 Task: Find connections with filter location Budapest X. kerület with filter topic #Leanstartupswith filter profile language Spanish with filter current company Civil Engineer with filter school Scaler with filter industry Education Administration Programs with filter service category HR Consulting with filter keywords title Economist
Action: Mouse pressed left at (550, 73)
Screenshot: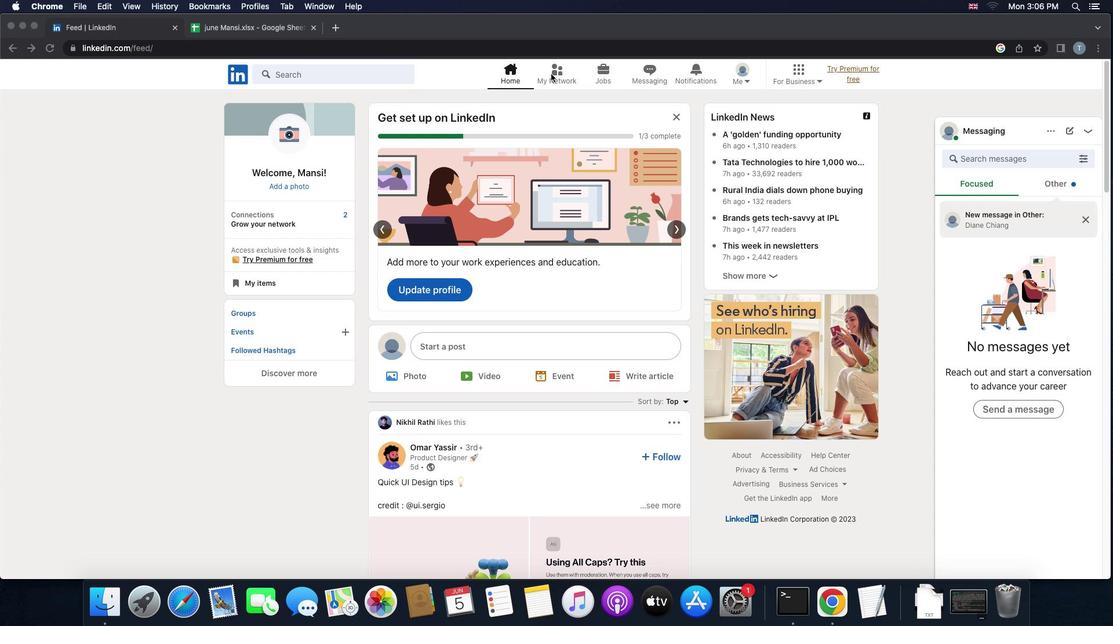 
Action: Mouse pressed left at (550, 73)
Screenshot: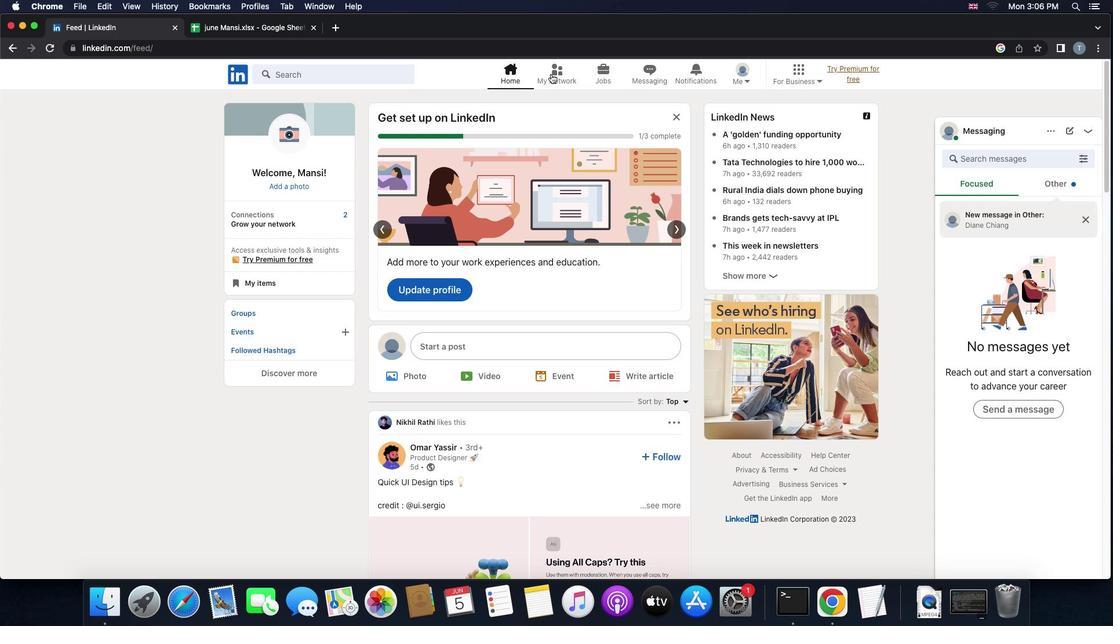 
Action: Mouse moved to (310, 137)
Screenshot: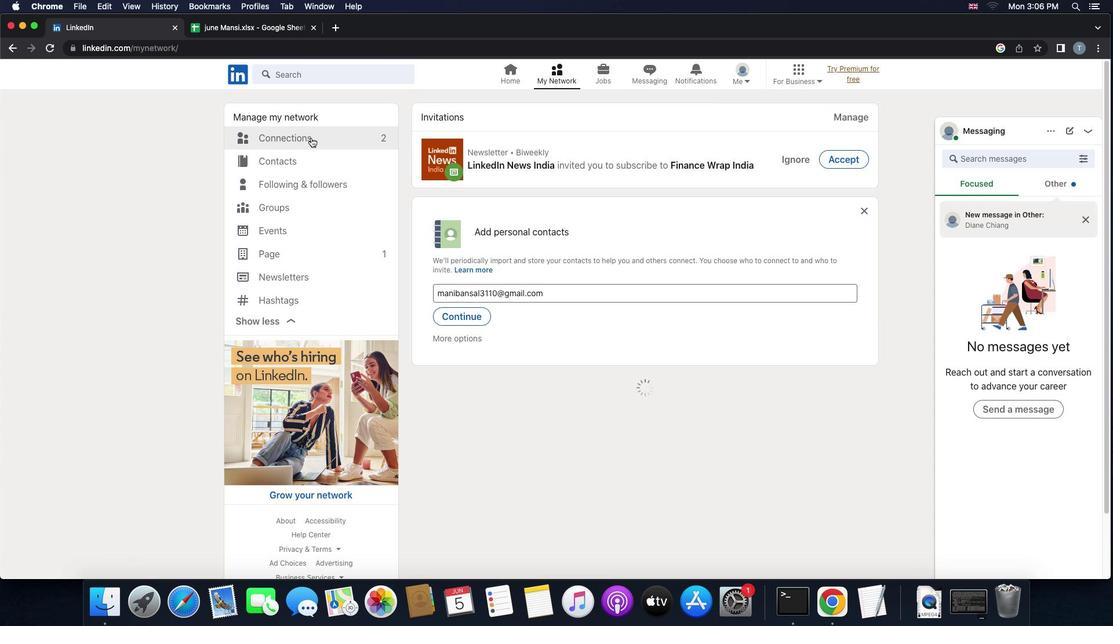 
Action: Mouse pressed left at (310, 137)
Screenshot: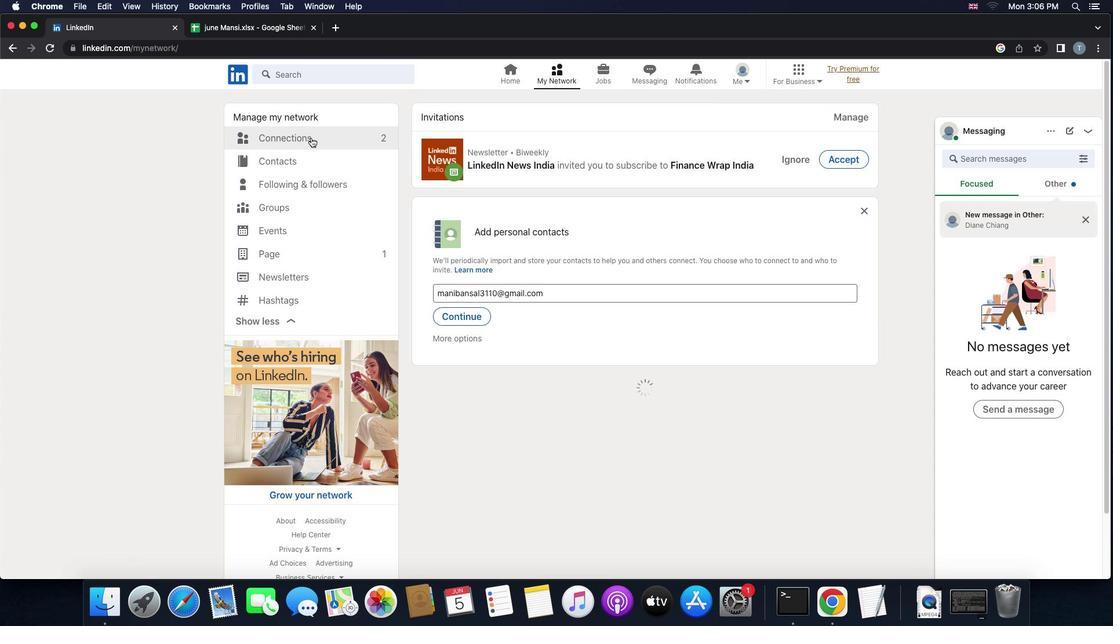 
Action: Mouse moved to (643, 140)
Screenshot: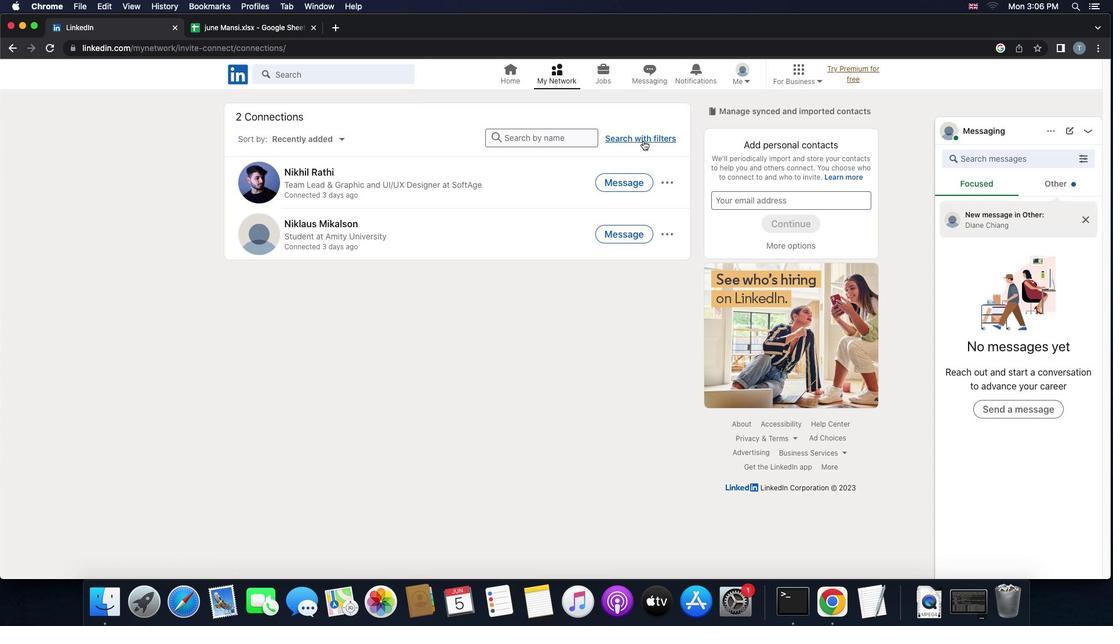 
Action: Mouse pressed left at (643, 140)
Screenshot: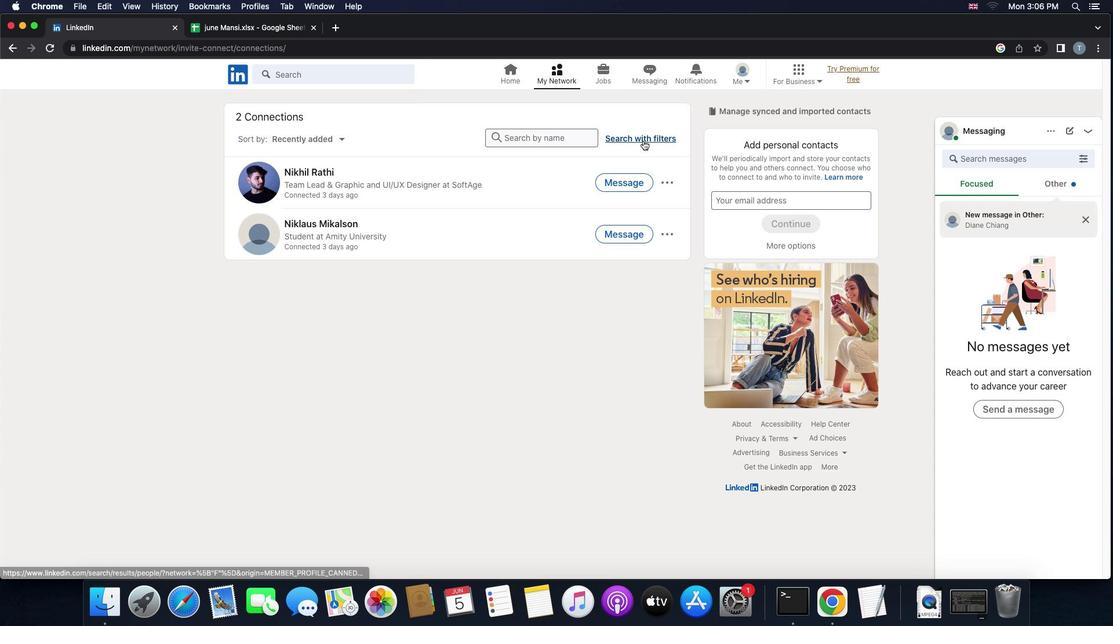 
Action: Mouse moved to (600, 102)
Screenshot: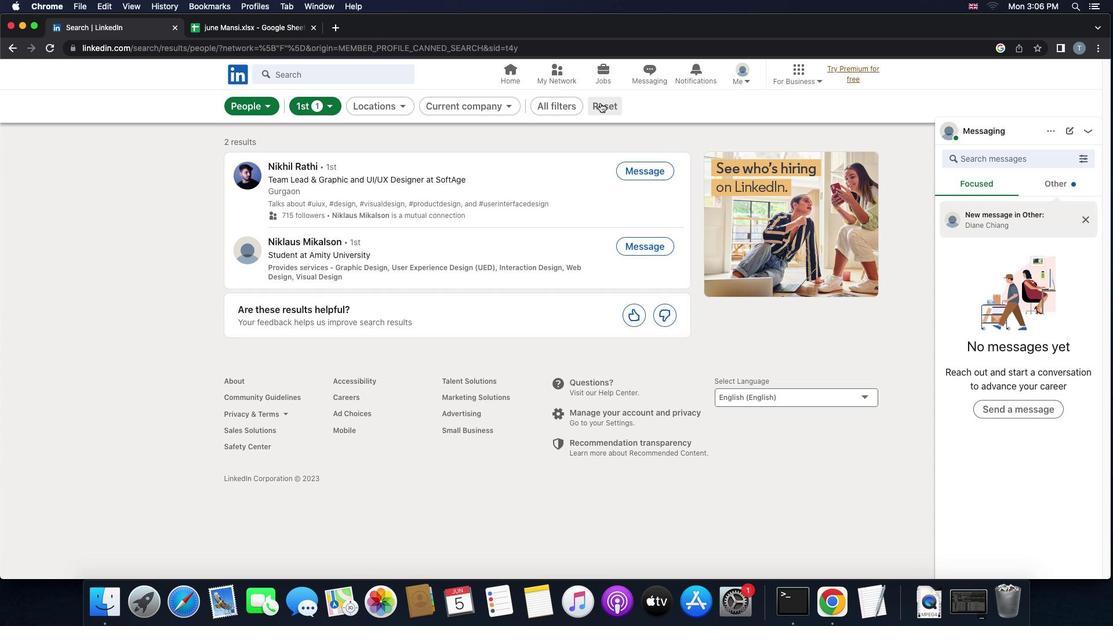 
Action: Mouse pressed left at (600, 102)
Screenshot: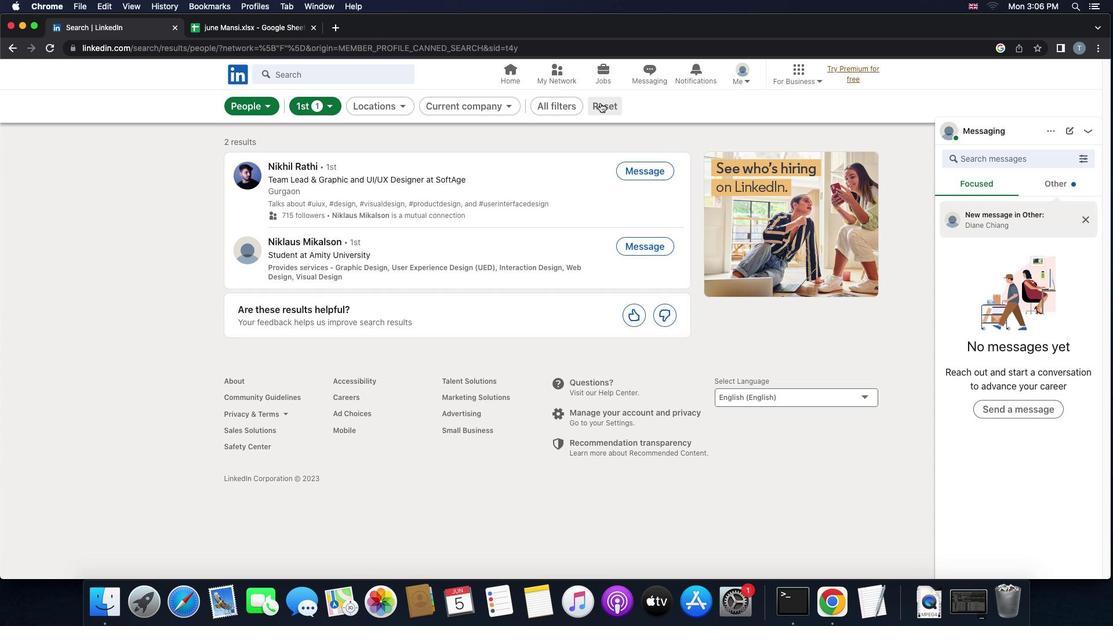 
Action: Mouse moved to (586, 106)
Screenshot: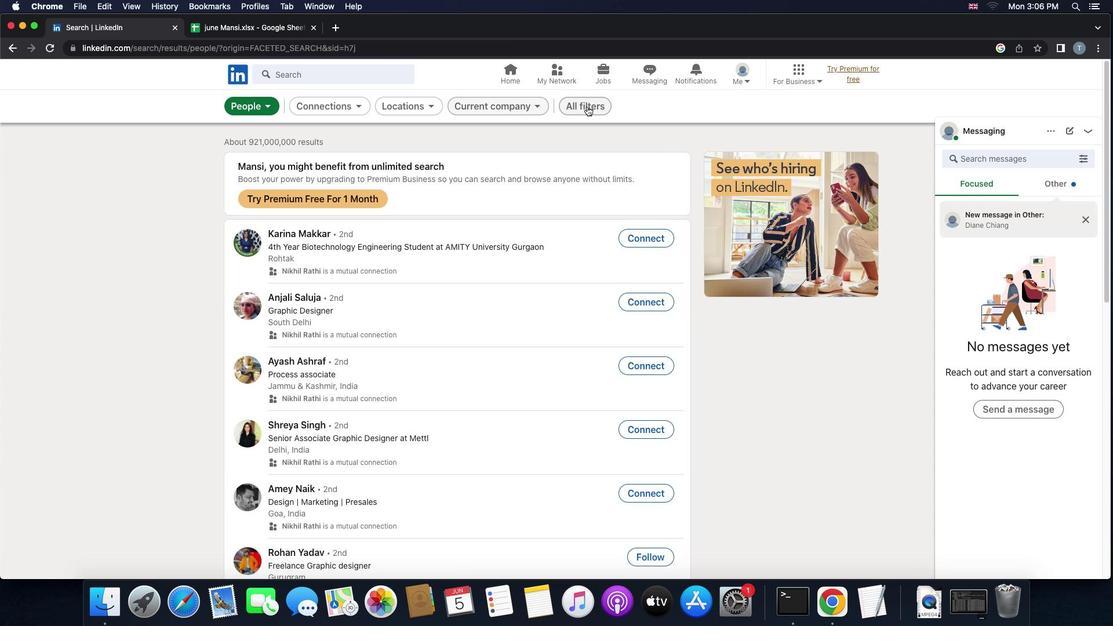 
Action: Mouse pressed left at (586, 106)
Screenshot: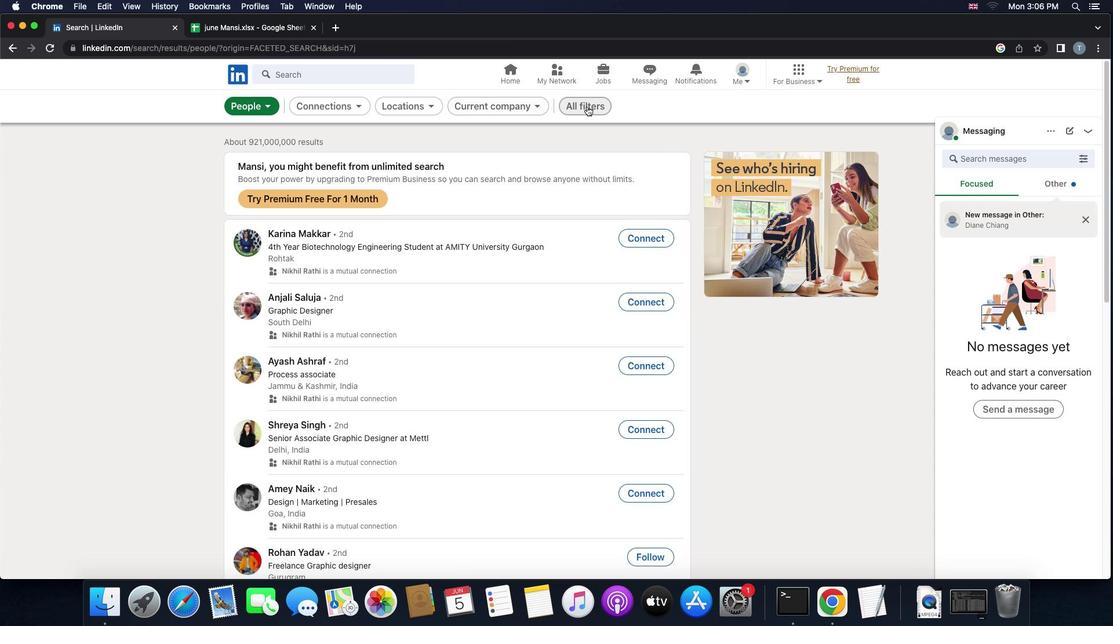 
Action: Mouse moved to (848, 332)
Screenshot: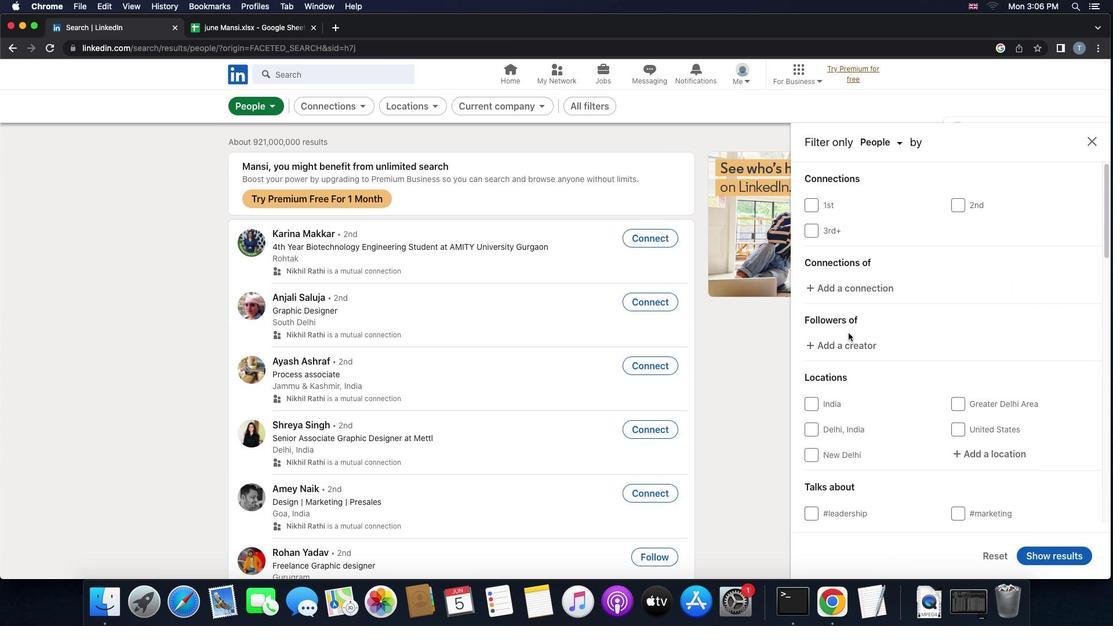 
Action: Mouse scrolled (848, 332) with delta (0, 0)
Screenshot: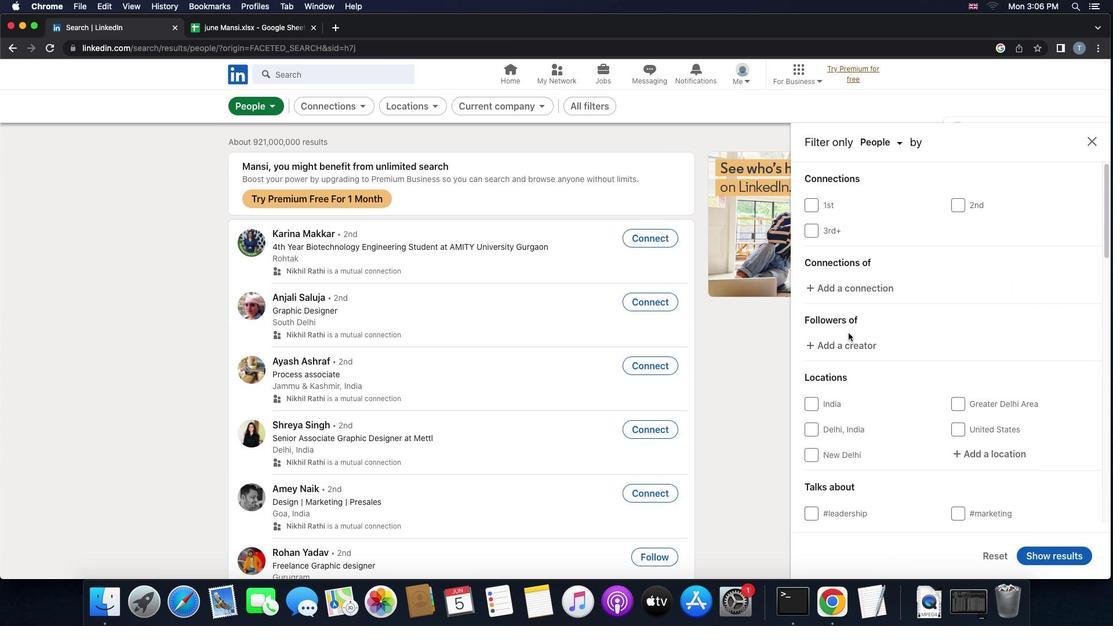 
Action: Mouse scrolled (848, 332) with delta (0, 0)
Screenshot: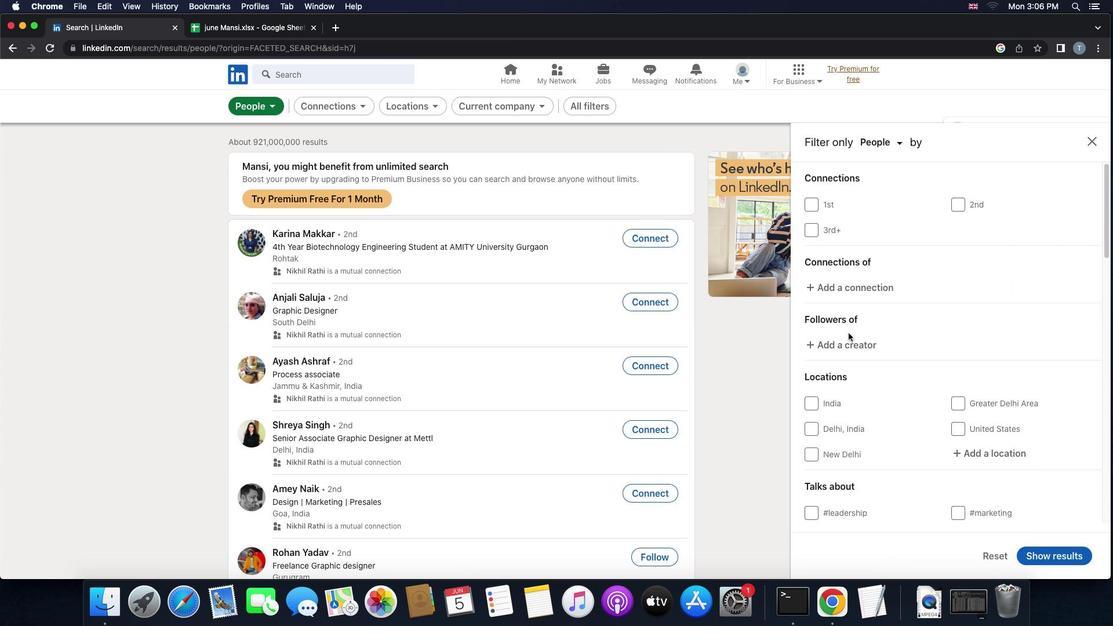 
Action: Mouse scrolled (848, 332) with delta (0, -1)
Screenshot: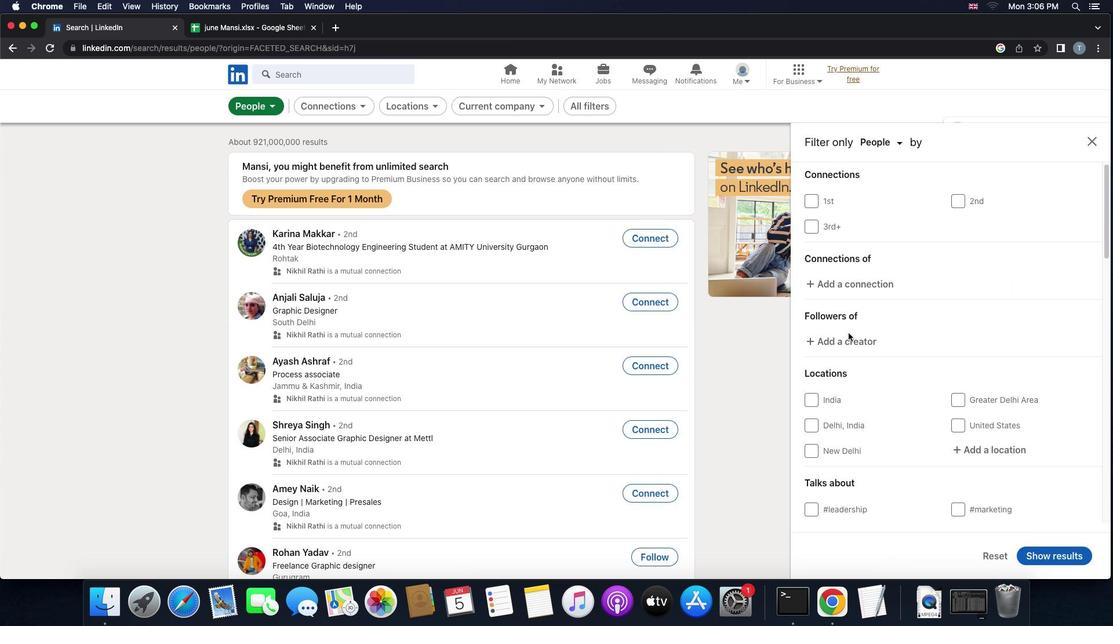 
Action: Mouse moved to (977, 380)
Screenshot: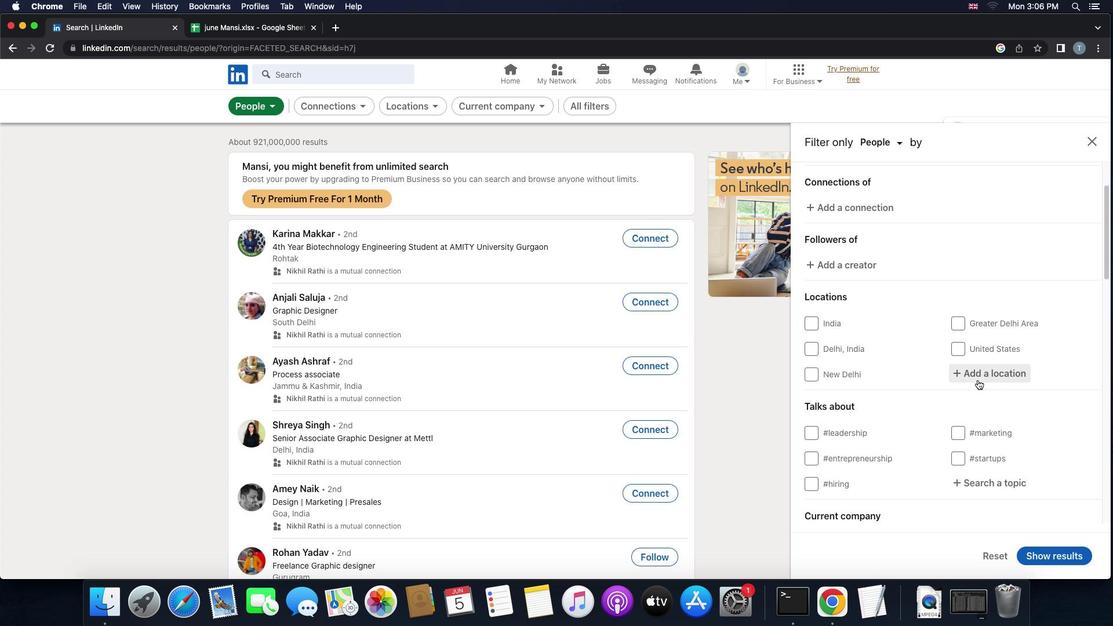 
Action: Mouse pressed left at (977, 380)
Screenshot: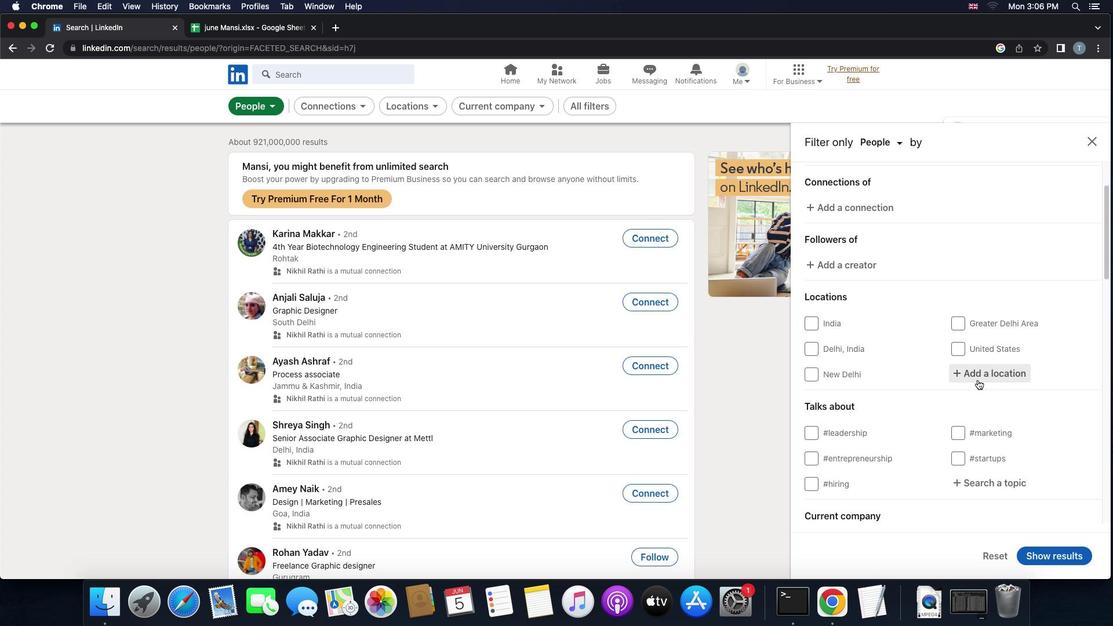 
Action: Mouse moved to (977, 380)
Screenshot: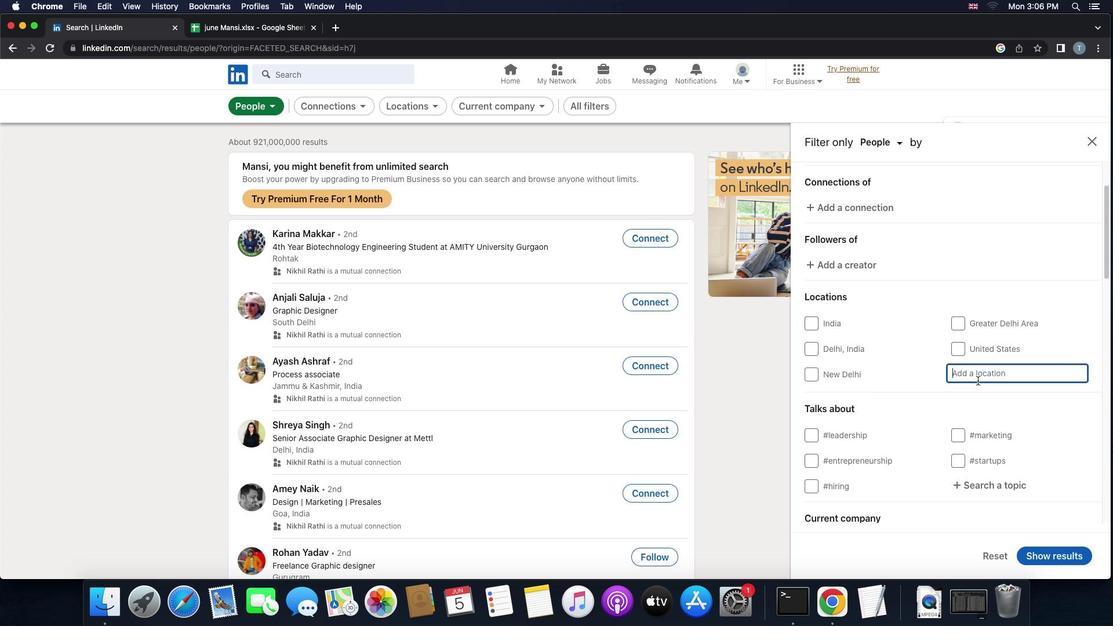 
Action: Key pressed 'b''u''d''a''p''e''s''t'Key.spaceKey.spaceKey.spaceKey.shift'X''.''k''e''r''u''l''e''t'
Screenshot: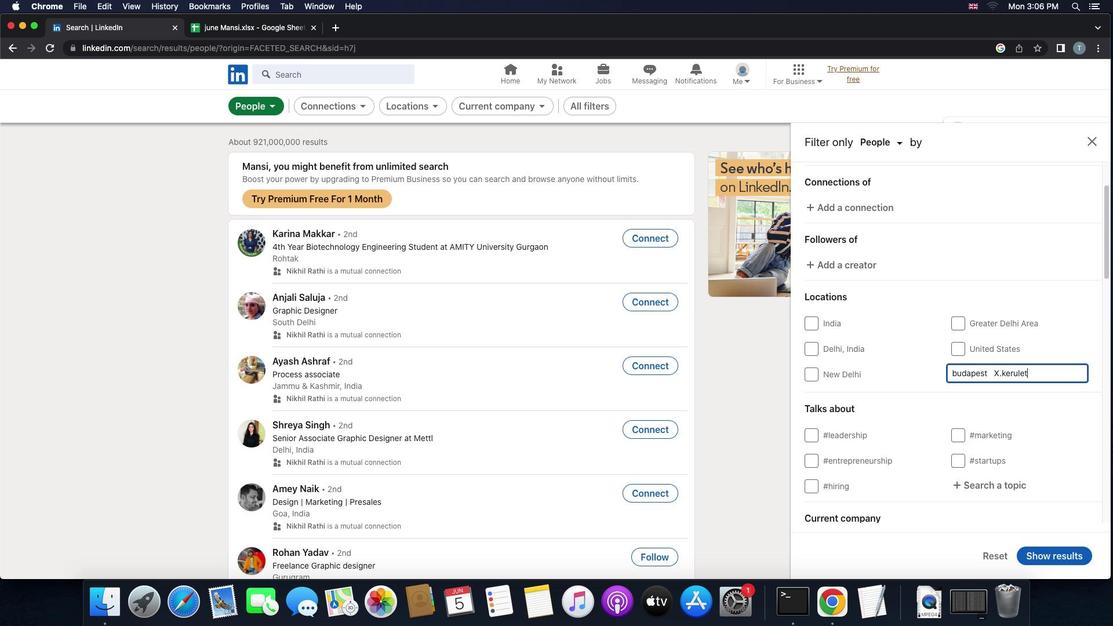 
Action: Mouse moved to (950, 434)
Screenshot: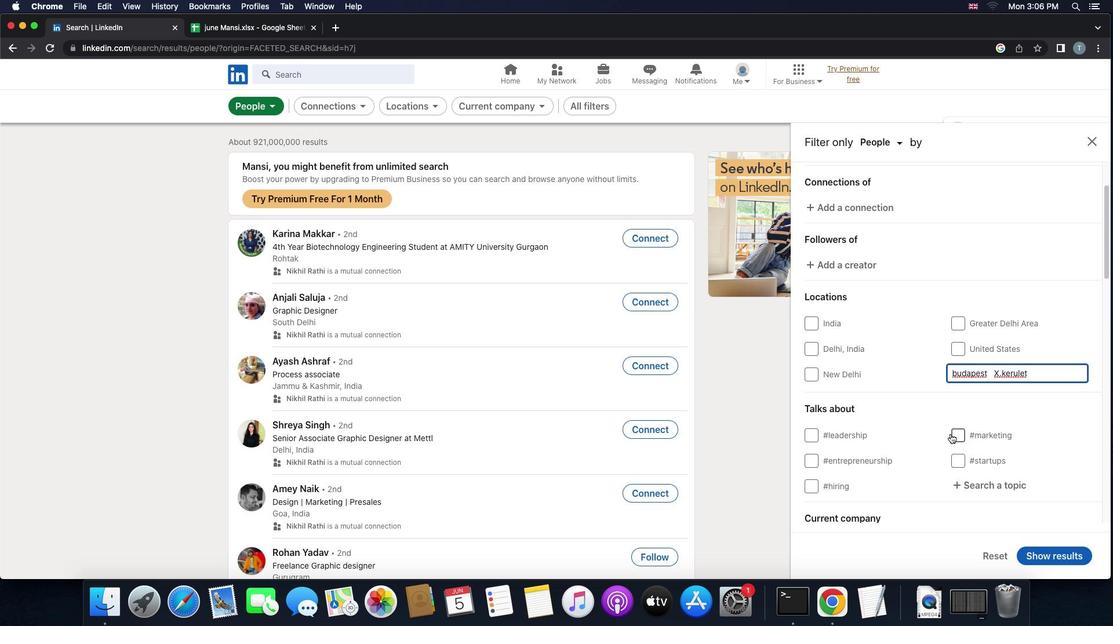 
Action: Mouse scrolled (950, 434) with delta (0, 0)
Screenshot: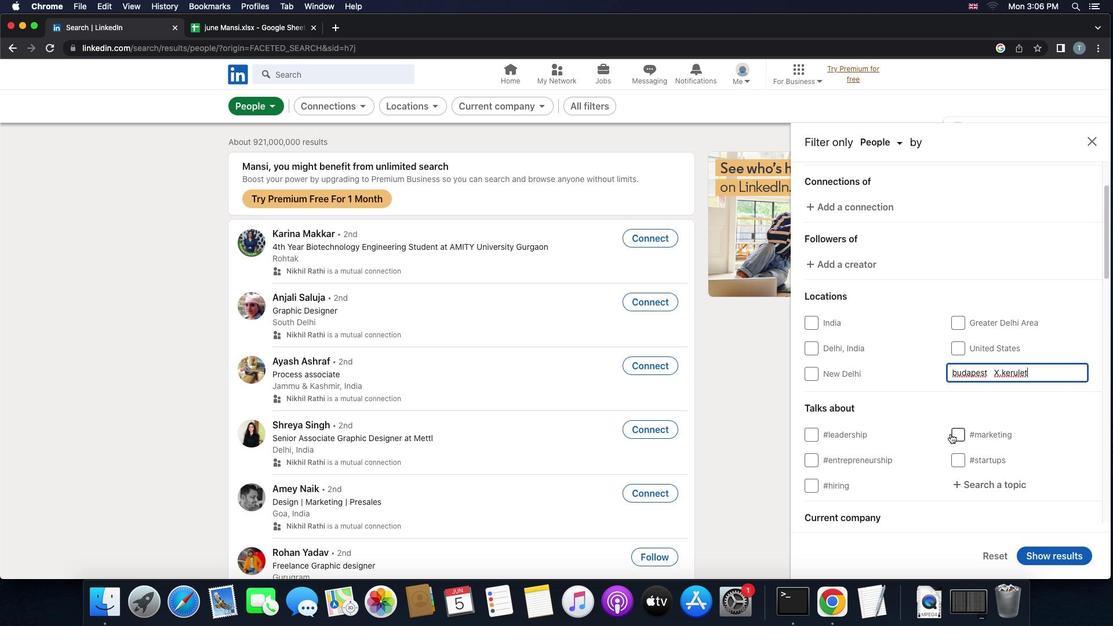 
Action: Mouse scrolled (950, 434) with delta (0, 0)
Screenshot: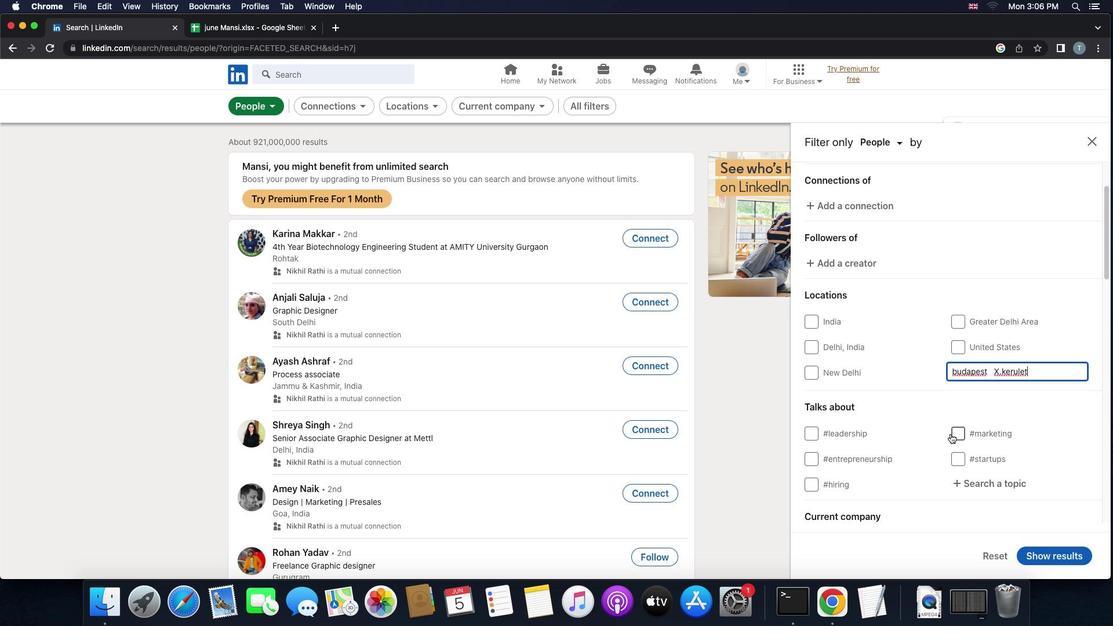 
Action: Mouse scrolled (950, 434) with delta (0, 0)
Screenshot: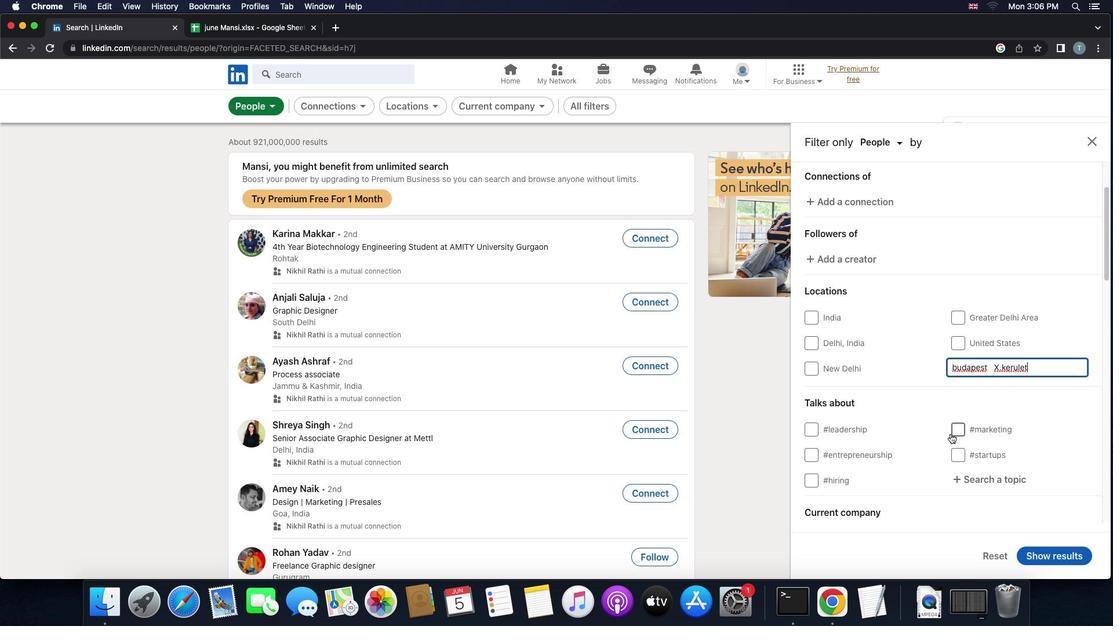 
Action: Mouse scrolled (950, 434) with delta (0, 0)
Screenshot: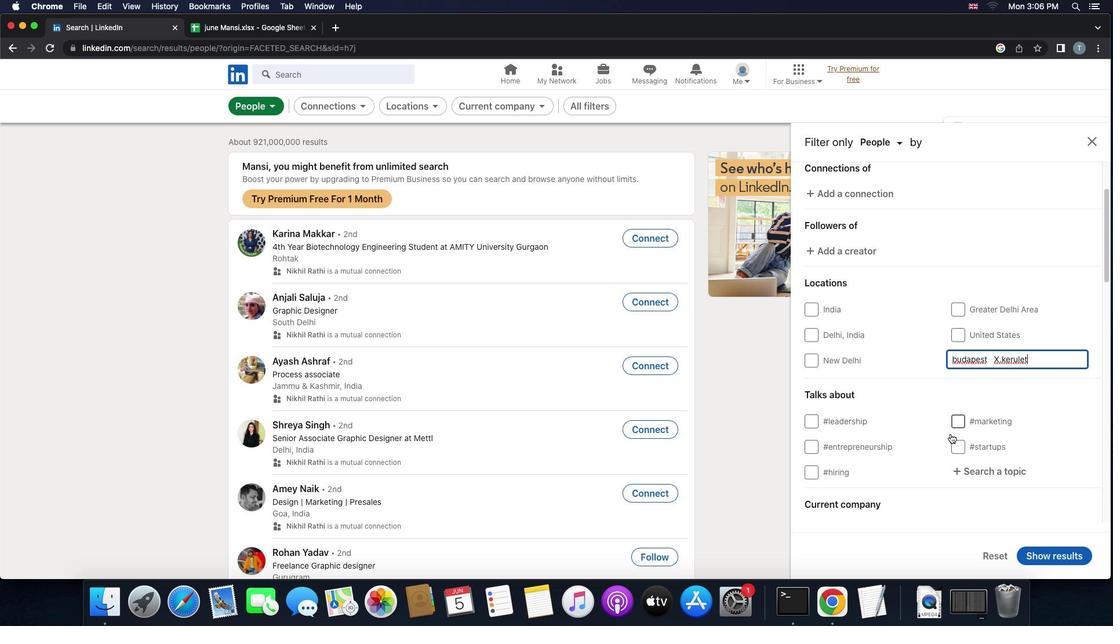 
Action: Mouse moved to (933, 439)
Screenshot: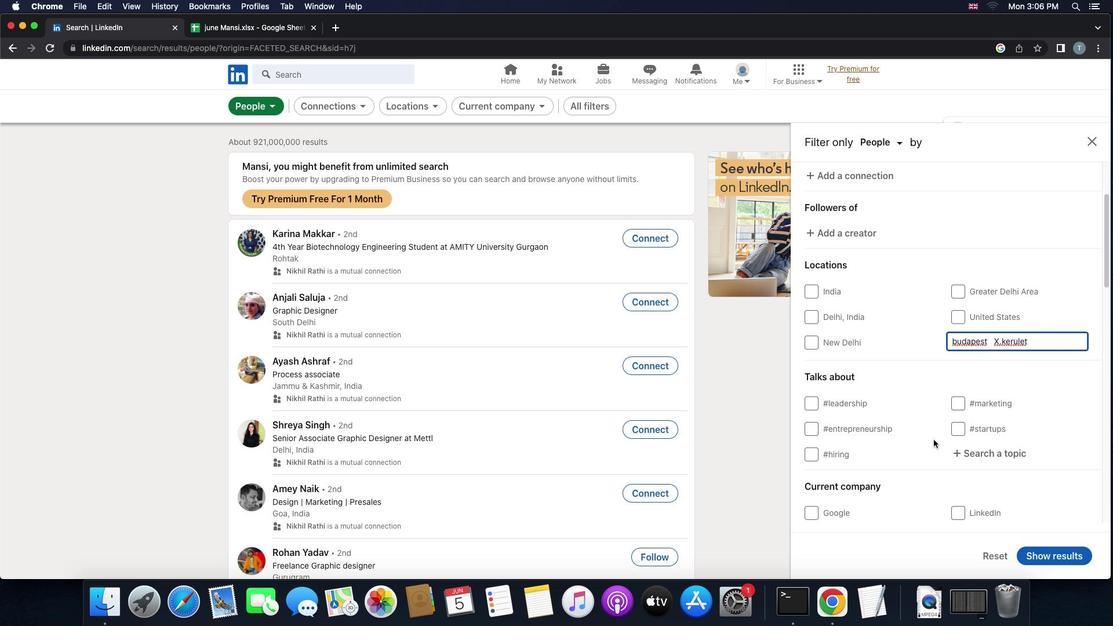 
Action: Mouse scrolled (933, 439) with delta (0, 0)
Screenshot: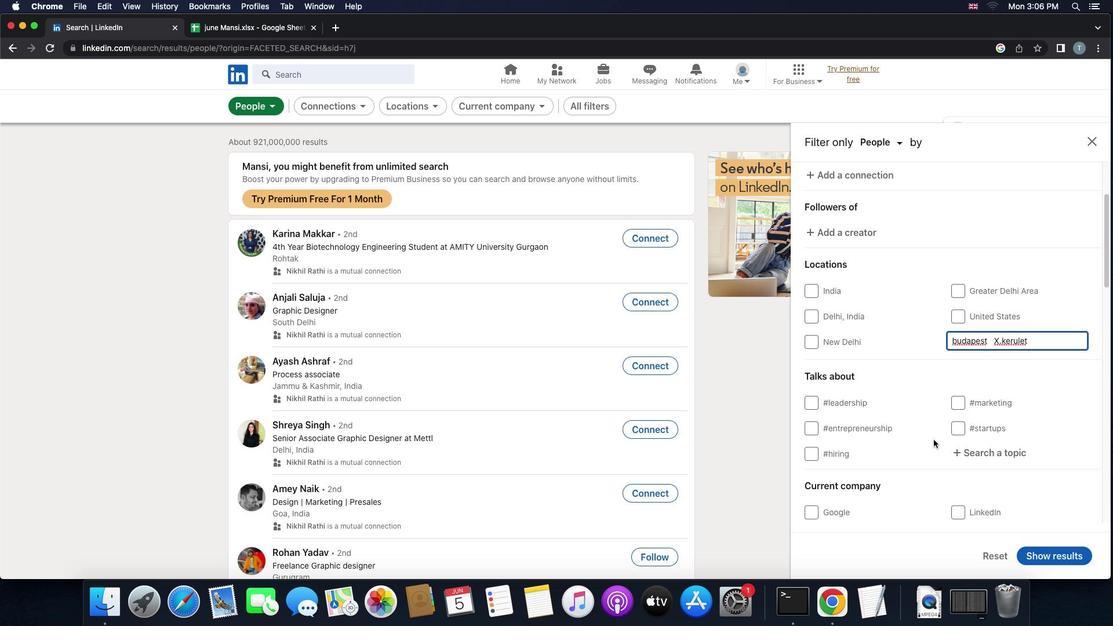 
Action: Mouse scrolled (933, 439) with delta (0, 0)
Screenshot: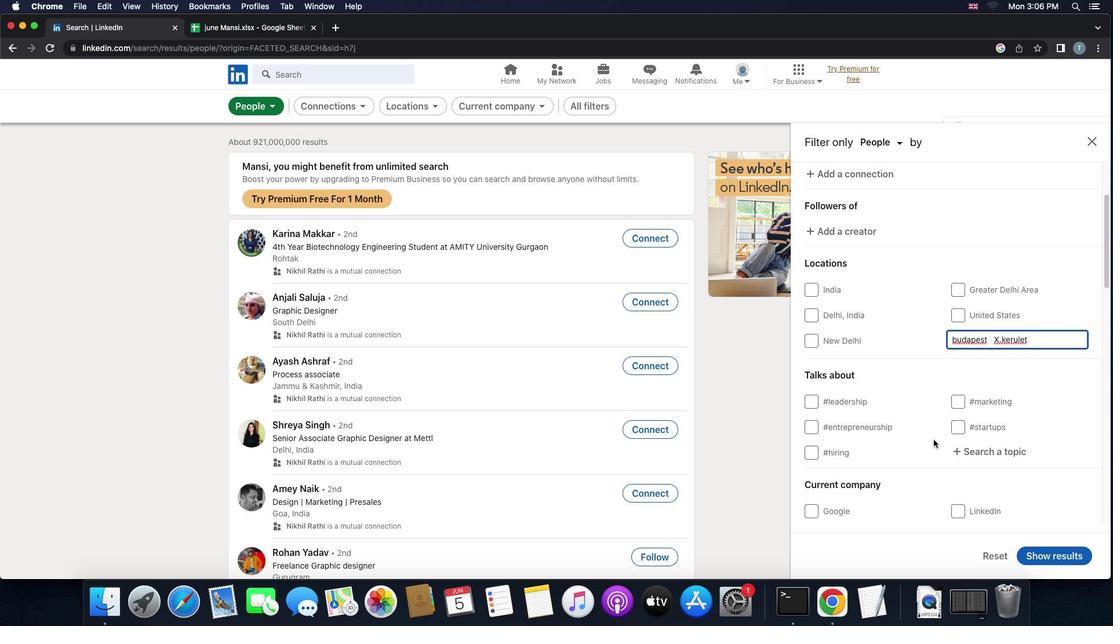 
Action: Mouse scrolled (933, 439) with delta (0, 0)
Screenshot: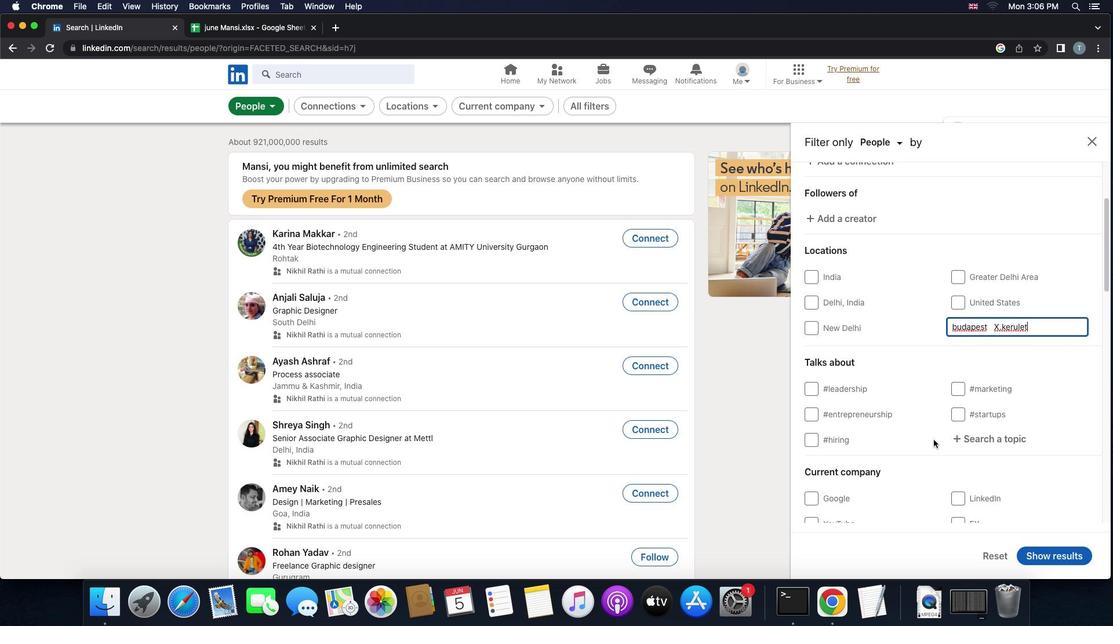 
Action: Mouse moved to (933, 436)
Screenshot: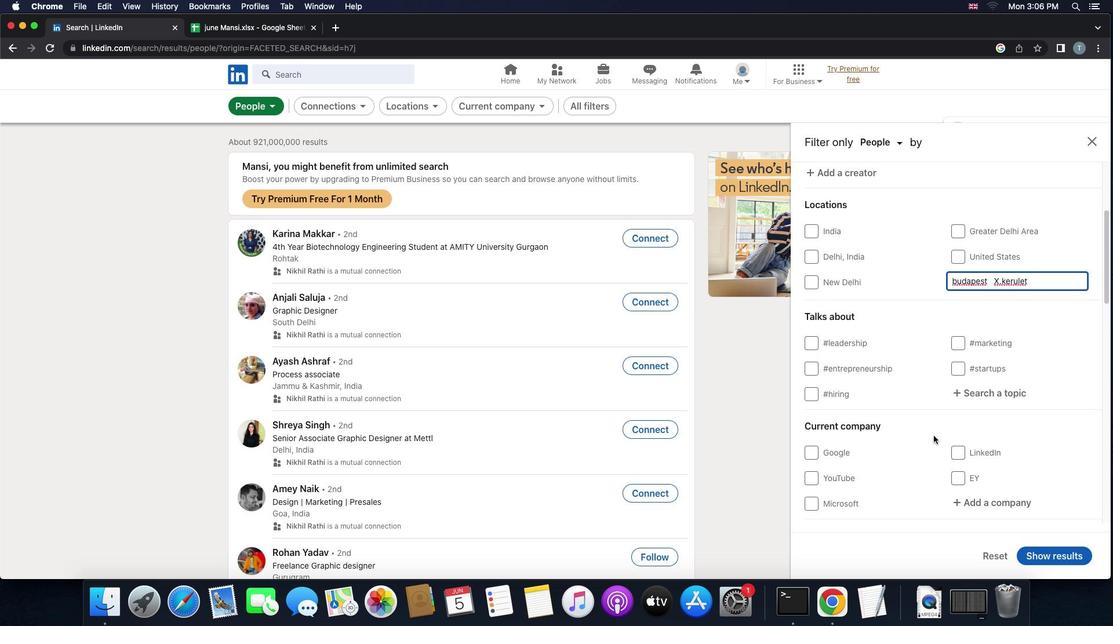 
Action: Mouse scrolled (933, 436) with delta (0, 0)
Screenshot: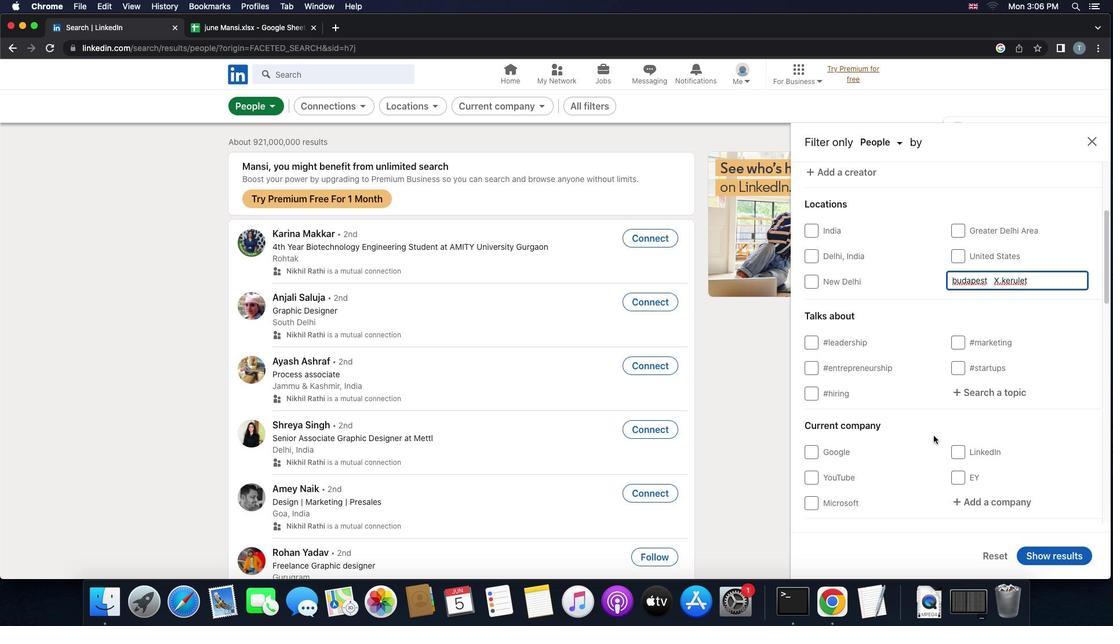 
Action: Mouse scrolled (933, 436) with delta (0, 0)
Screenshot: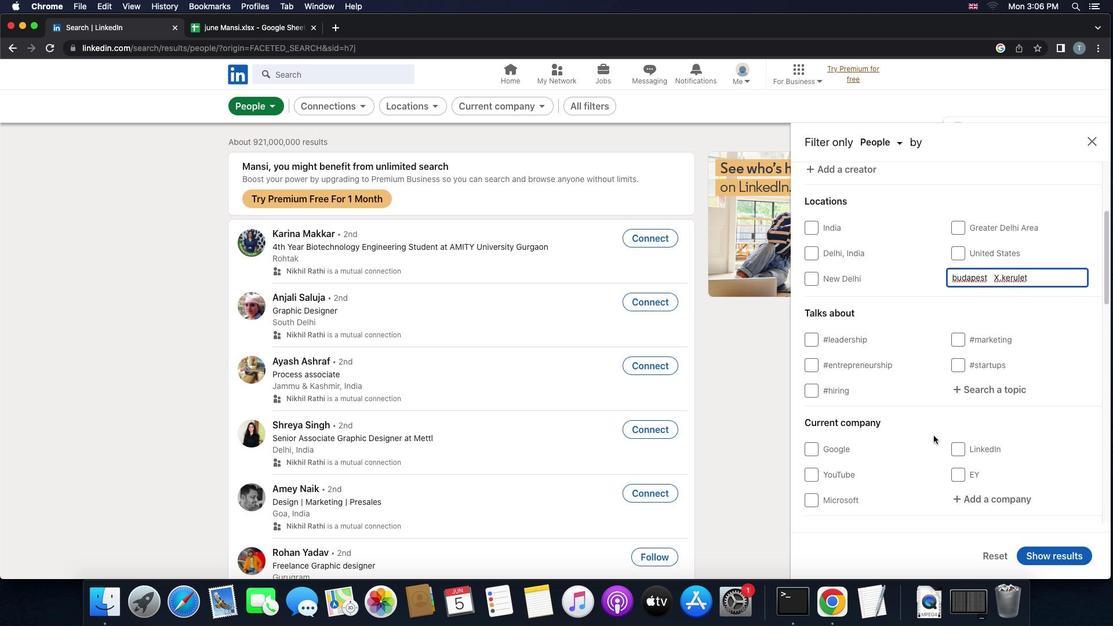 
Action: Mouse scrolled (933, 436) with delta (0, 0)
Screenshot: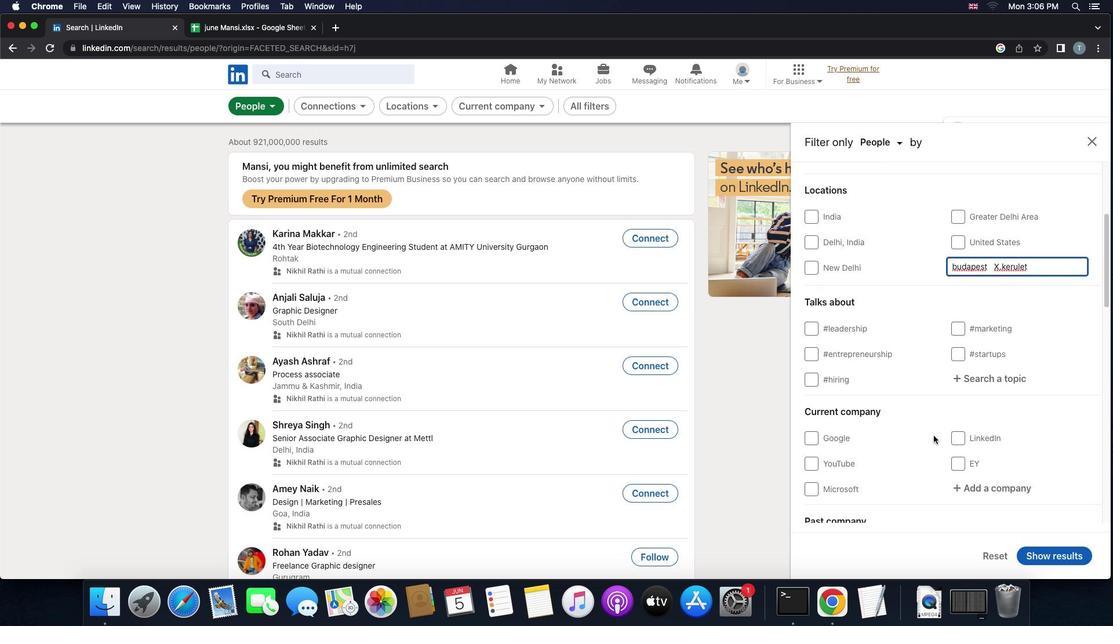 
Action: Mouse moved to (988, 332)
Screenshot: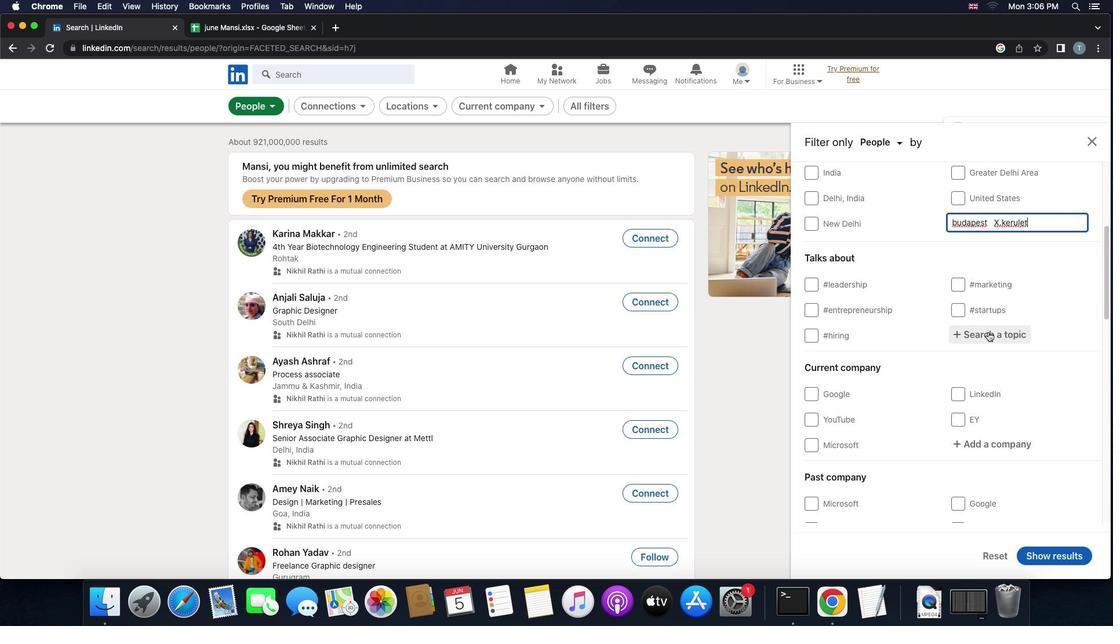 
Action: Mouse pressed left at (988, 332)
Screenshot: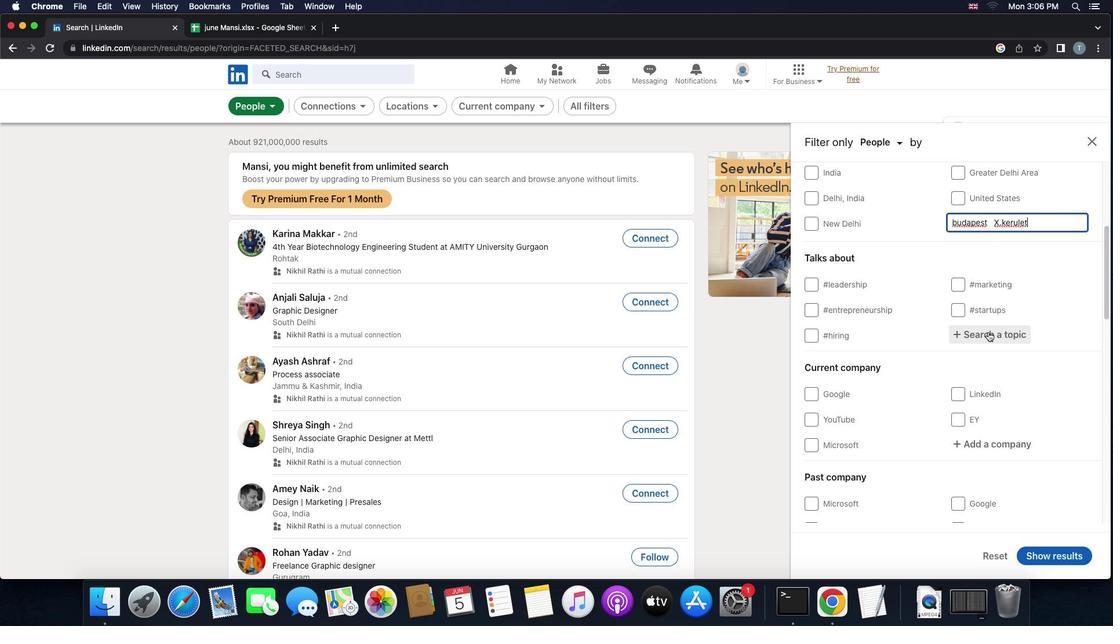 
Action: Key pressed 'l''e''a''n''s''t''a''r''t''u''p'
Screenshot: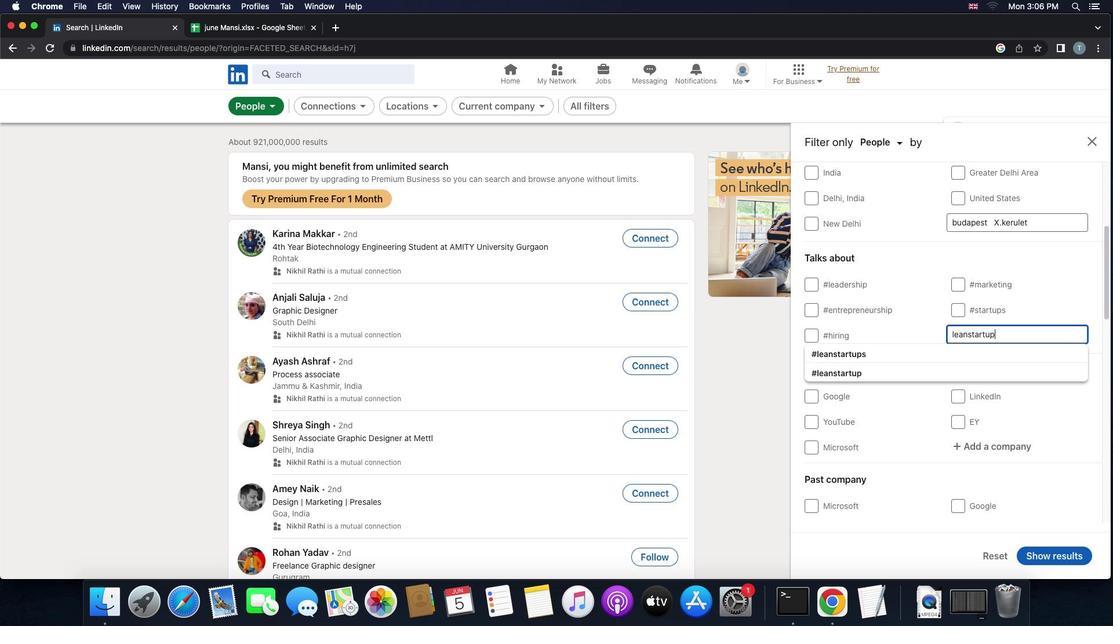 
Action: Mouse moved to (940, 353)
Screenshot: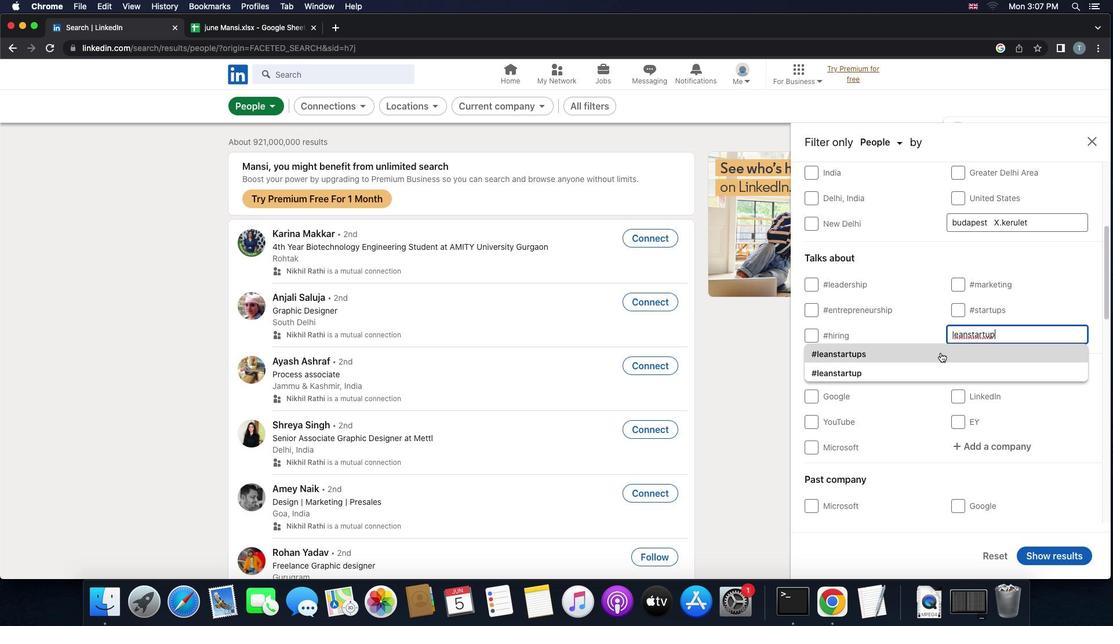 
Action: Mouse pressed left at (940, 353)
Screenshot: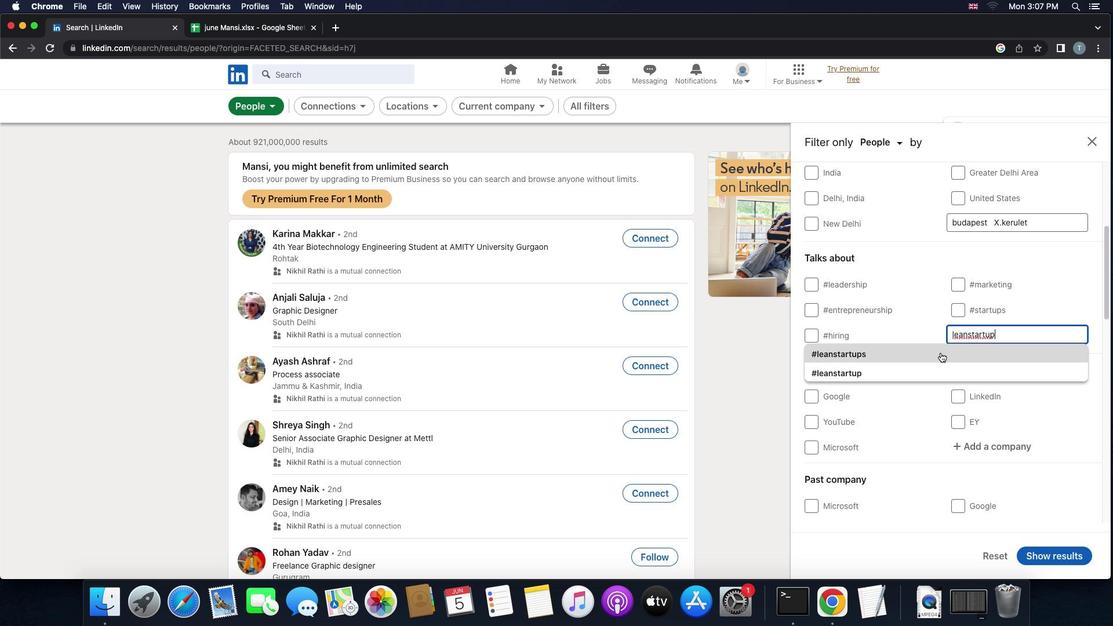 
Action: Mouse scrolled (940, 353) with delta (0, 0)
Screenshot: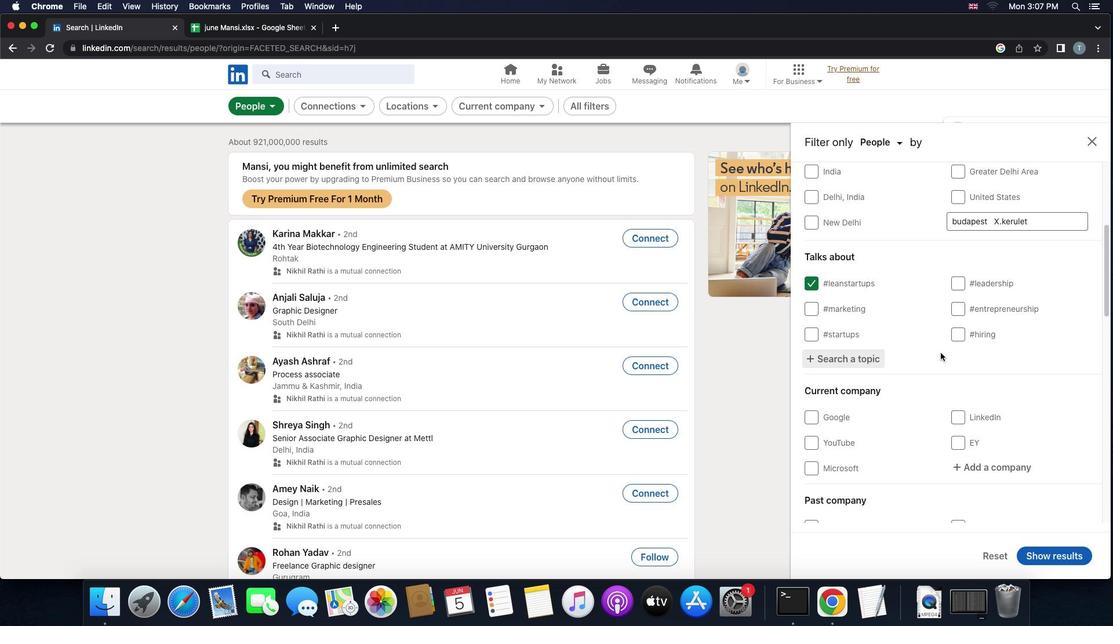 
Action: Mouse scrolled (940, 353) with delta (0, 0)
Screenshot: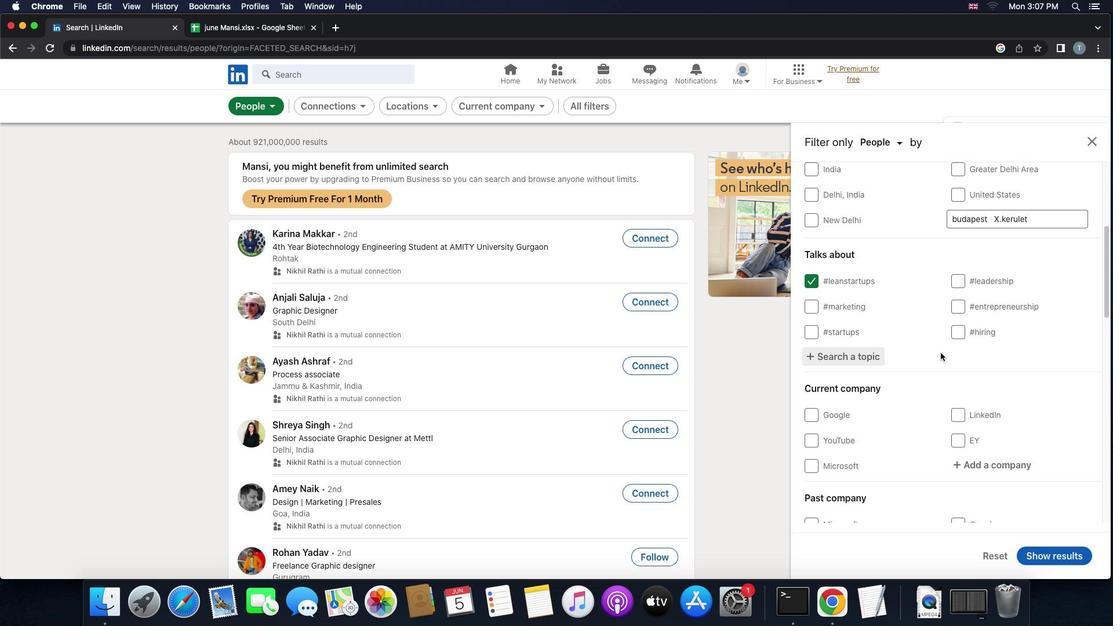 
Action: Mouse scrolled (940, 353) with delta (0, -1)
Screenshot: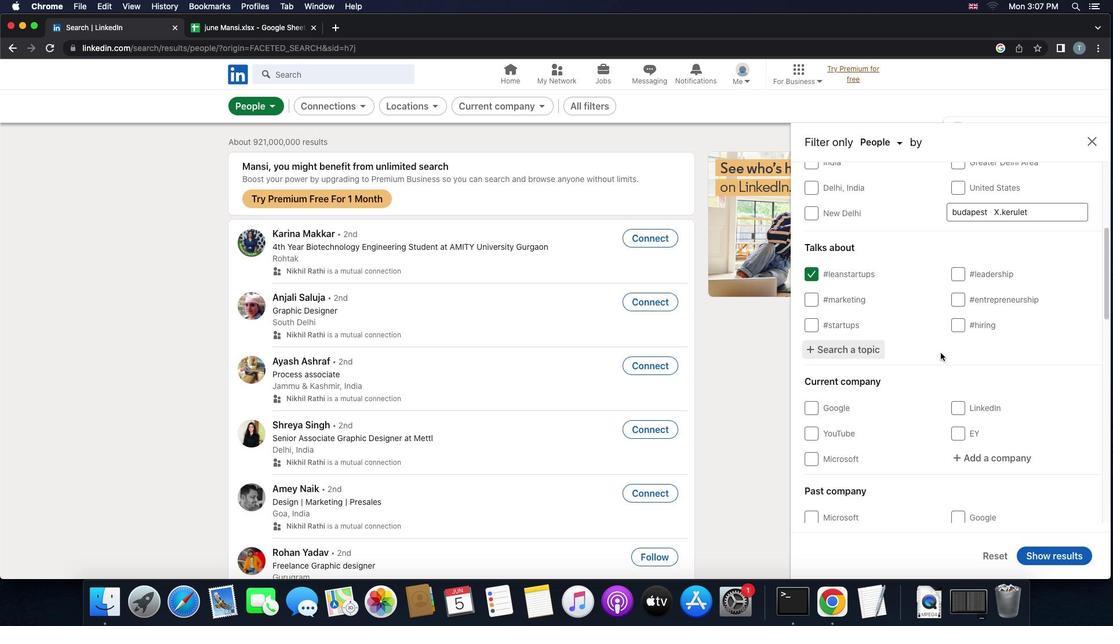 
Action: Mouse scrolled (940, 353) with delta (0, 0)
Screenshot: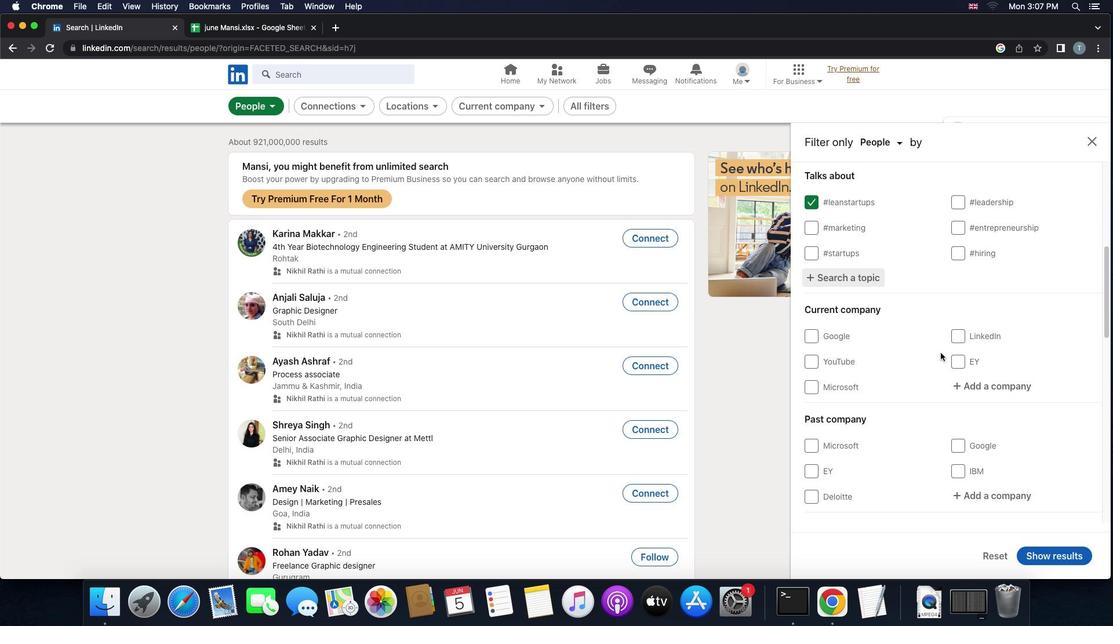 
Action: Mouse scrolled (940, 353) with delta (0, 0)
Screenshot: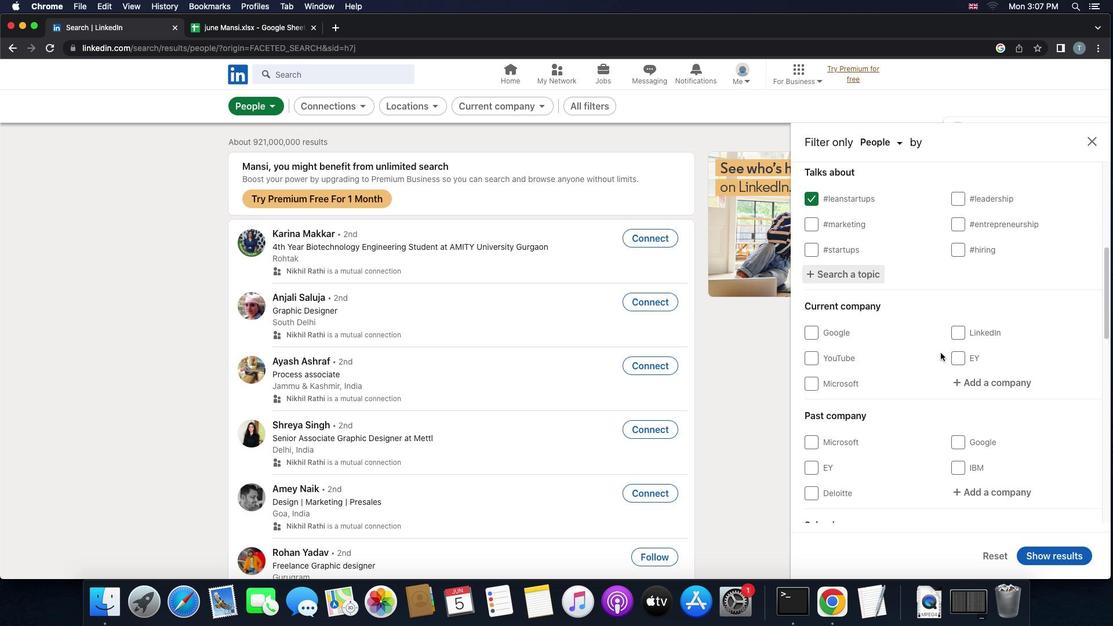 
Action: Mouse scrolled (940, 353) with delta (0, -1)
Screenshot: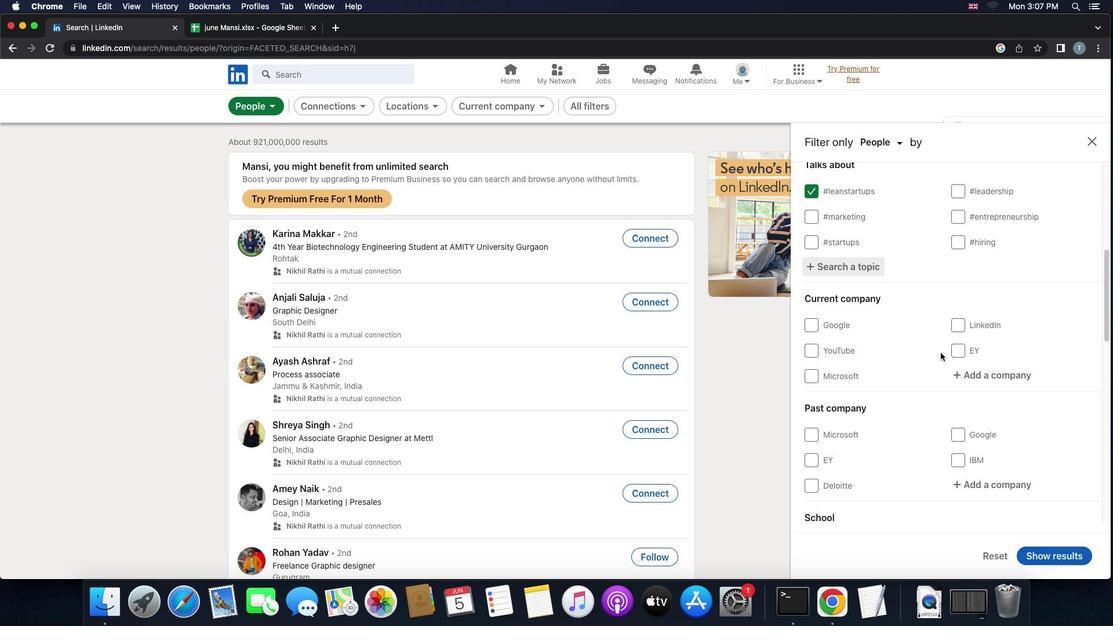 
Action: Mouse moved to (977, 310)
Screenshot: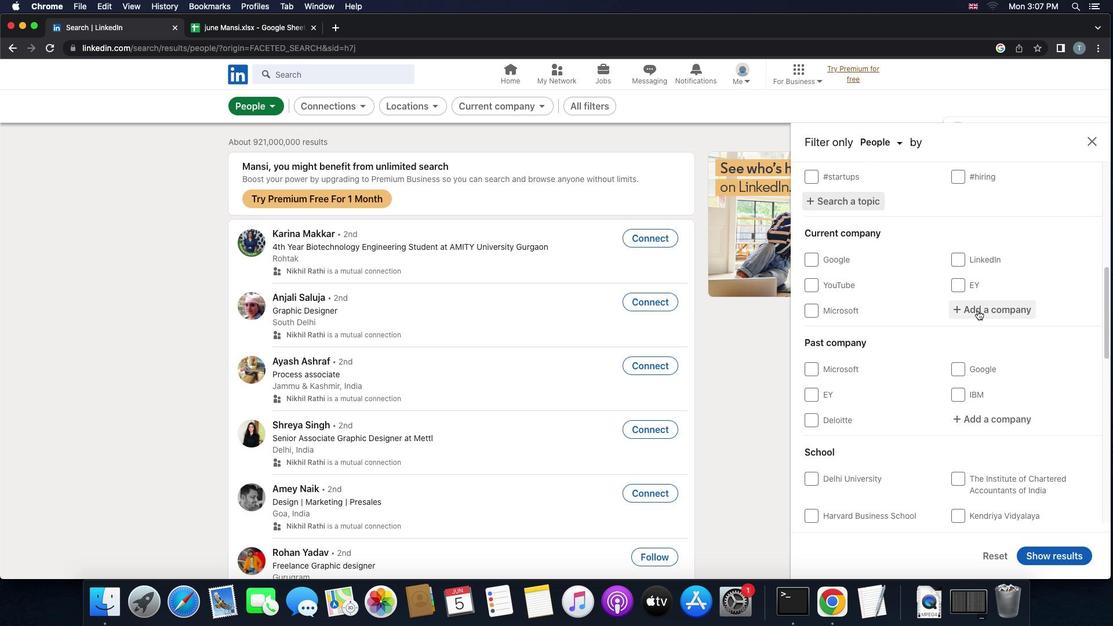 
Action: Mouse pressed left at (977, 310)
Screenshot: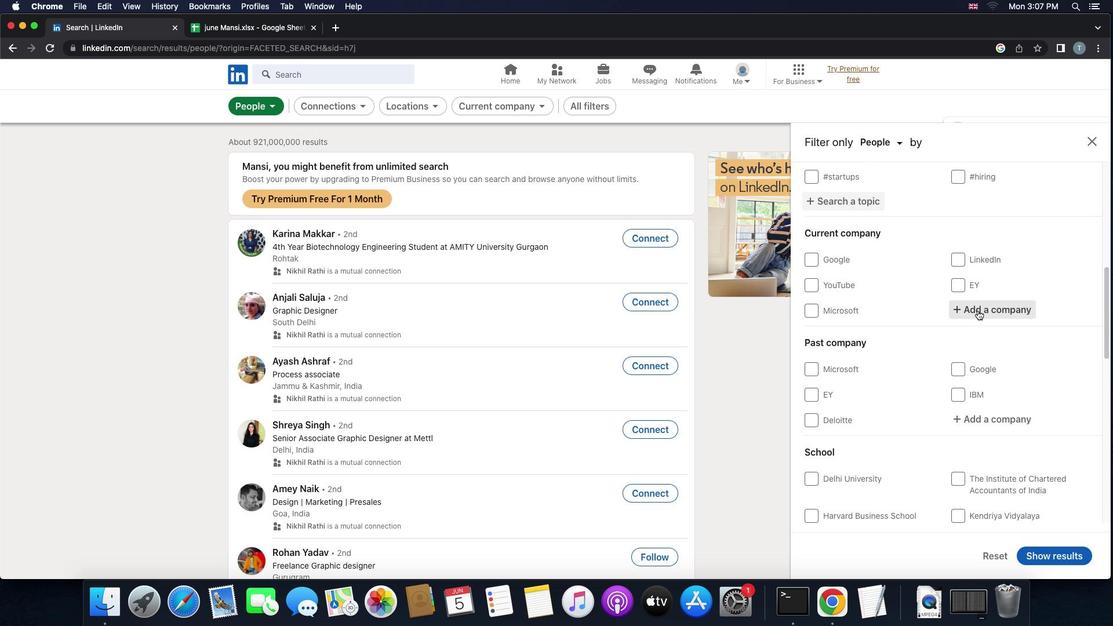 
Action: Key pressed 'c''i''v''i''l'Key.space'e''n''g''i''n''e''e''r'
Screenshot: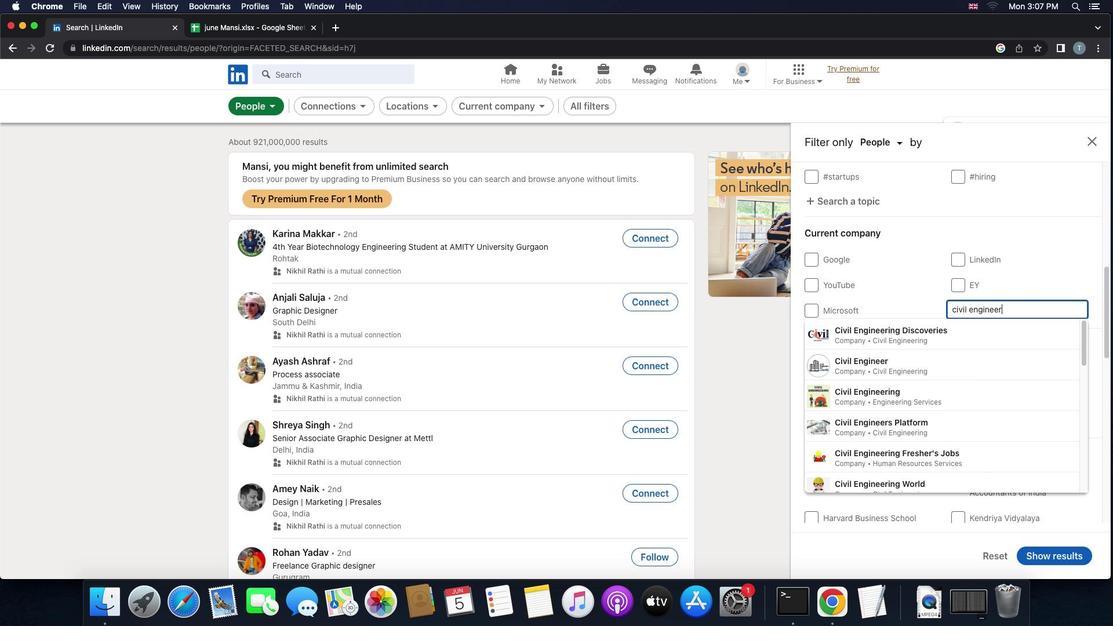 
Action: Mouse moved to (959, 362)
Screenshot: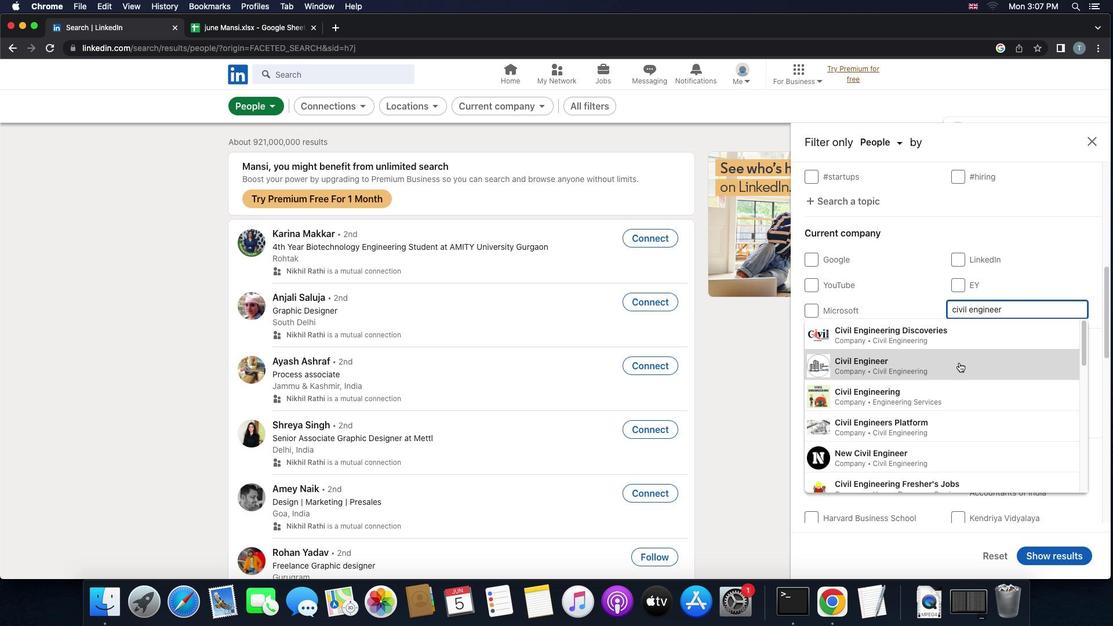 
Action: Mouse pressed left at (959, 362)
Screenshot: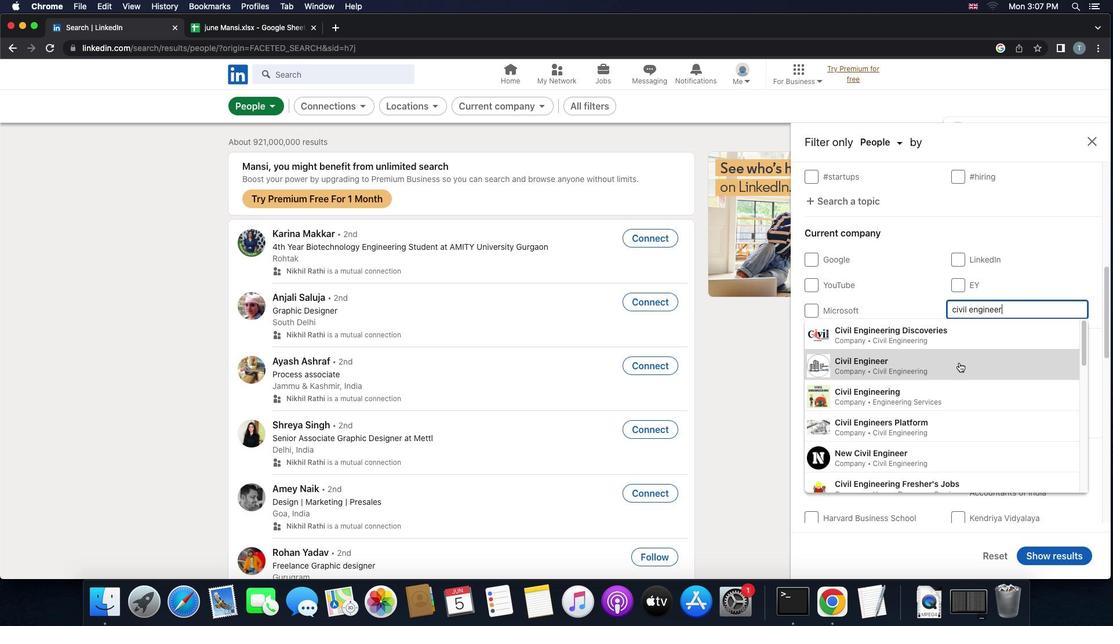 
Action: Mouse scrolled (959, 362) with delta (0, 0)
Screenshot: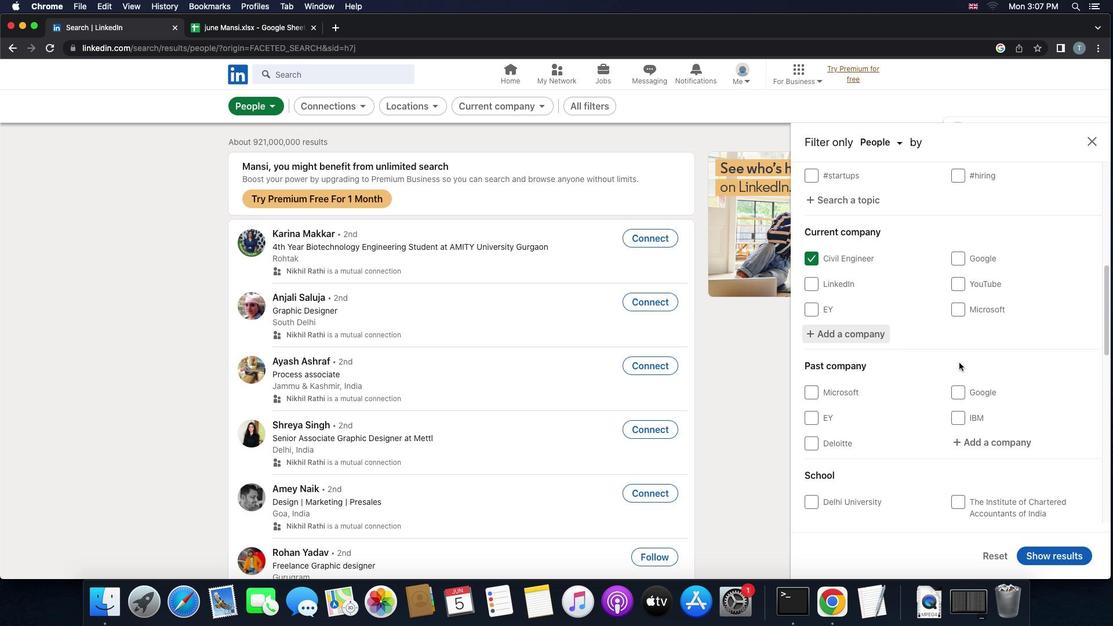 
Action: Mouse scrolled (959, 362) with delta (0, 0)
Screenshot: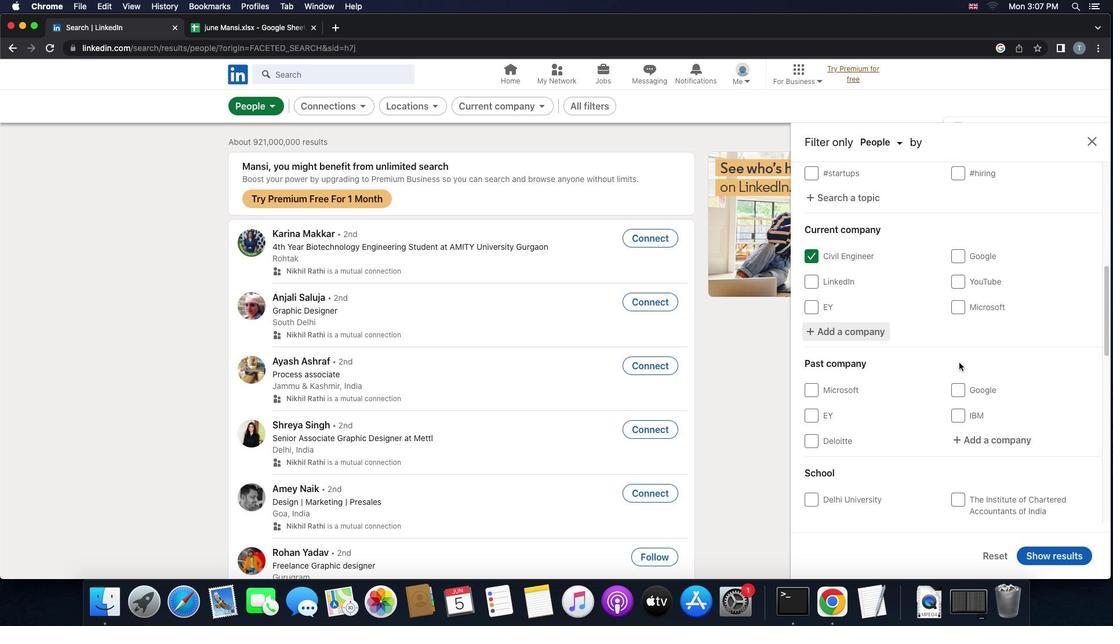 
Action: Mouse scrolled (959, 362) with delta (0, 0)
Screenshot: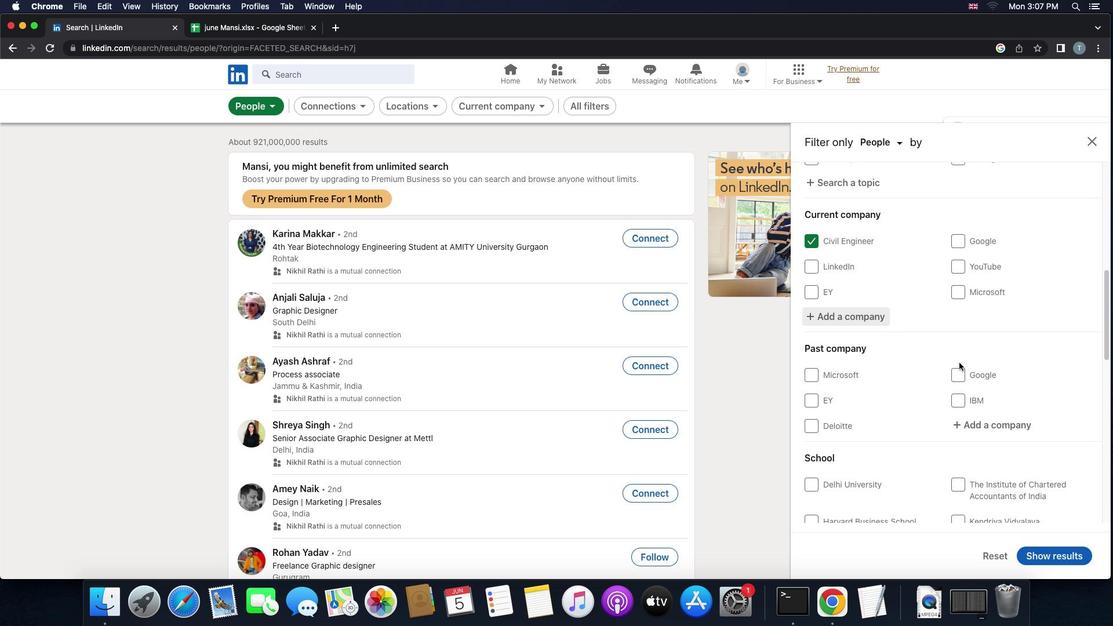 
Action: Mouse scrolled (959, 362) with delta (0, 0)
Screenshot: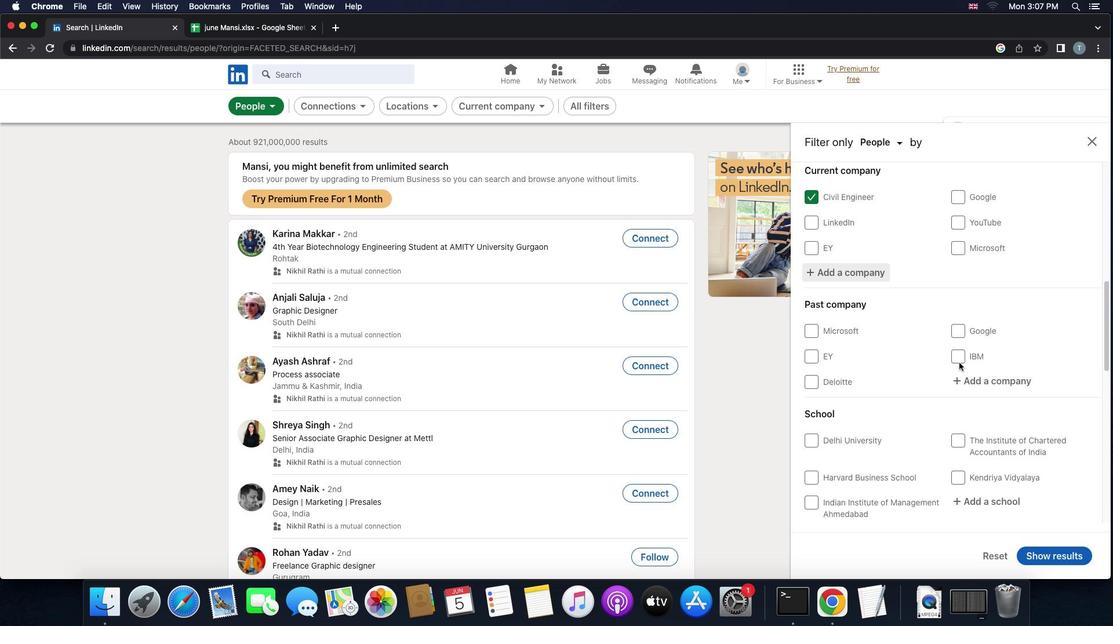 
Action: Mouse moved to (954, 388)
Screenshot: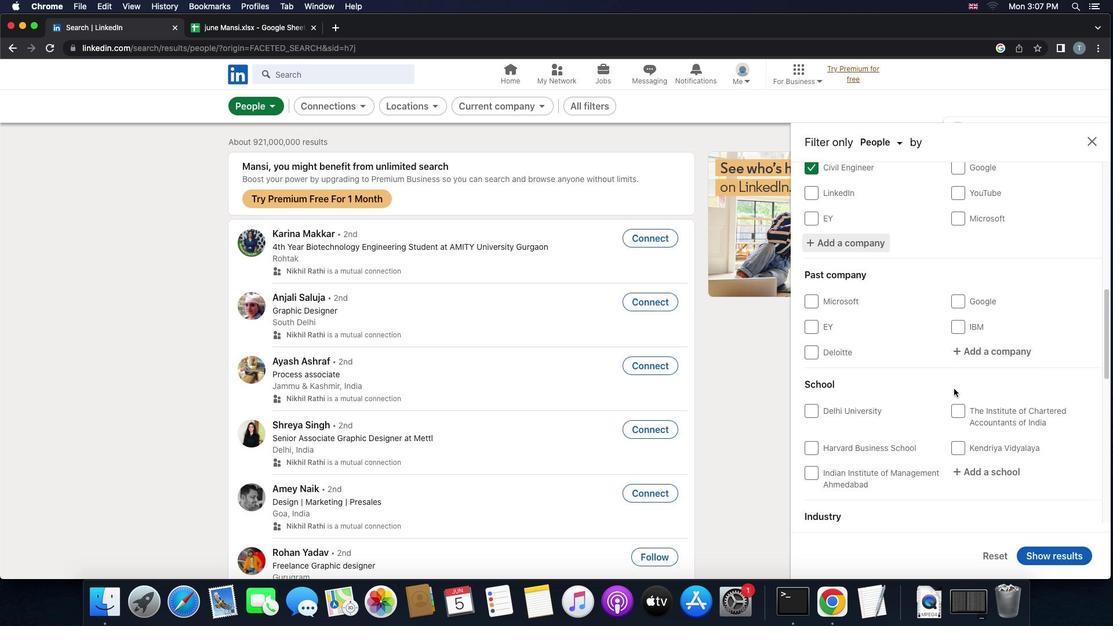 
Action: Mouse scrolled (954, 388) with delta (0, 0)
Screenshot: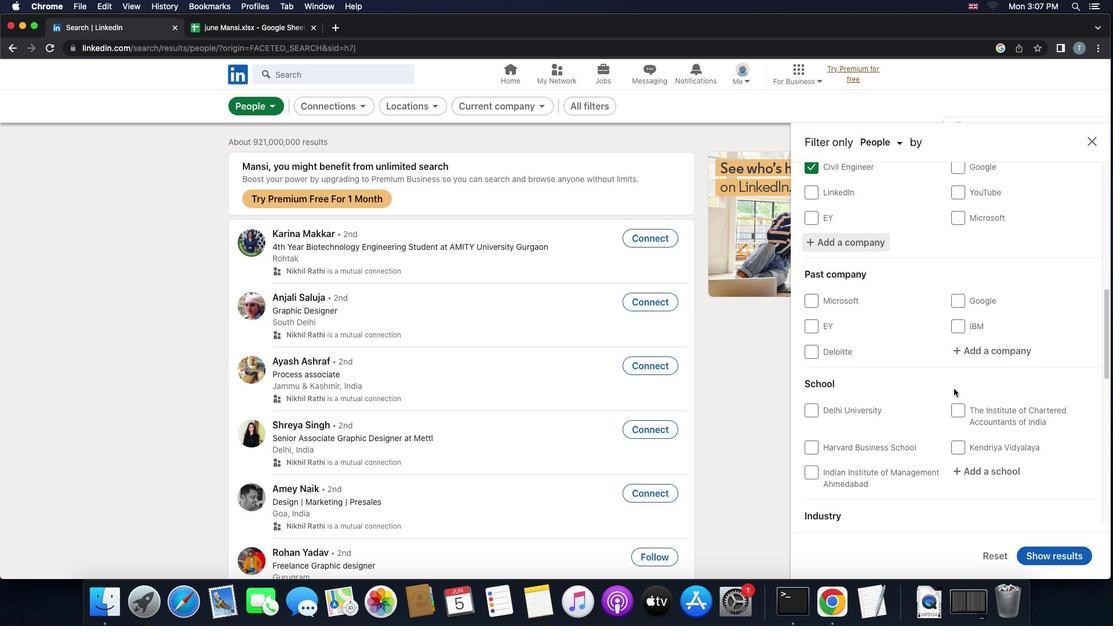 
Action: Mouse scrolled (954, 388) with delta (0, 0)
Screenshot: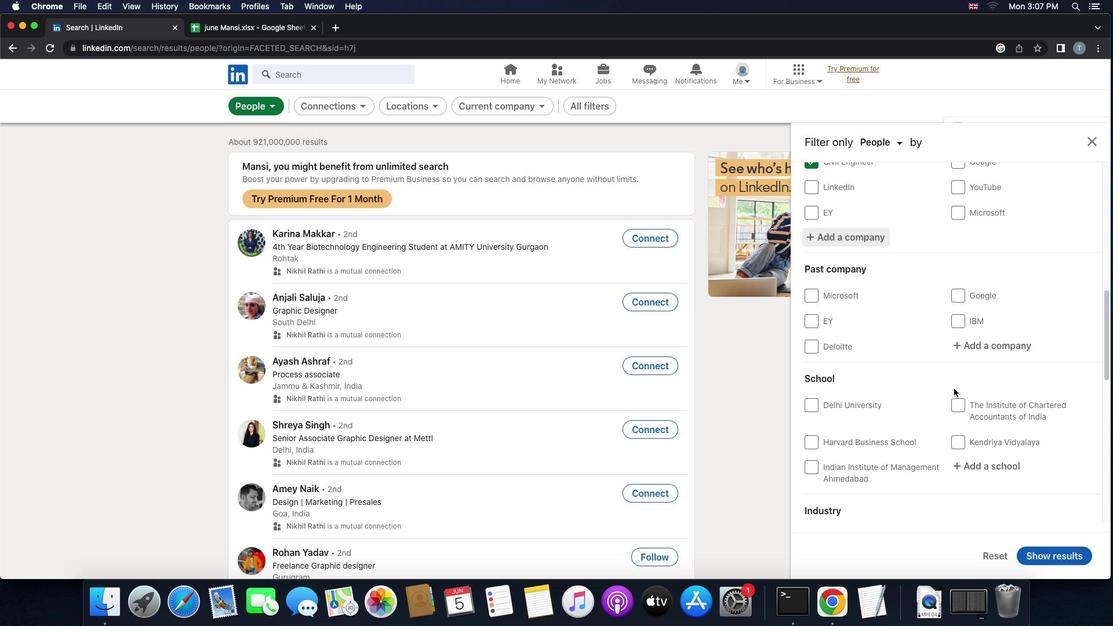 
Action: Mouse scrolled (954, 388) with delta (0, 0)
Screenshot: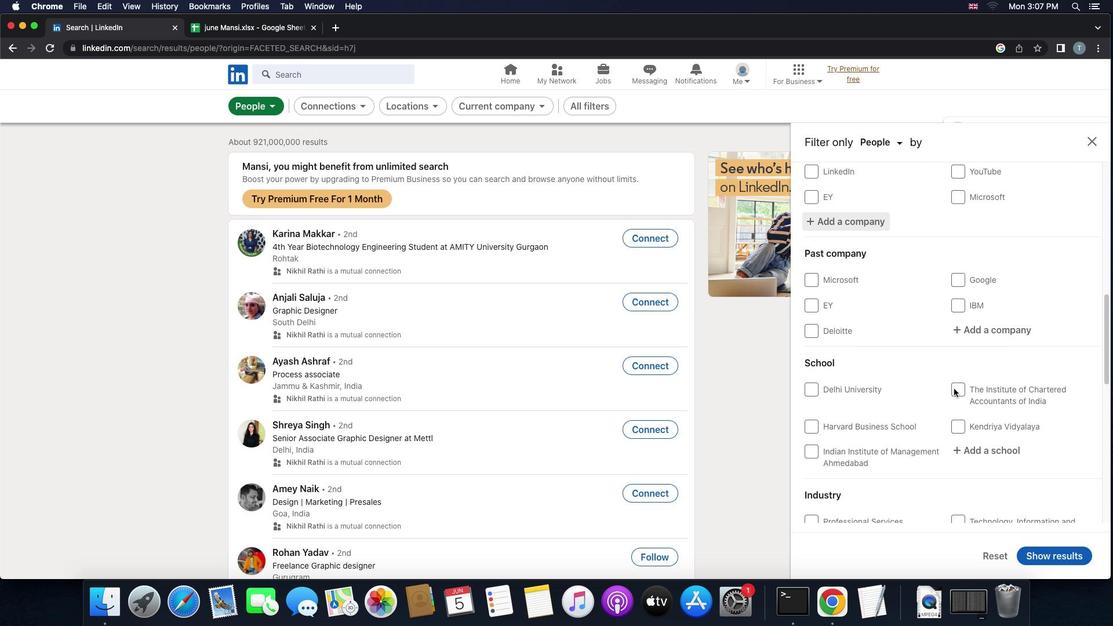 
Action: Mouse moved to (956, 422)
Screenshot: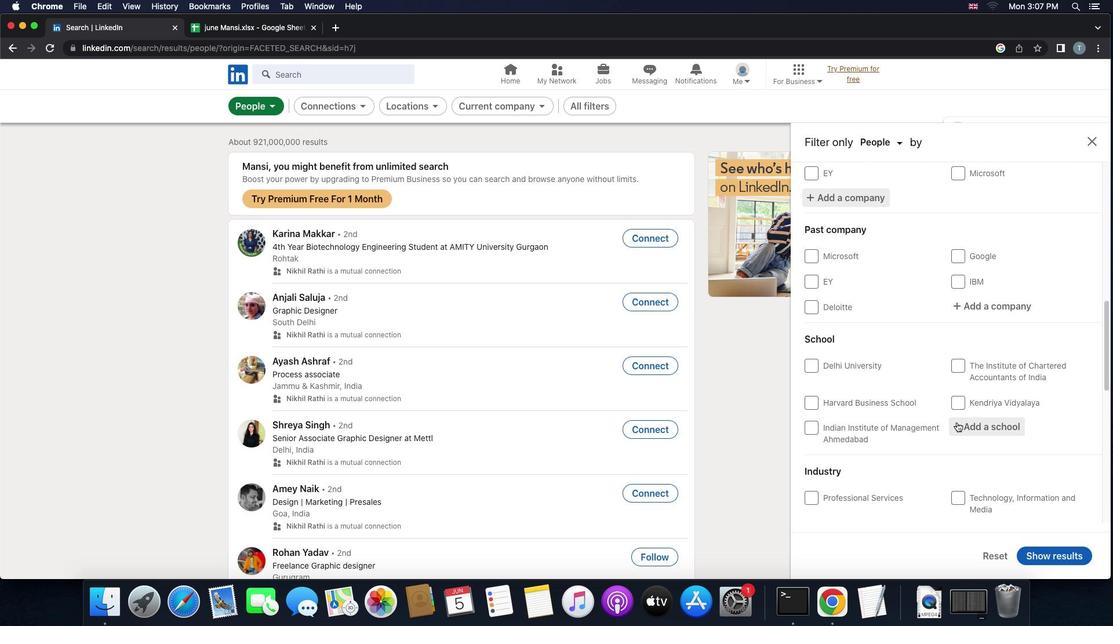 
Action: Mouse pressed left at (956, 422)
Screenshot: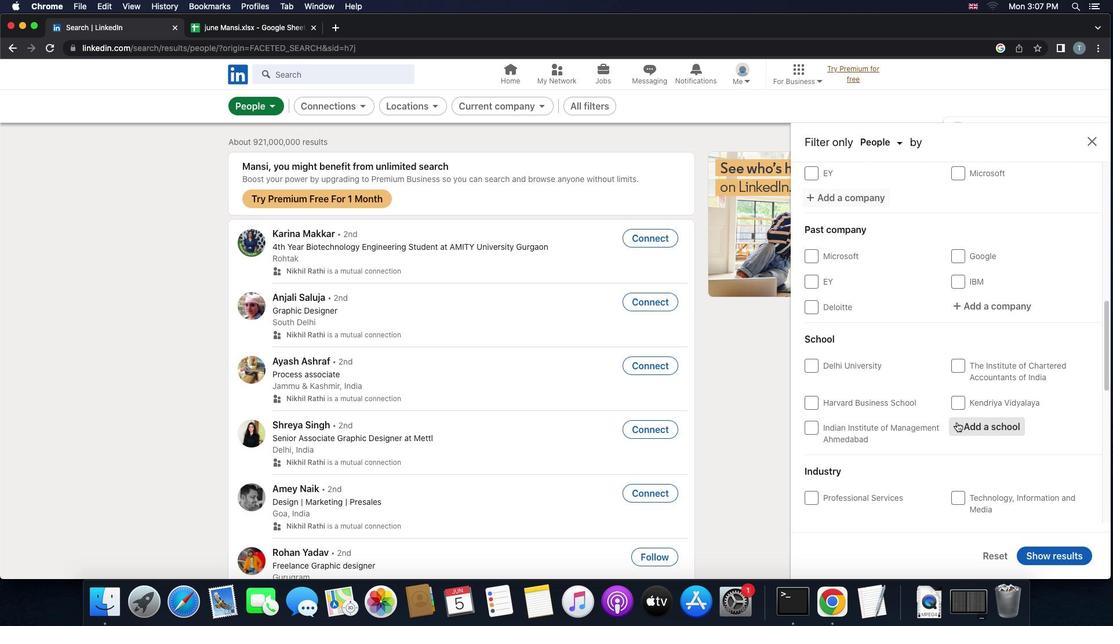 
Action: Mouse moved to (959, 422)
Screenshot: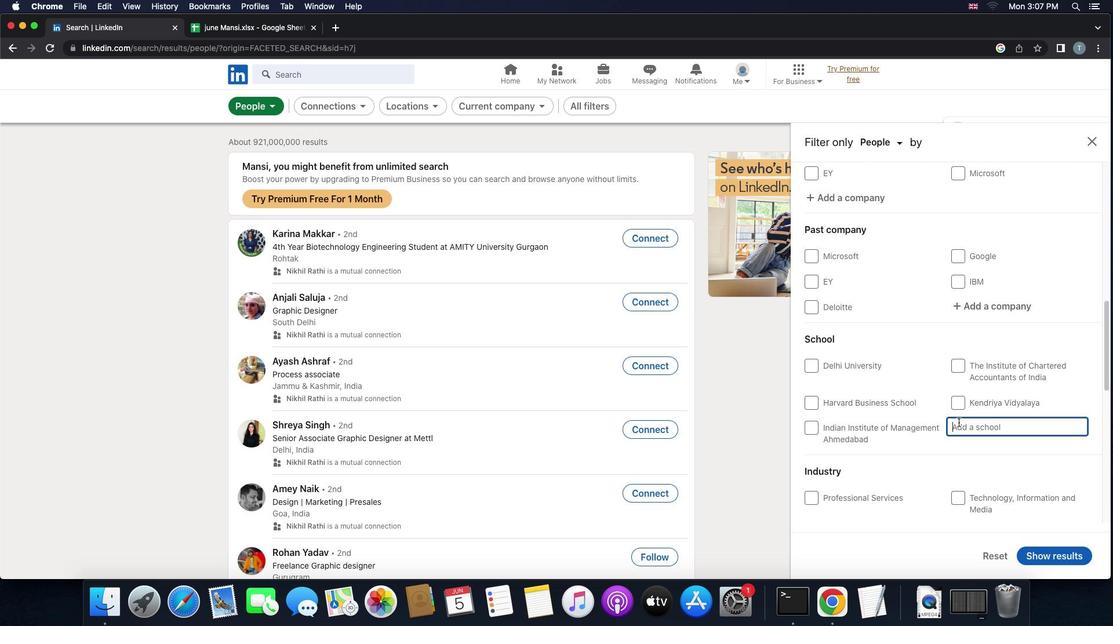 
Action: Key pressed 's''c''a''l''e''r'
Screenshot: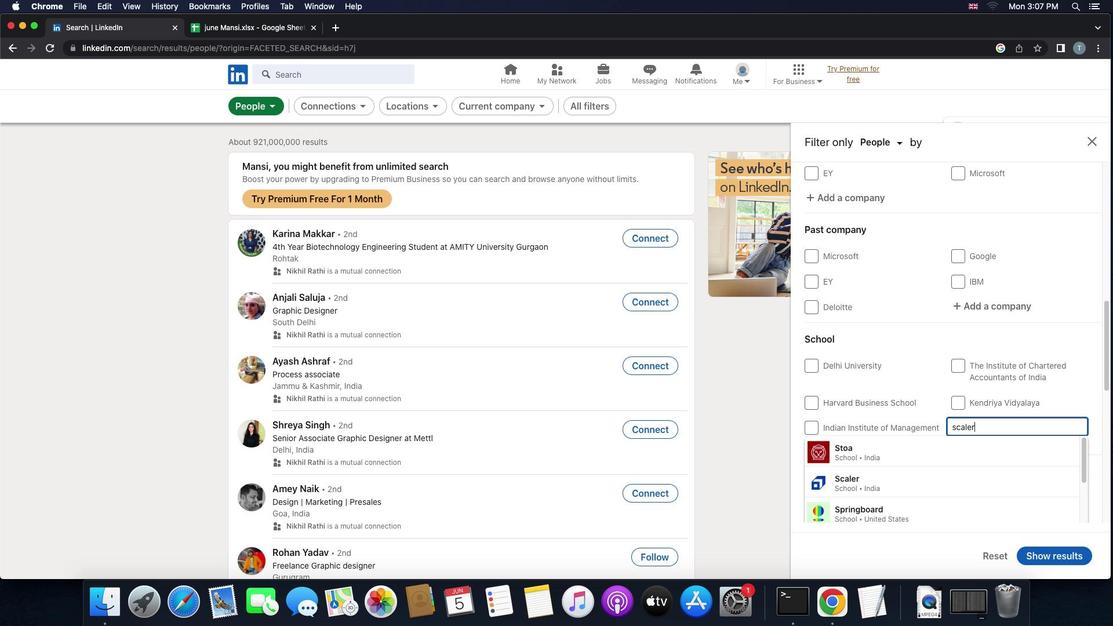 
Action: Mouse moved to (925, 441)
Screenshot: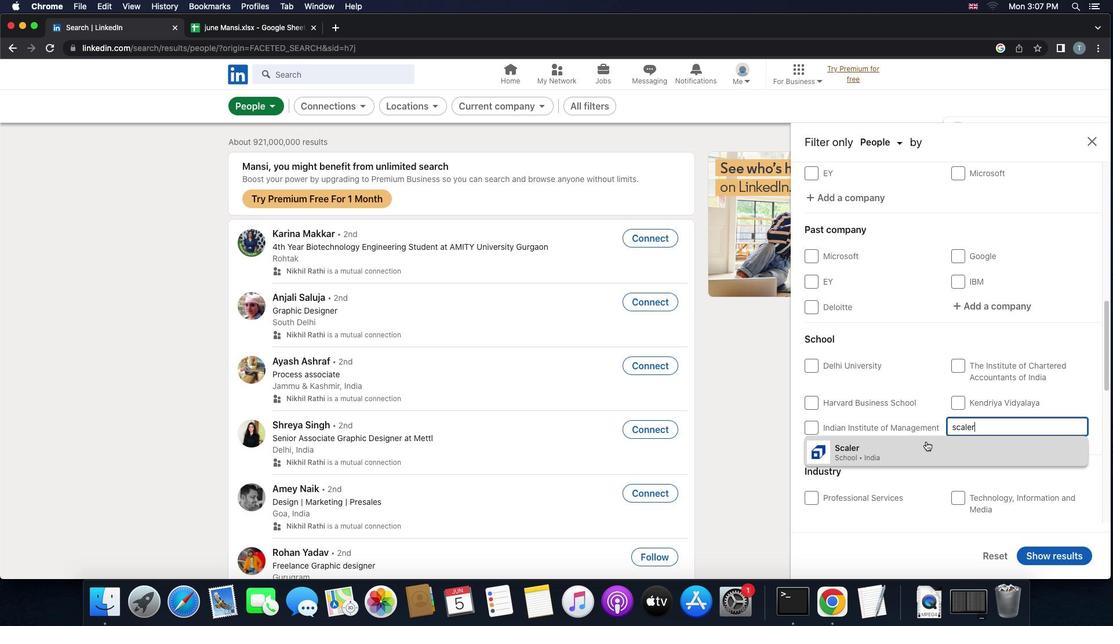 
Action: Mouse pressed left at (925, 441)
Screenshot: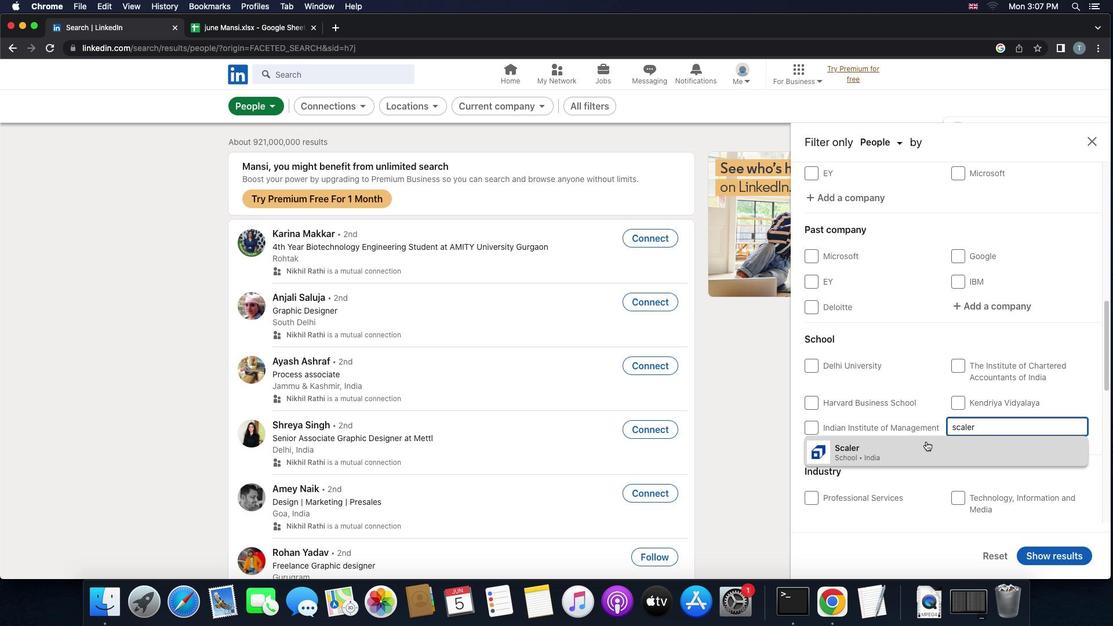 
Action: Mouse scrolled (925, 441) with delta (0, 0)
Screenshot: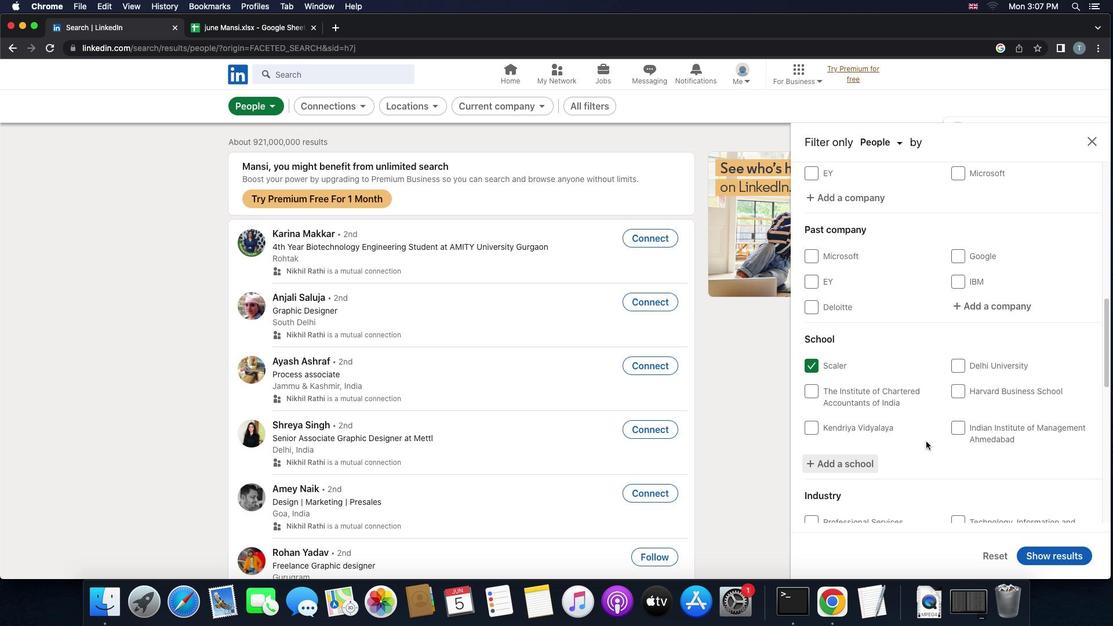 
Action: Mouse scrolled (925, 441) with delta (0, 0)
Screenshot: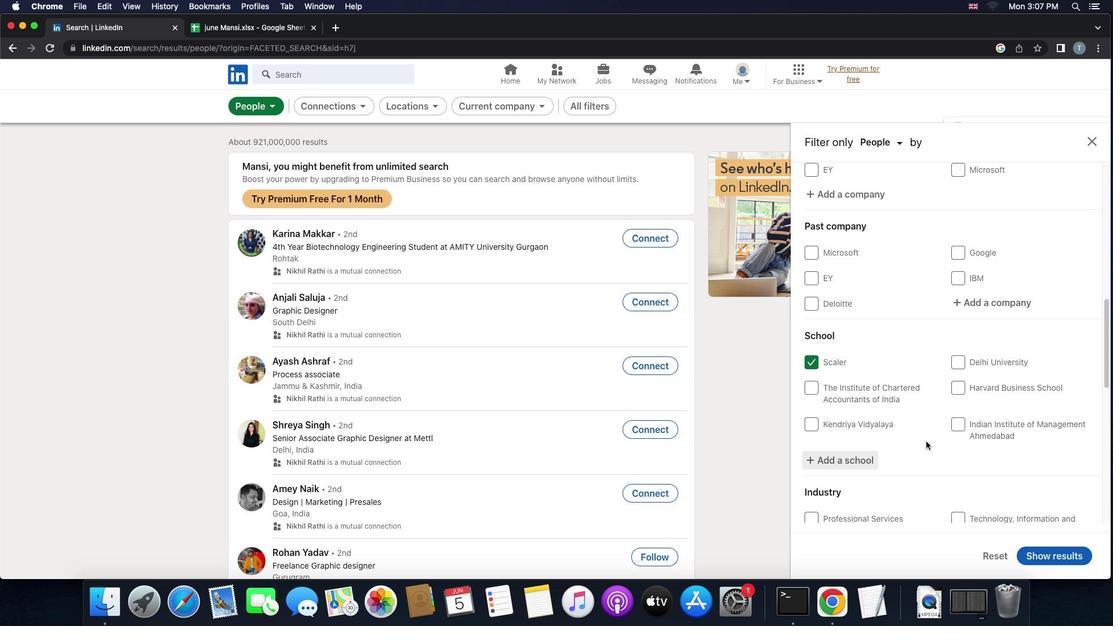 
Action: Mouse scrolled (925, 441) with delta (0, -1)
Screenshot: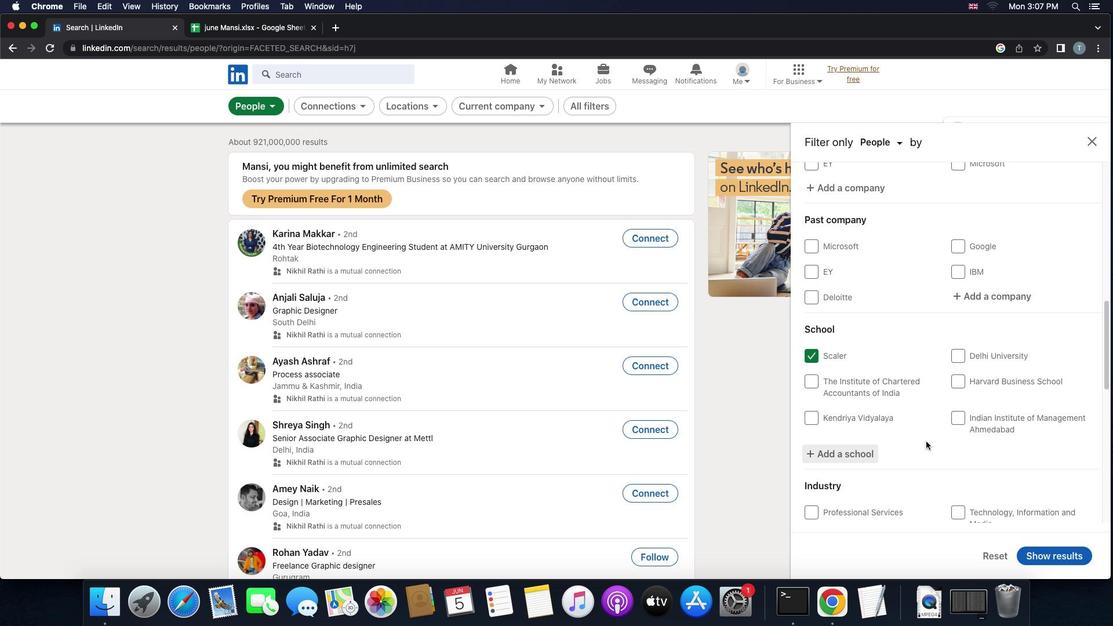 
Action: Mouse scrolled (925, 441) with delta (0, -1)
Screenshot: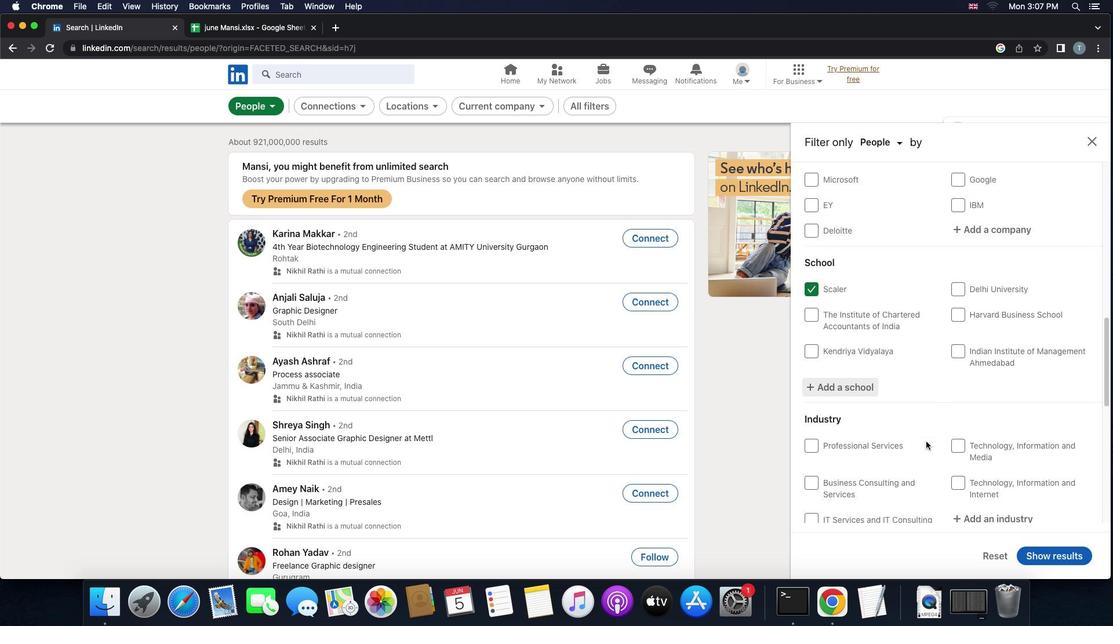 
Action: Mouse scrolled (925, 441) with delta (0, 0)
Screenshot: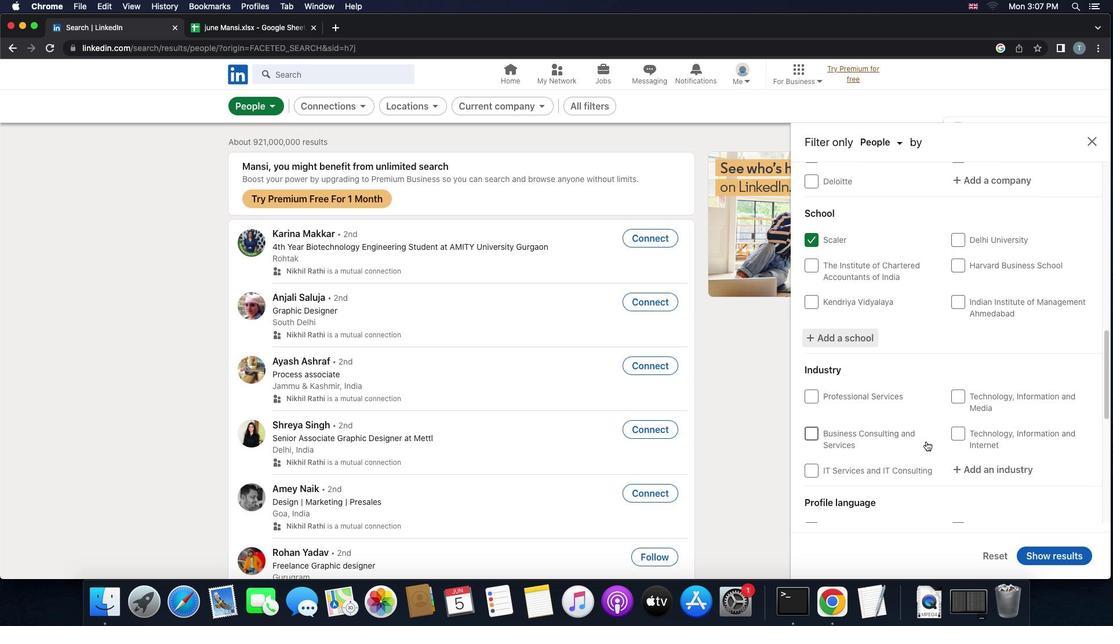 
Action: Mouse scrolled (925, 441) with delta (0, 0)
Screenshot: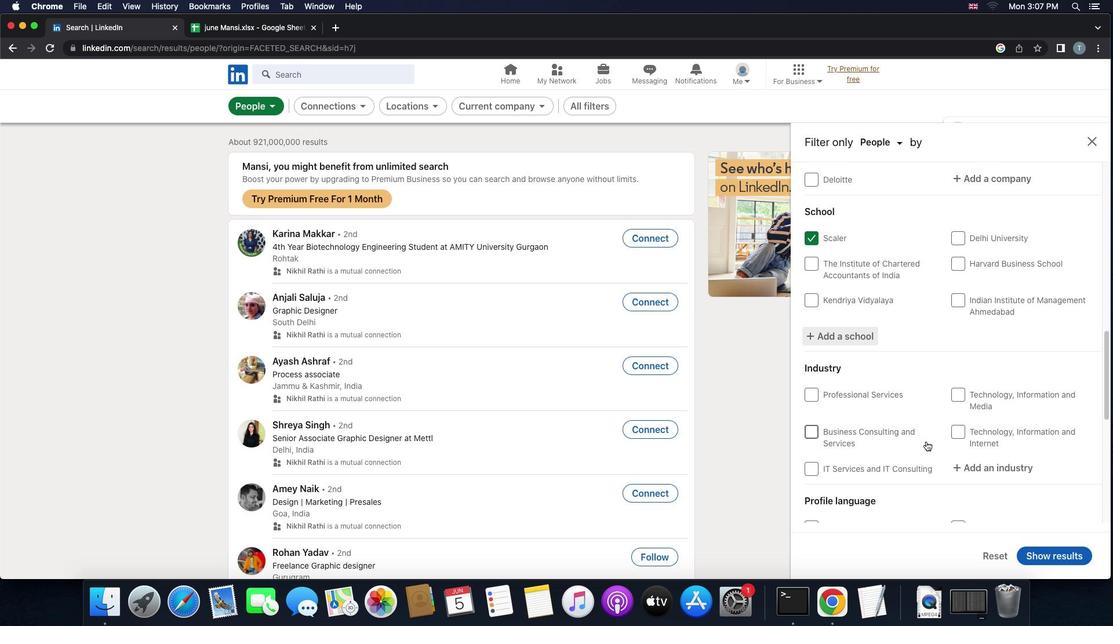 
Action: Mouse scrolled (925, 441) with delta (0, 0)
Screenshot: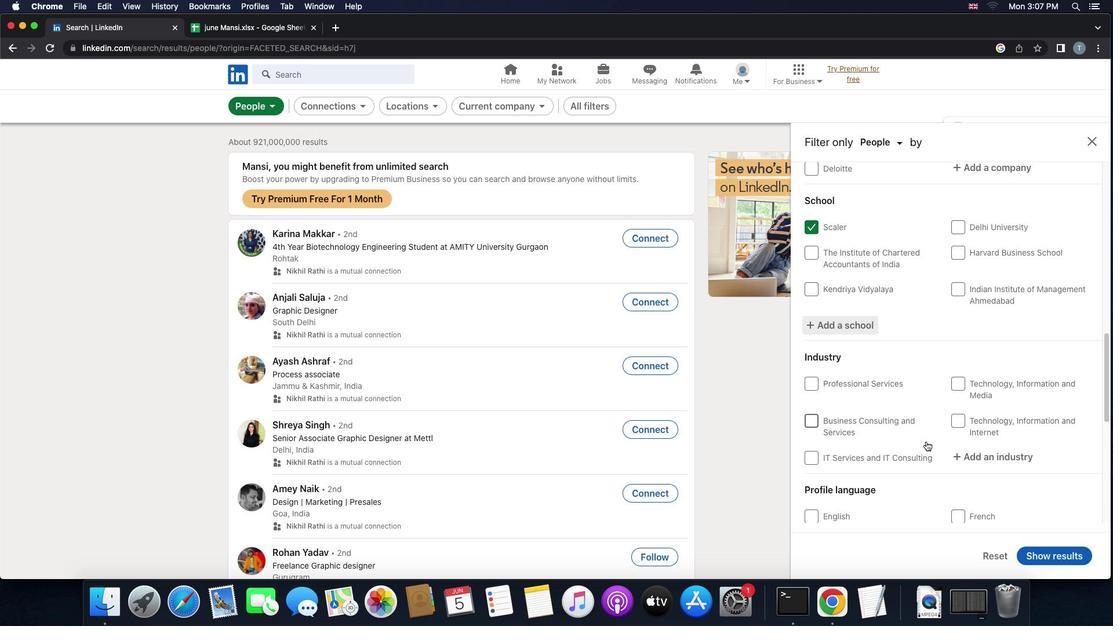 
Action: Mouse moved to (994, 427)
Screenshot: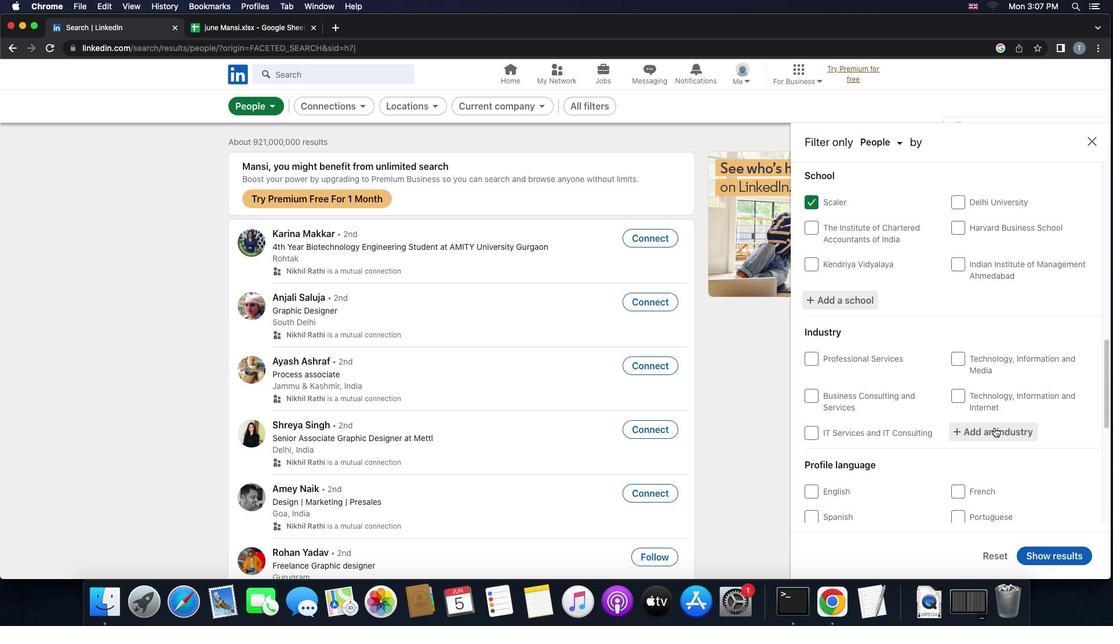 
Action: Mouse pressed left at (994, 427)
Screenshot: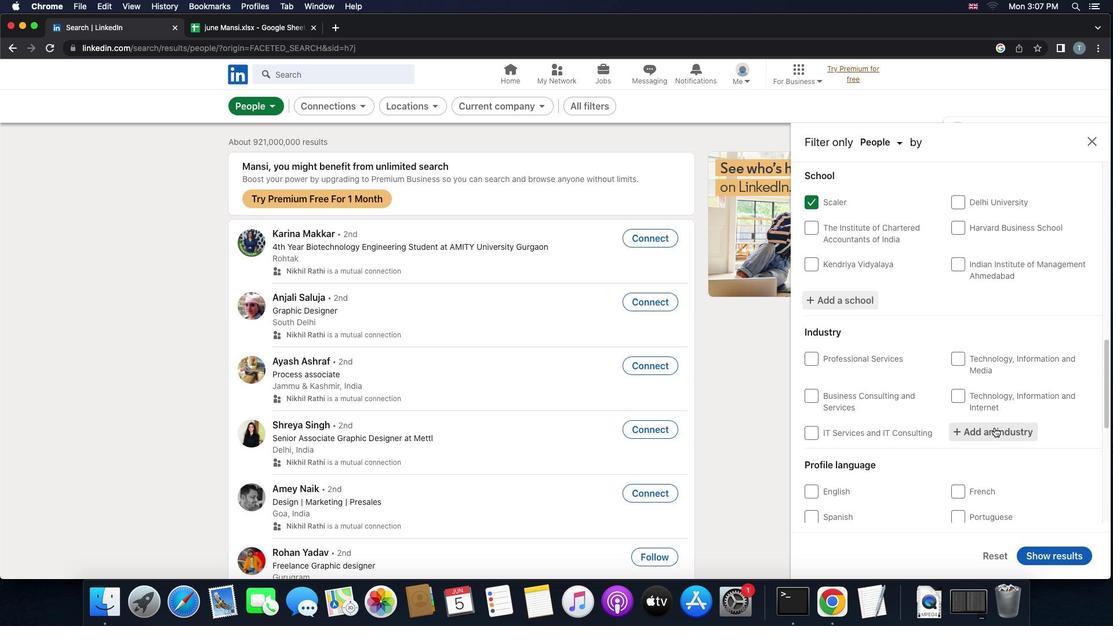 
Action: Key pressed 'e''d''u''c''a''t''i''o''n'Key.space'a''d''m''i''n''i''s''t''r''a''t''i''o''n'Key.space
Screenshot: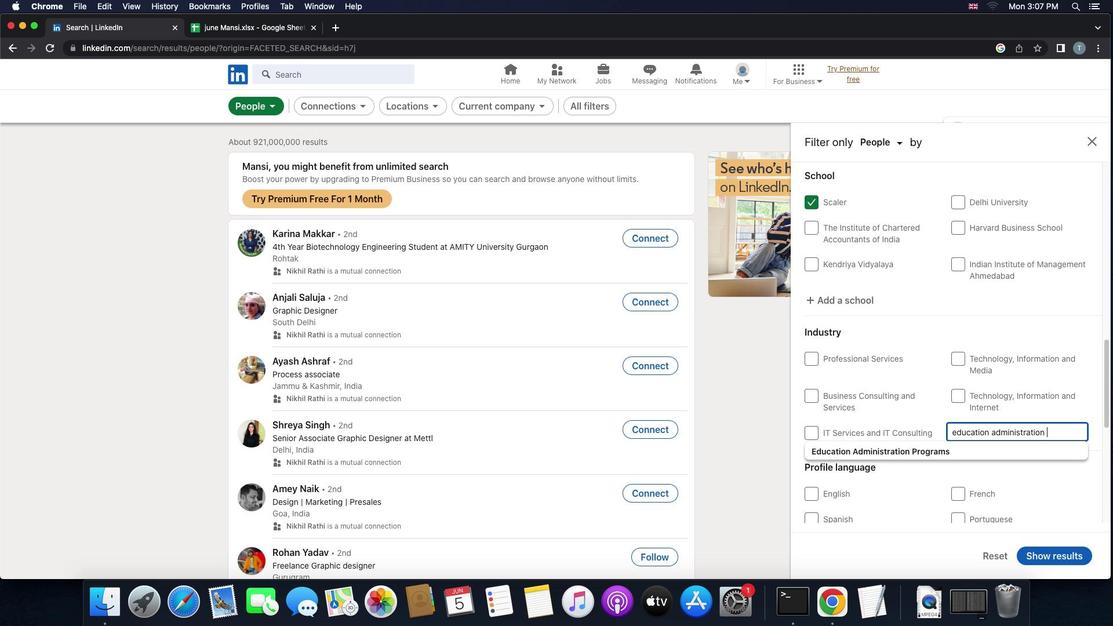 
Action: Mouse moved to (919, 453)
Screenshot: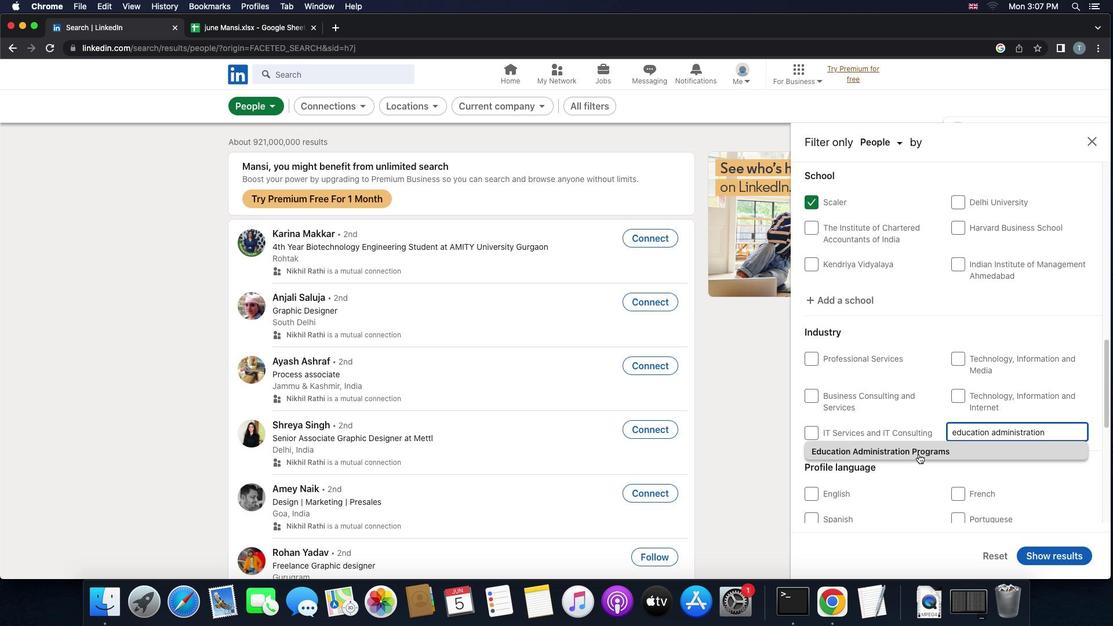 
Action: Mouse pressed left at (919, 453)
Screenshot: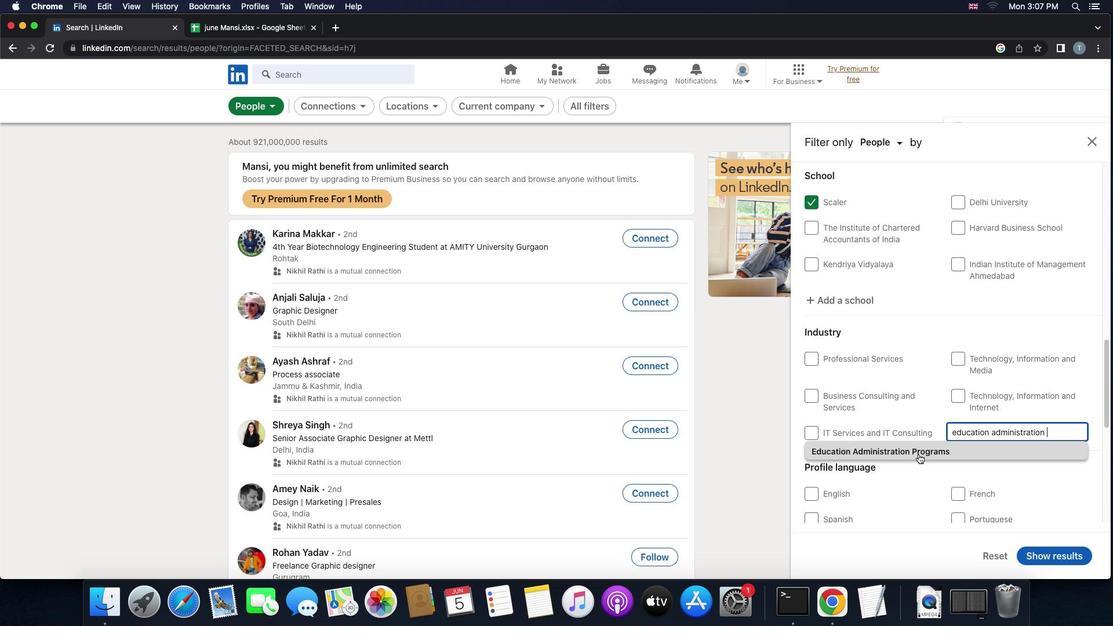 
Action: Mouse scrolled (919, 453) with delta (0, 0)
Screenshot: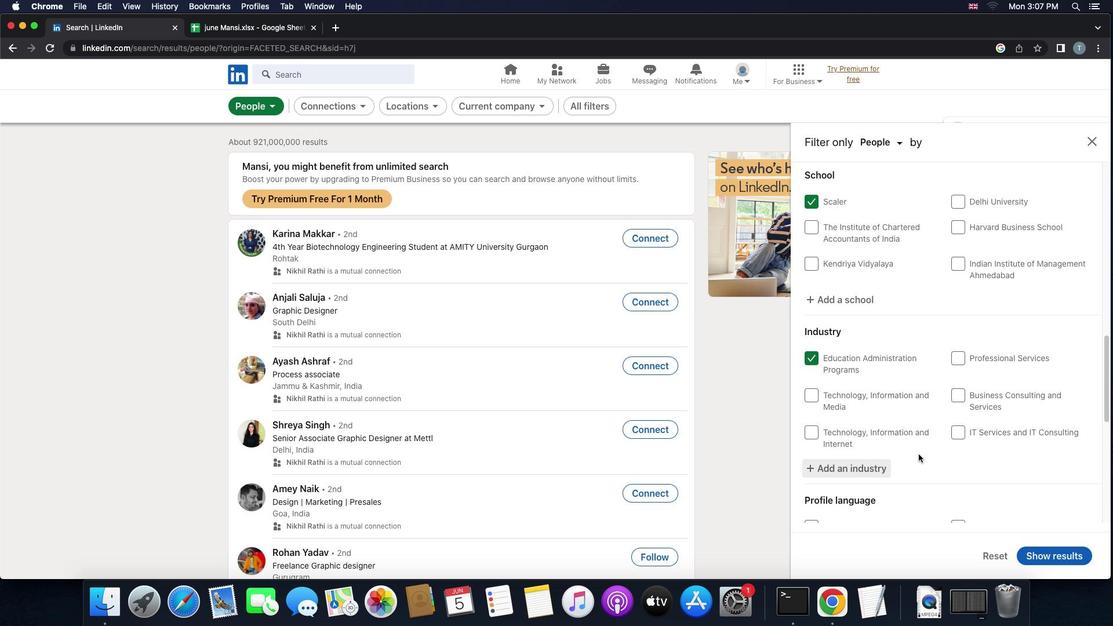 
Action: Mouse scrolled (919, 453) with delta (0, 0)
Screenshot: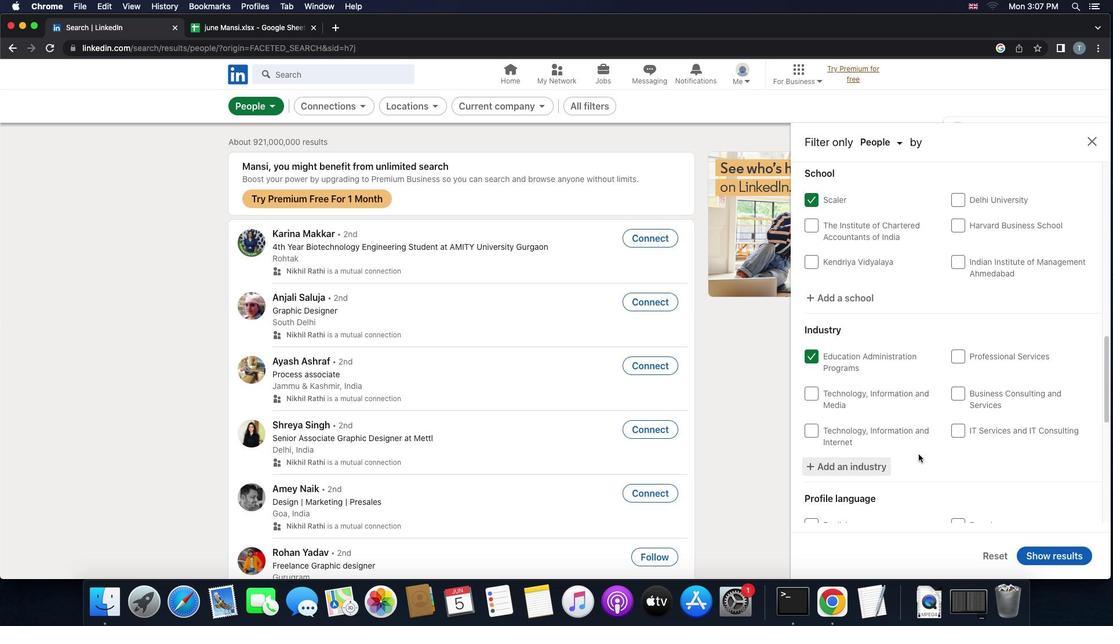 
Action: Mouse scrolled (919, 453) with delta (0, -1)
Screenshot: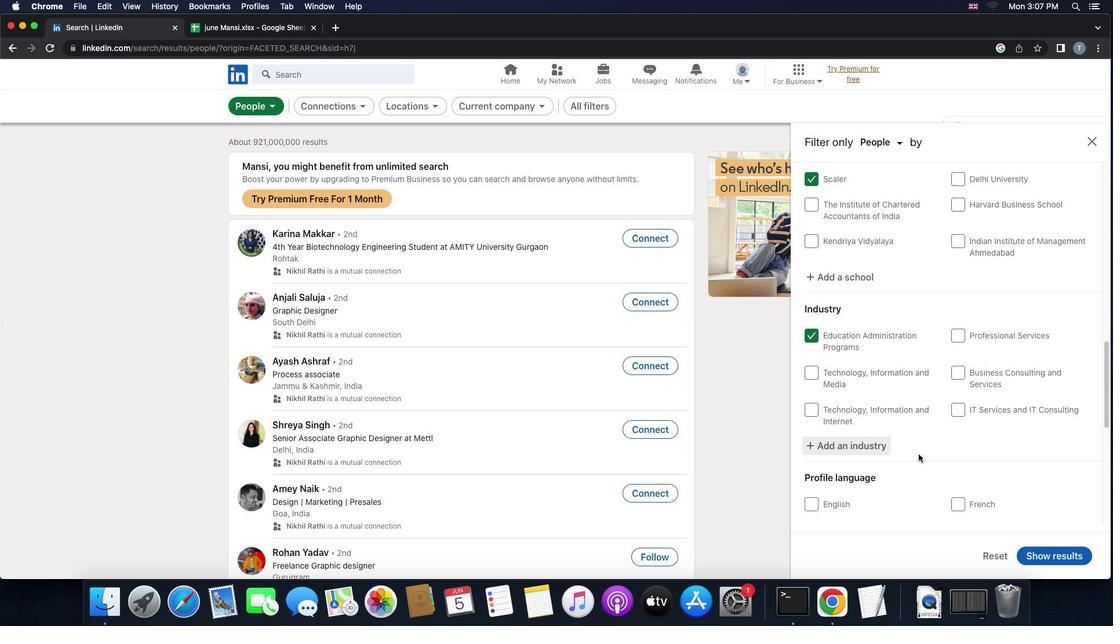 
Action: Mouse scrolled (919, 453) with delta (0, 0)
Screenshot: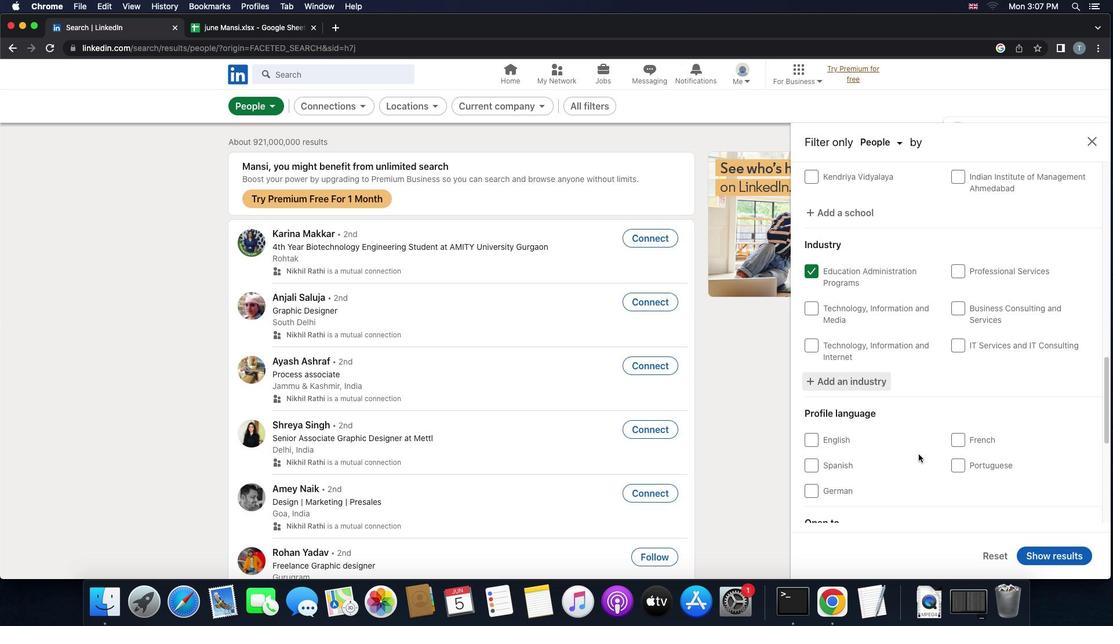
Action: Mouse scrolled (919, 453) with delta (0, 0)
Screenshot: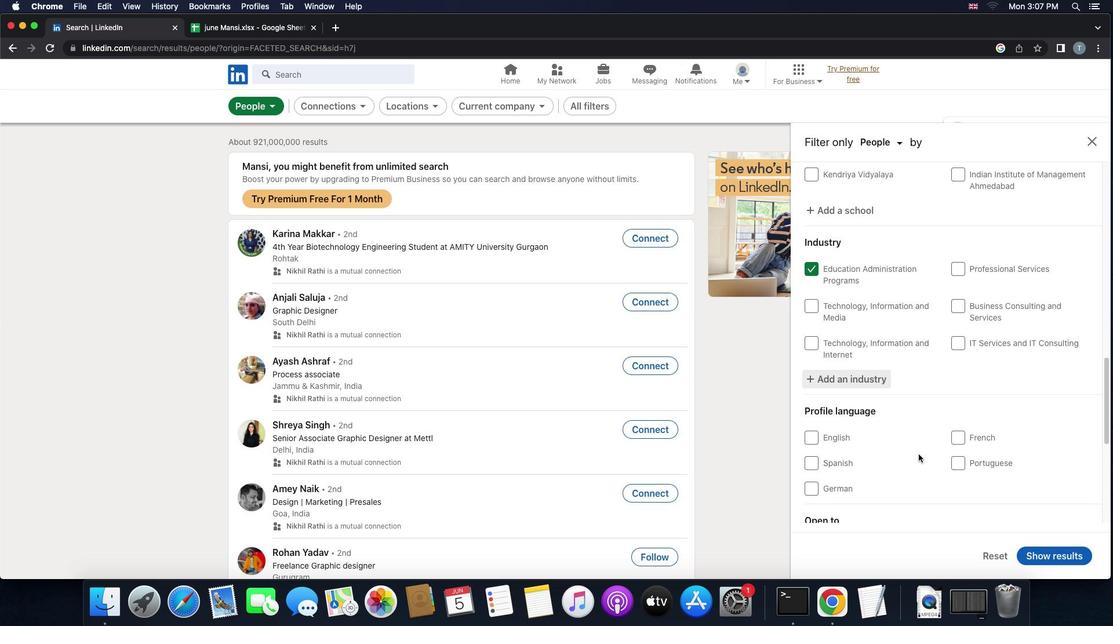 
Action: Mouse scrolled (919, 453) with delta (0, 0)
Screenshot: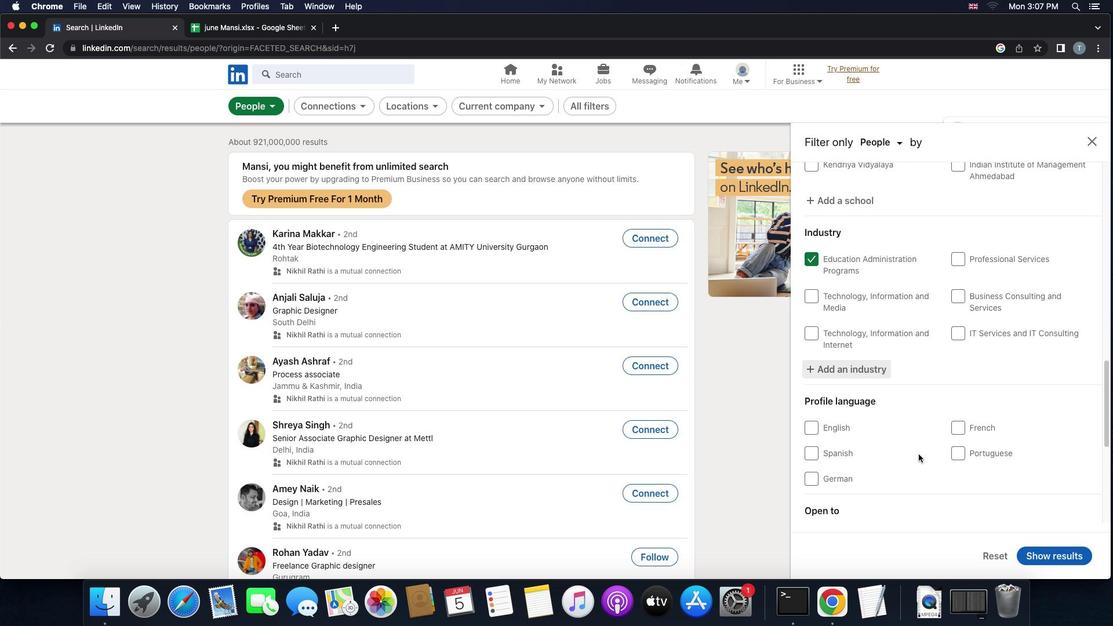 
Action: Mouse moved to (919, 453)
Screenshot: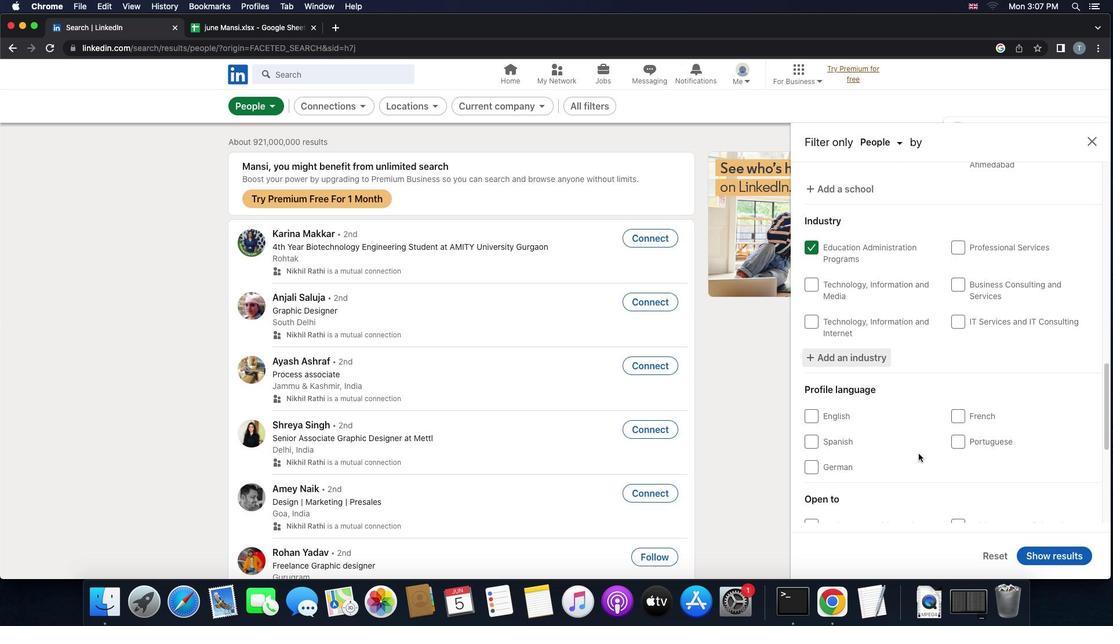 
Action: Mouse scrolled (919, 453) with delta (0, 0)
Screenshot: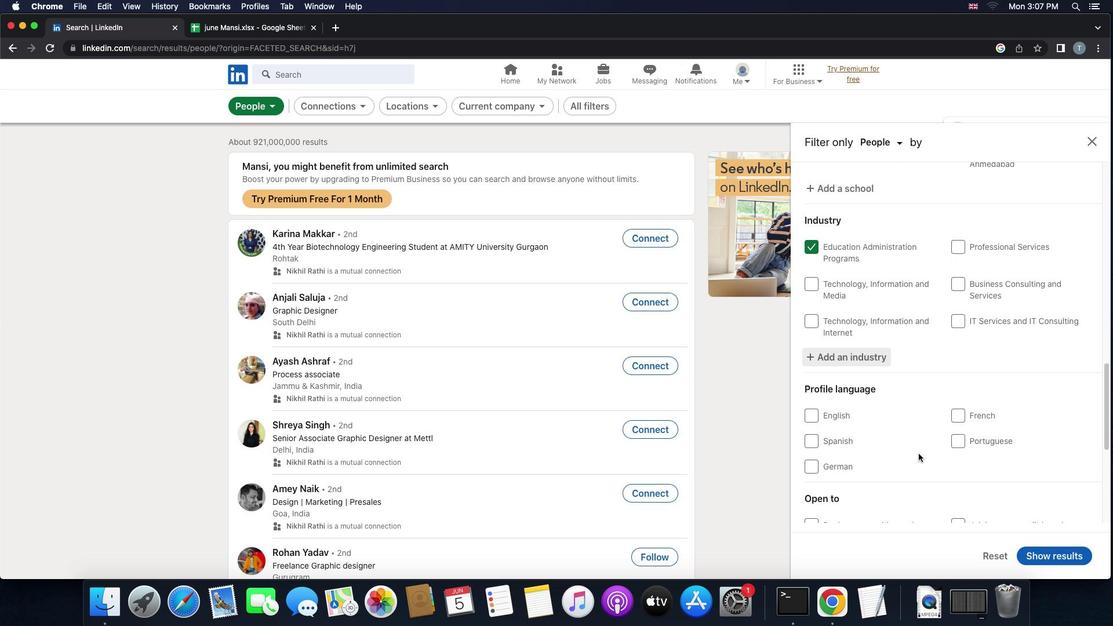 
Action: Mouse scrolled (919, 453) with delta (0, 0)
Screenshot: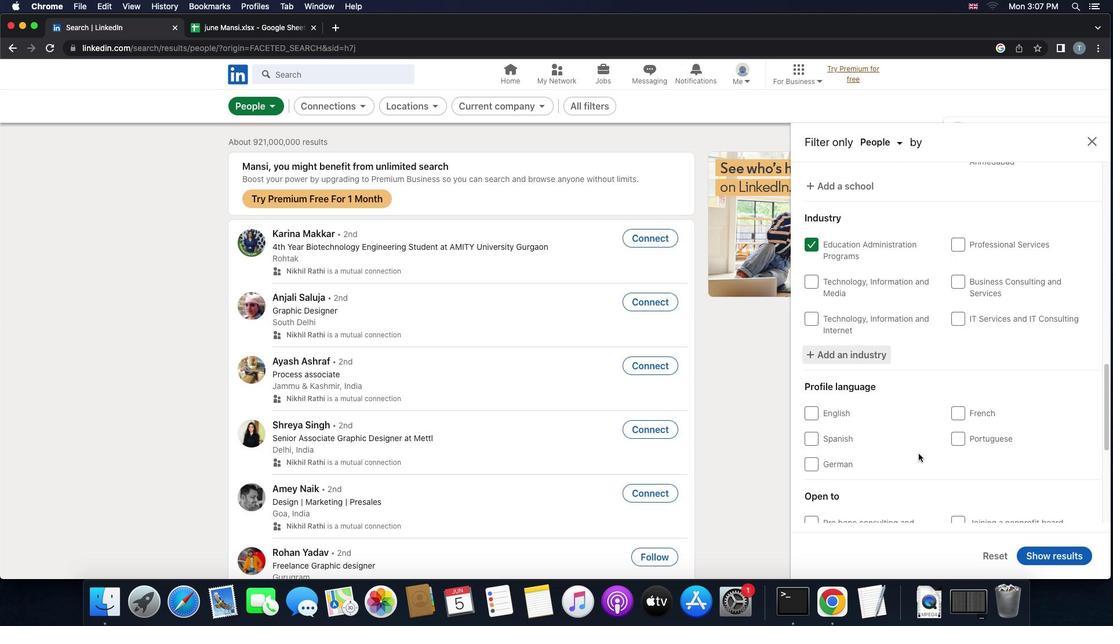 
Action: Mouse scrolled (919, 453) with delta (0, 0)
Screenshot: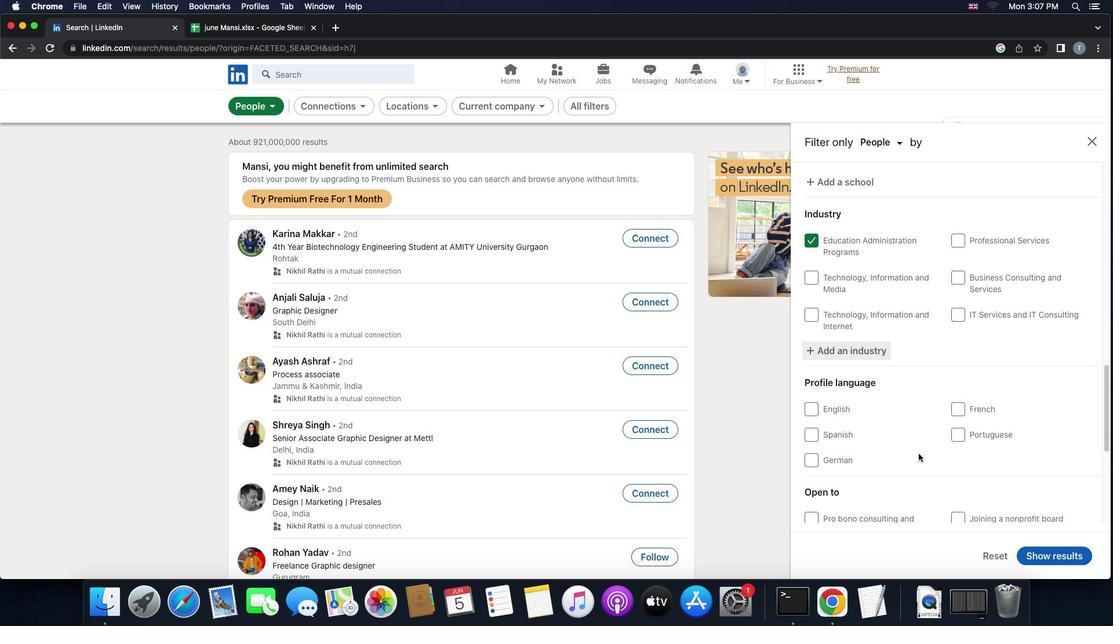 
Action: Mouse scrolled (919, 453) with delta (0, 0)
Screenshot: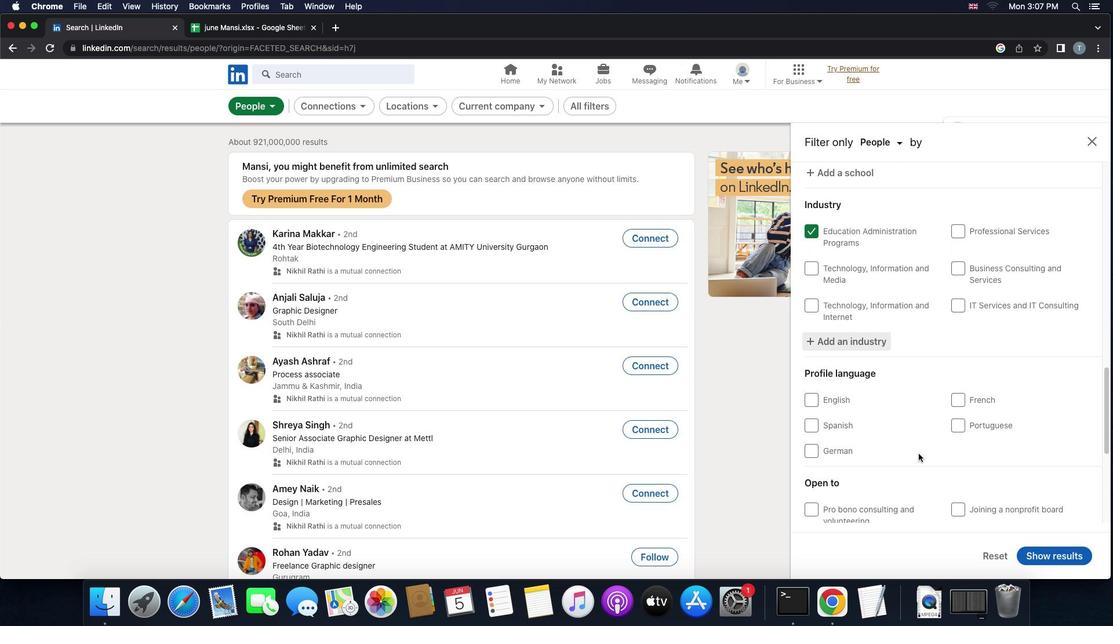 
Action: Mouse scrolled (919, 453) with delta (0, 0)
Screenshot: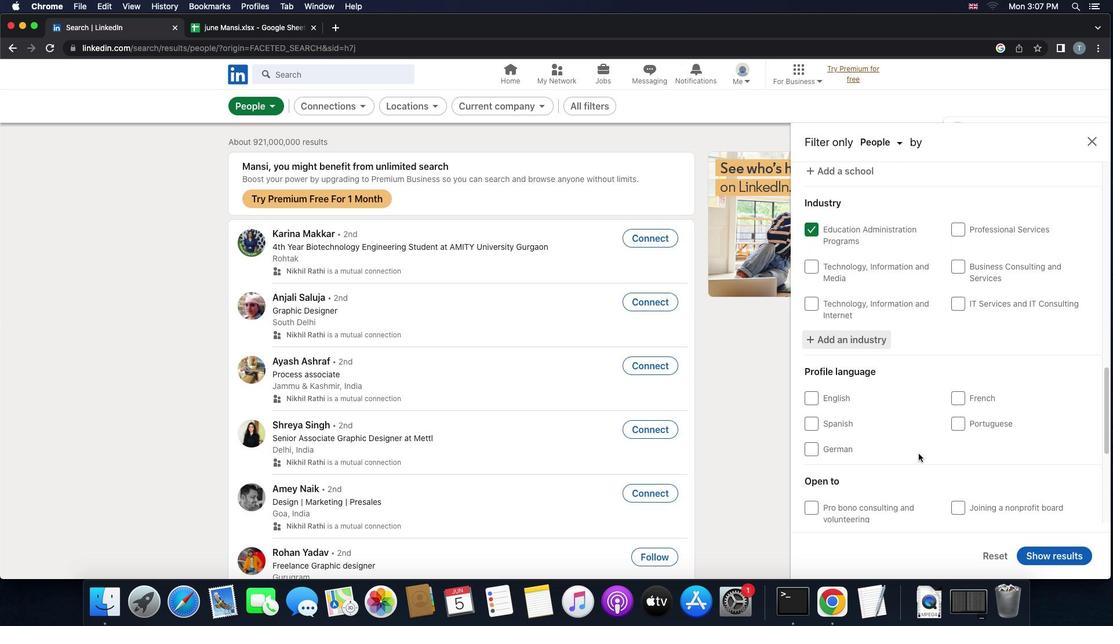 
Action: Mouse scrolled (919, 453) with delta (0, 0)
Screenshot: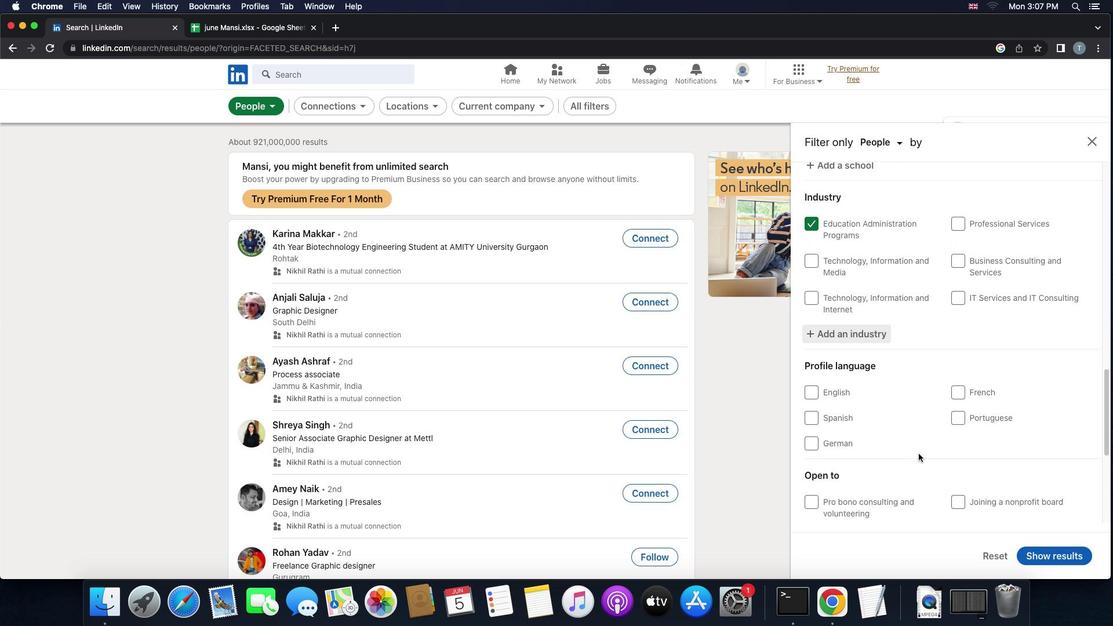 
Action: Mouse scrolled (919, 453) with delta (0, -1)
Screenshot: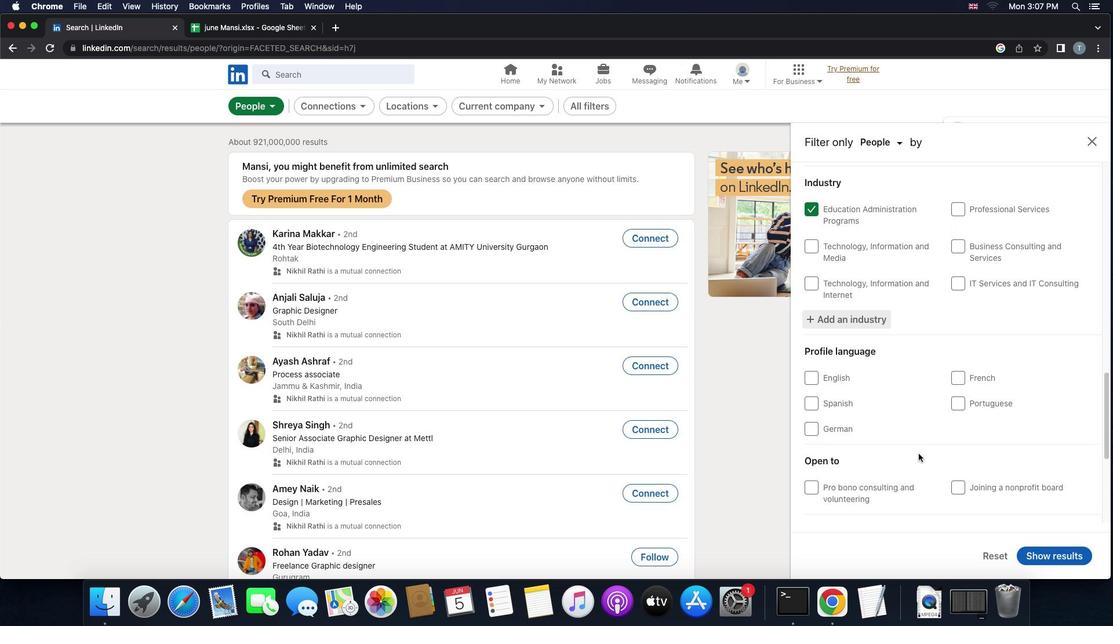 
Action: Mouse moved to (815, 361)
Screenshot: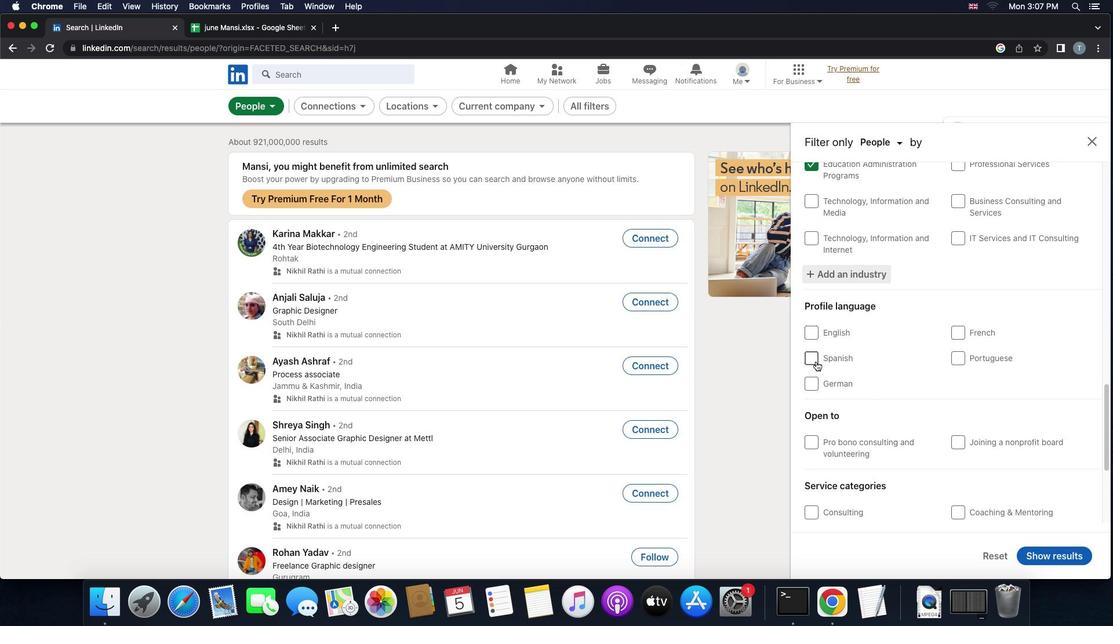 
Action: Mouse pressed left at (815, 361)
Screenshot: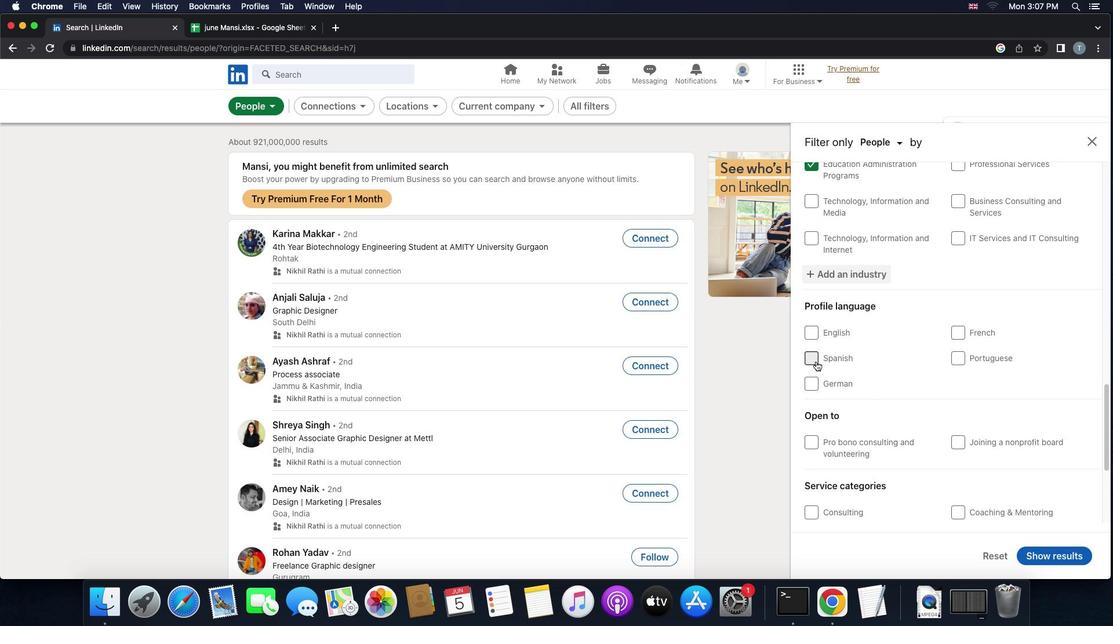
Action: Mouse moved to (916, 415)
Screenshot: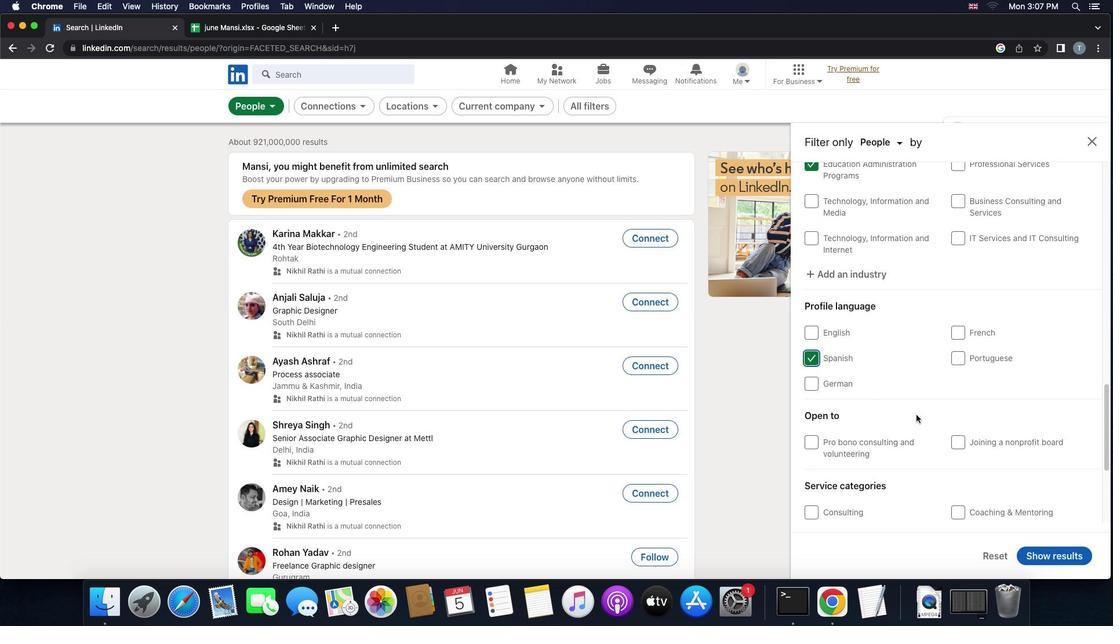 
Action: Mouse scrolled (916, 415) with delta (0, 0)
Screenshot: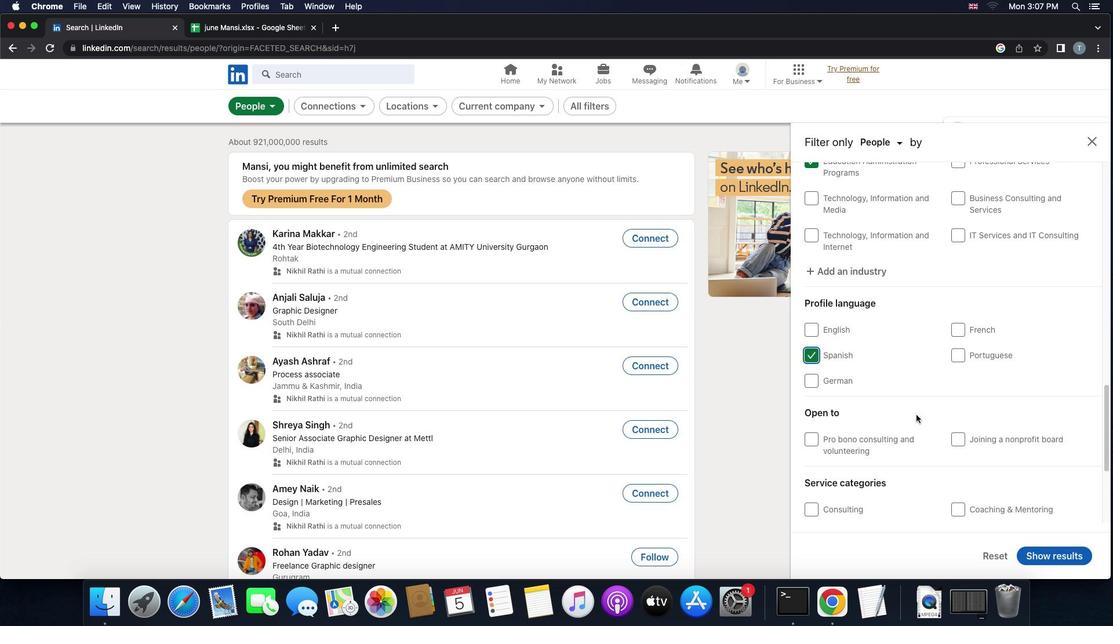 
Action: Mouse scrolled (916, 415) with delta (0, 0)
Screenshot: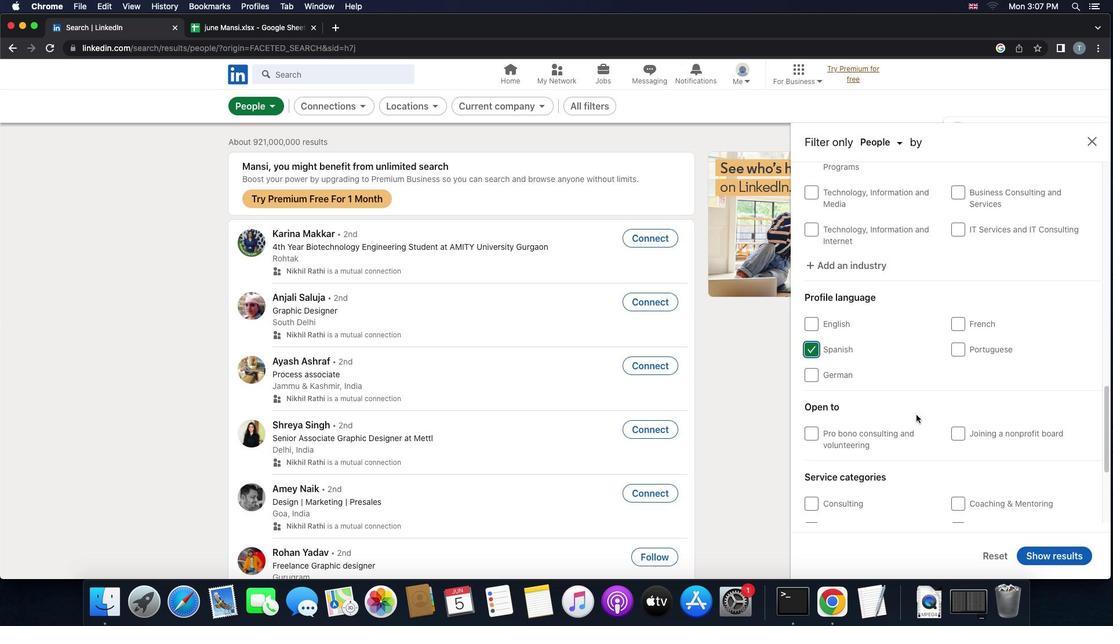 
Action: Mouse scrolled (916, 415) with delta (0, -1)
Screenshot: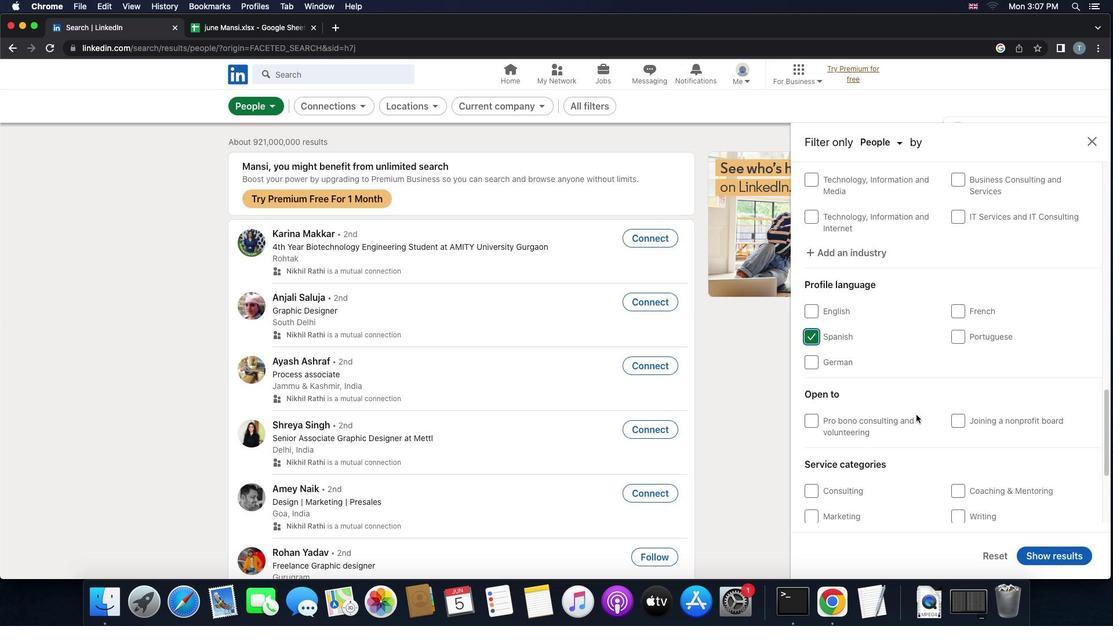 
Action: Mouse moved to (916, 415)
Screenshot: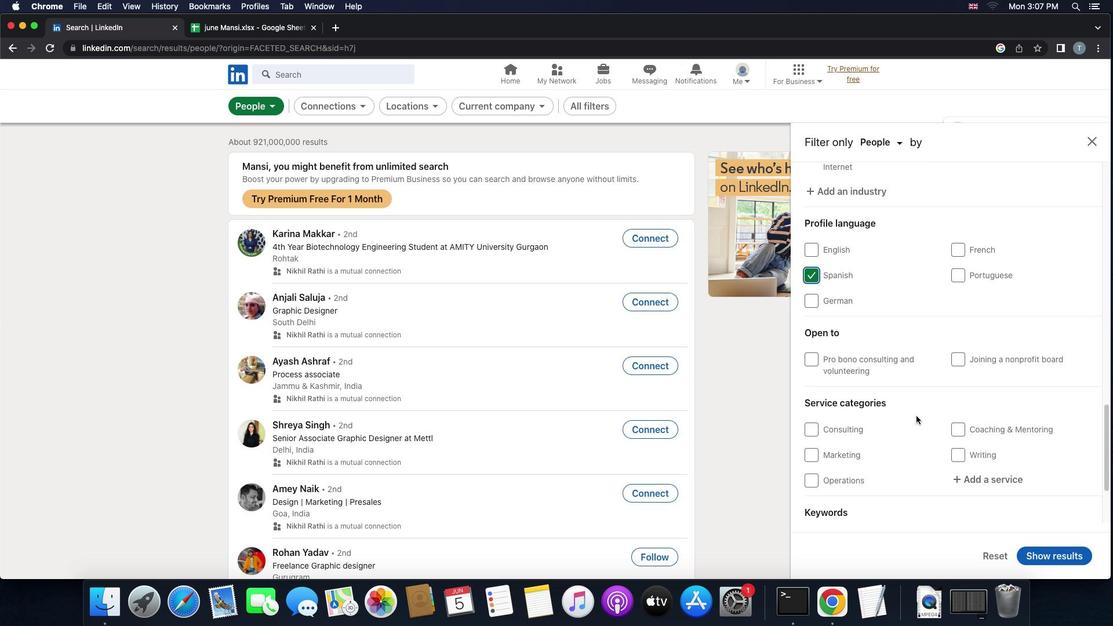 
Action: Mouse scrolled (916, 415) with delta (0, 0)
Screenshot: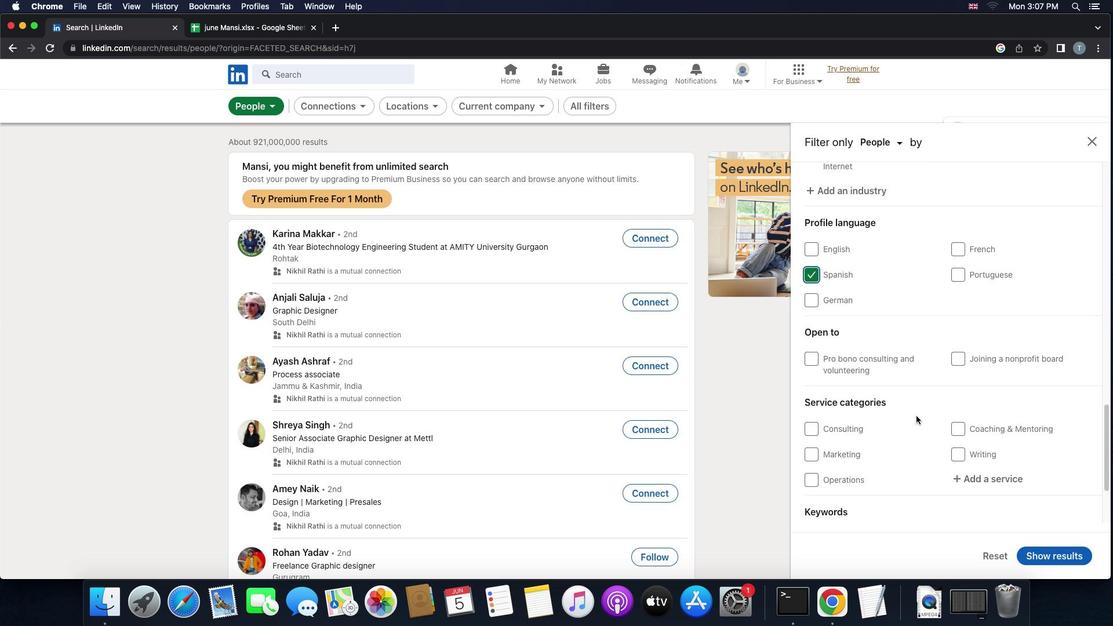 
Action: Mouse scrolled (916, 415) with delta (0, 0)
Screenshot: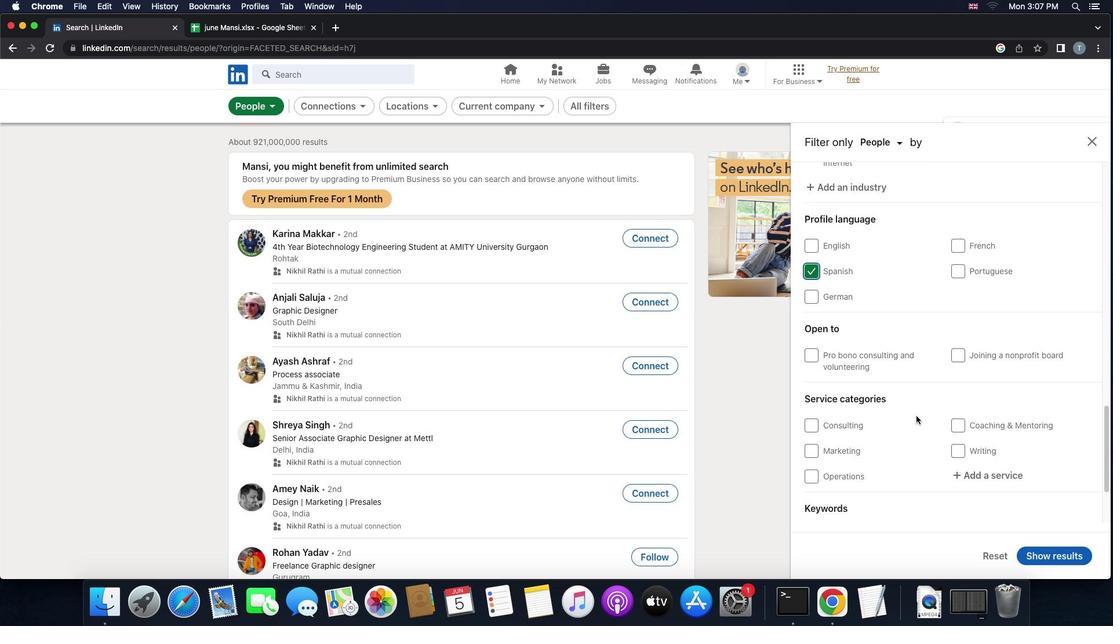 
Action: Mouse scrolled (916, 415) with delta (0, 0)
Screenshot: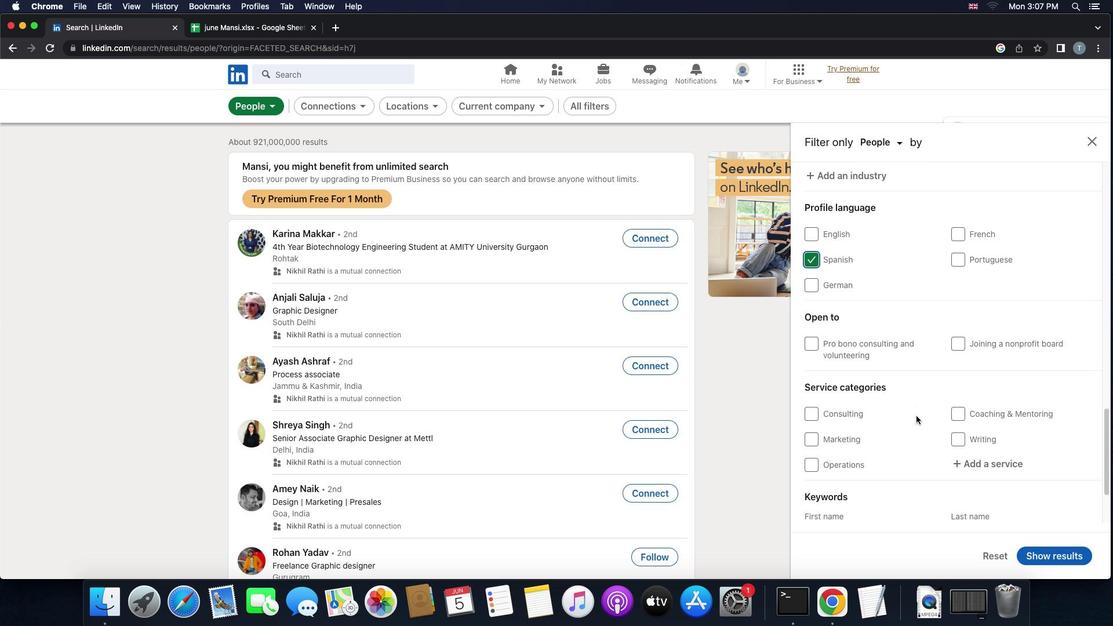 
Action: Mouse scrolled (916, 415) with delta (0, 0)
Screenshot: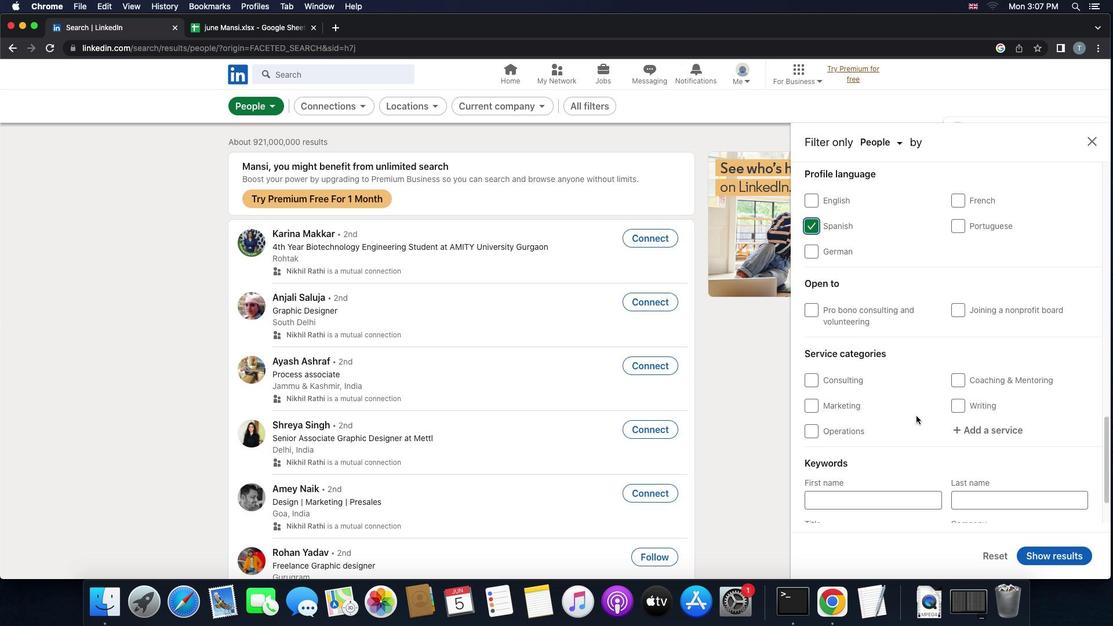 
Action: Mouse moved to (965, 426)
Screenshot: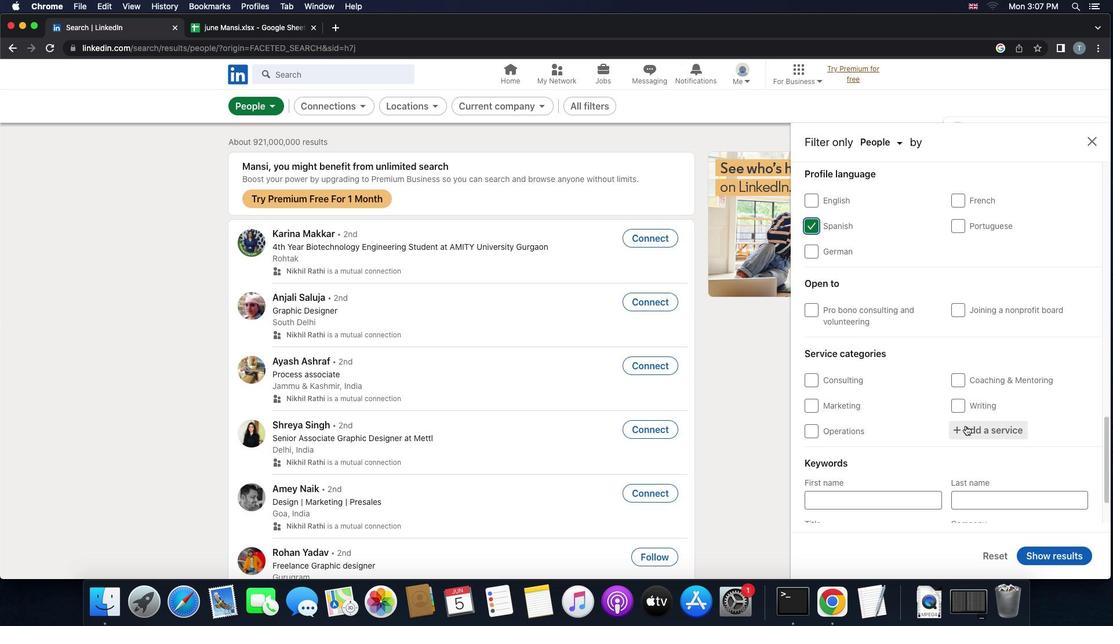 
Action: Mouse pressed left at (965, 426)
Screenshot: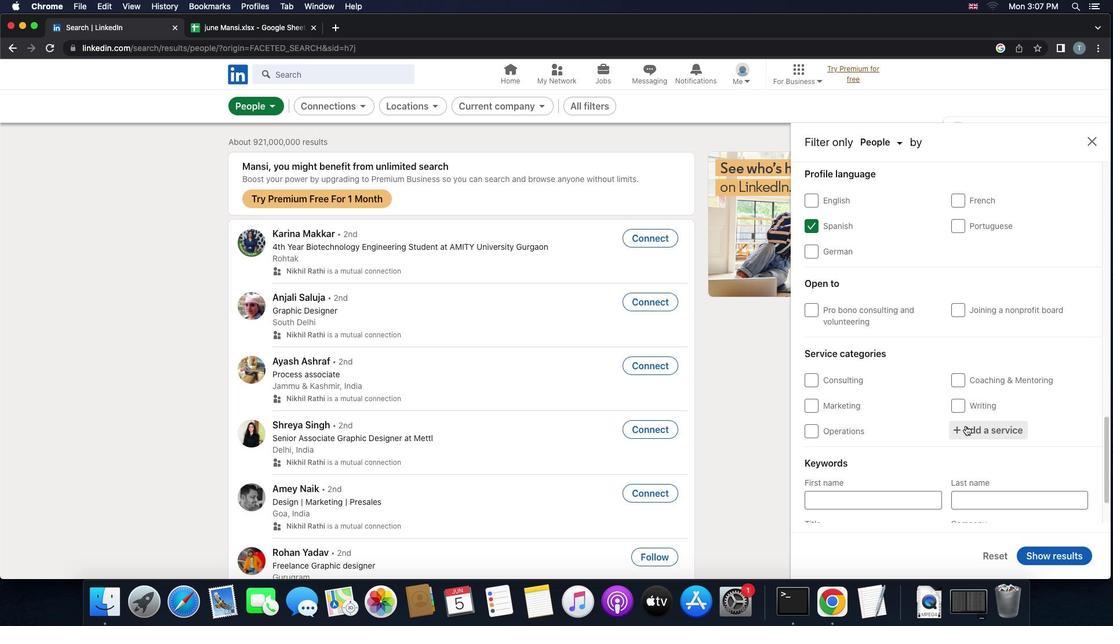 
Action: Key pressed Key.shift'H''R'Key.spaceKey.shift'C''o''n''s''u''l''t''i''n''g'
Screenshot: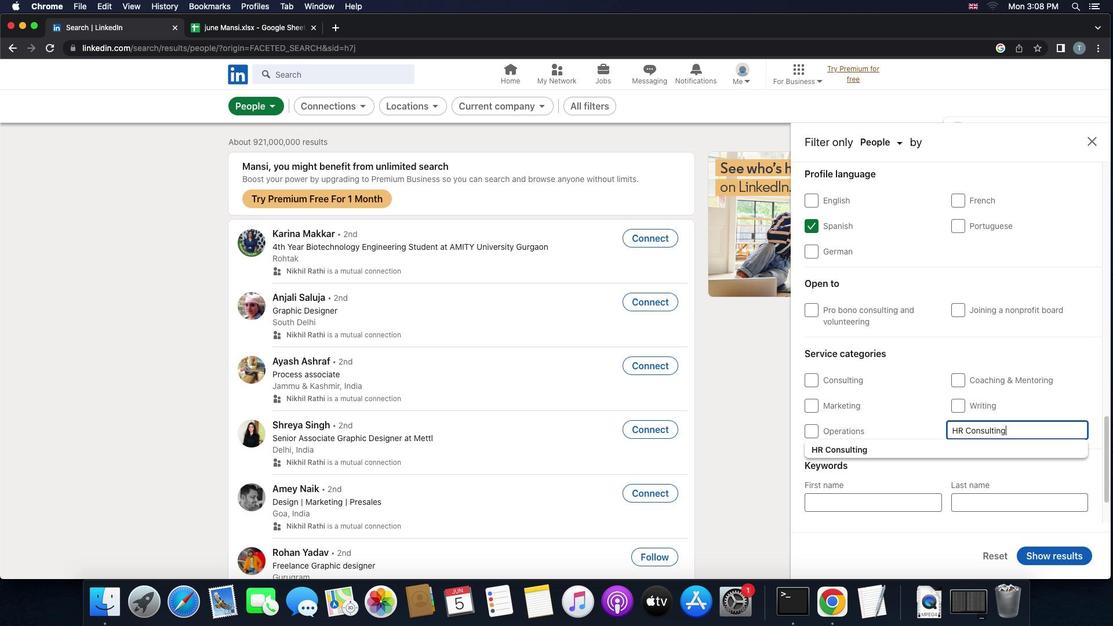 
Action: Mouse moved to (922, 443)
Screenshot: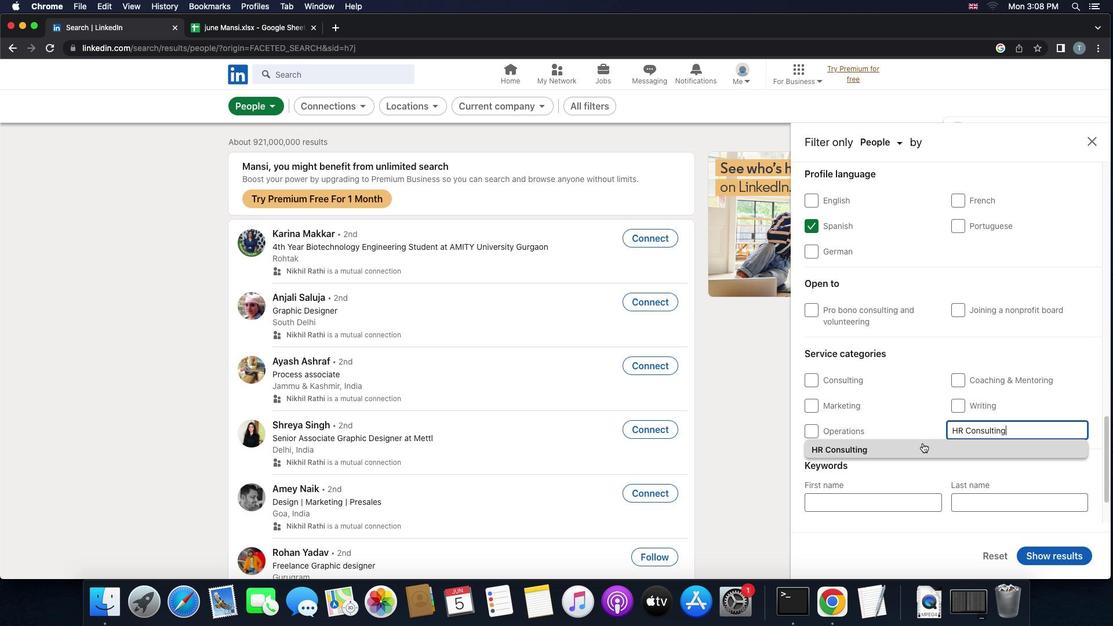 
Action: Mouse pressed left at (922, 443)
Screenshot: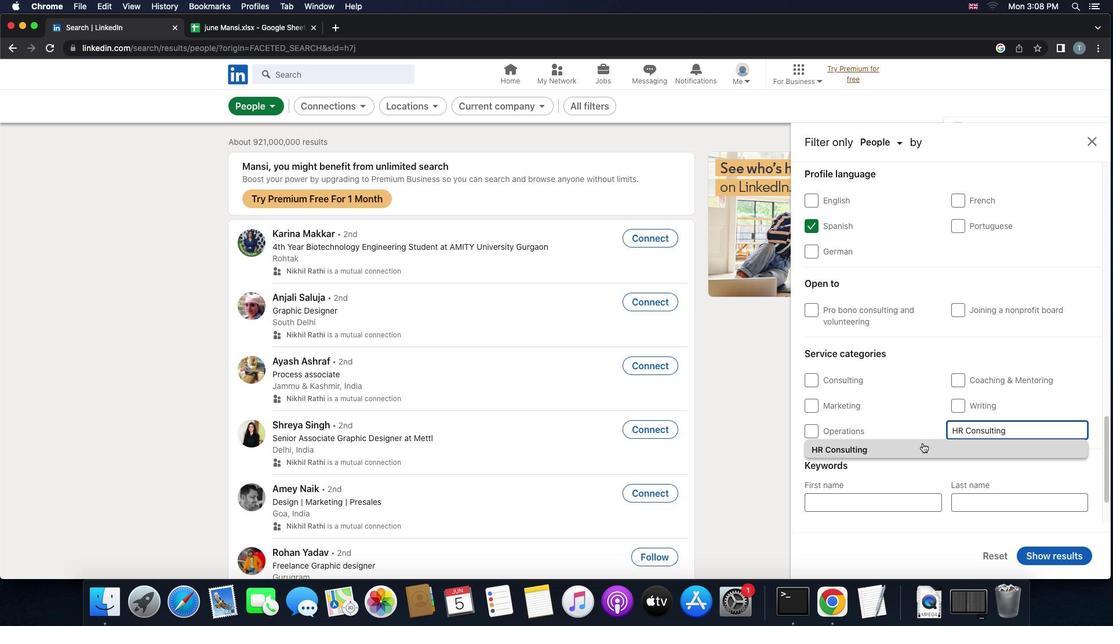 
Action: Mouse scrolled (922, 443) with delta (0, 0)
Screenshot: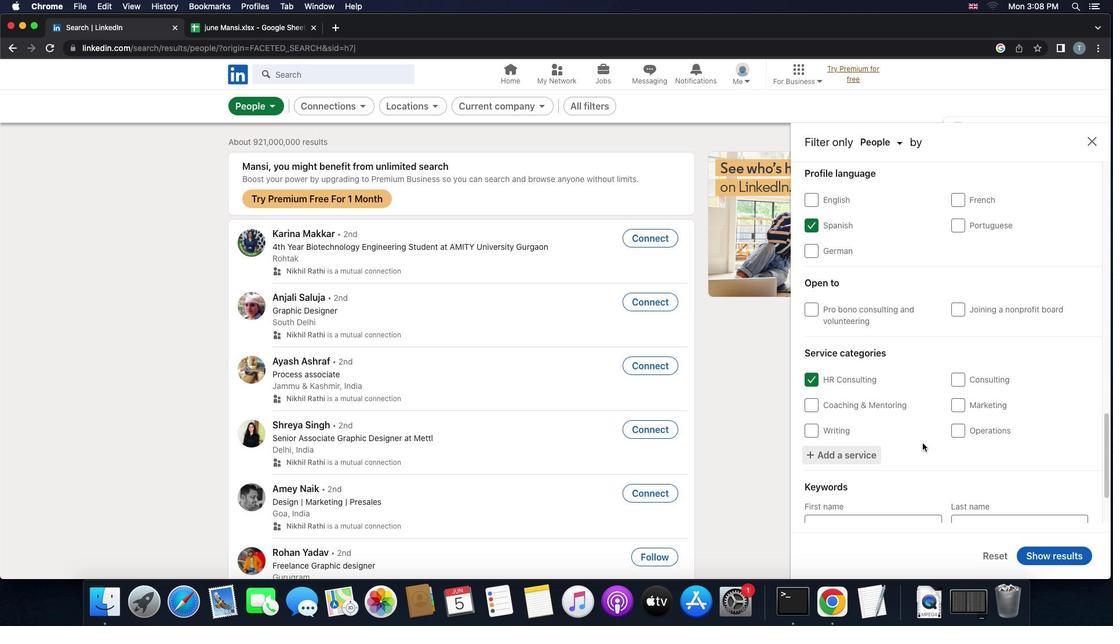 
Action: Mouse scrolled (922, 443) with delta (0, 0)
Screenshot: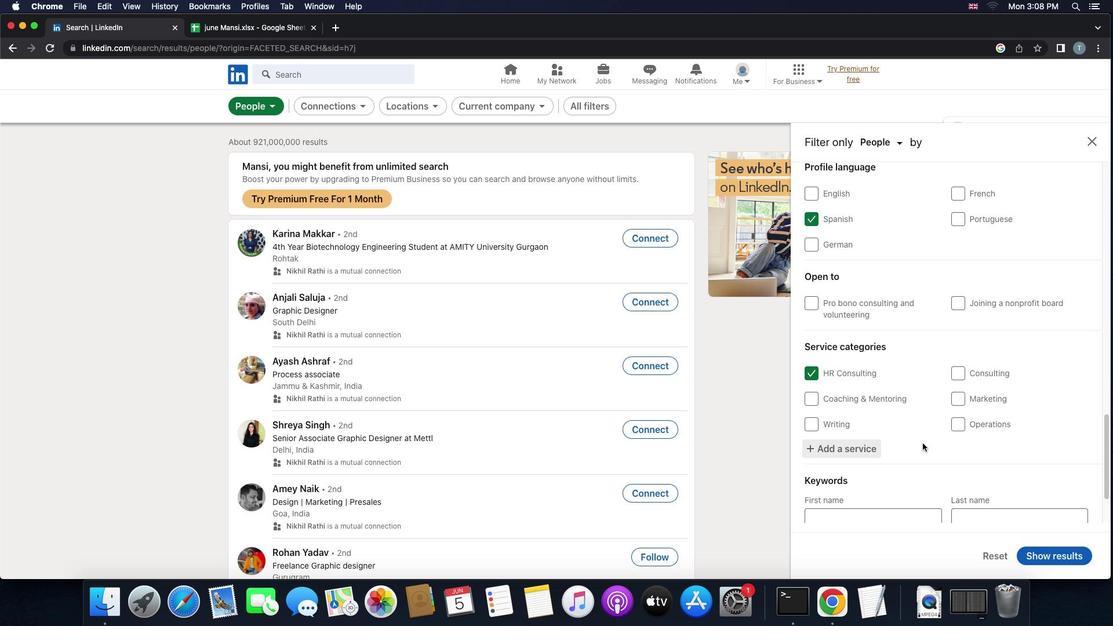 
Action: Mouse scrolled (922, 443) with delta (0, -1)
Screenshot: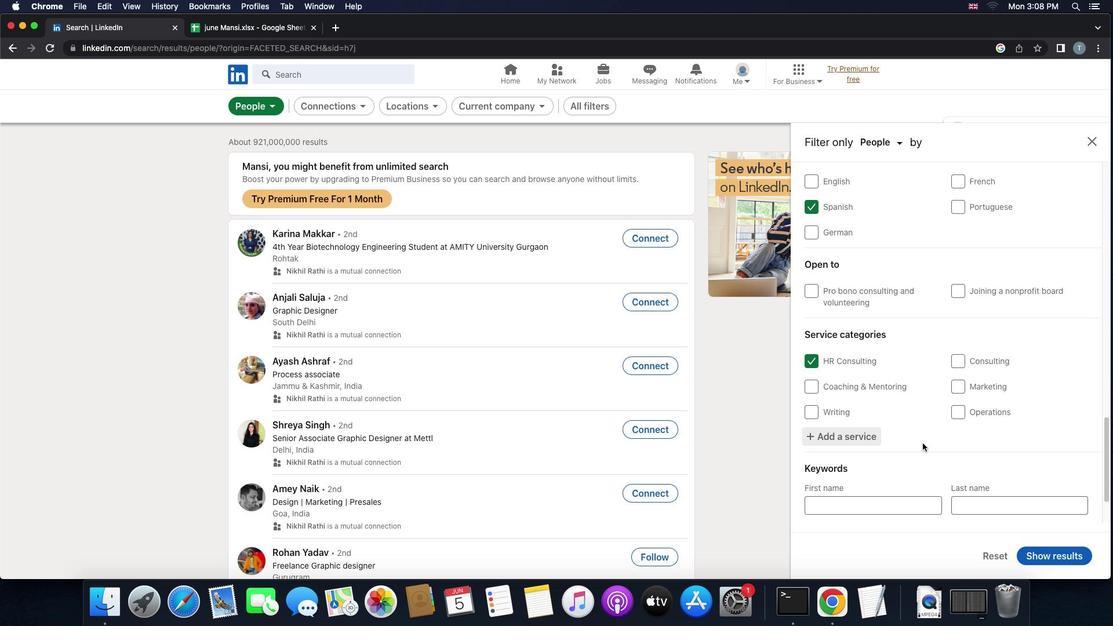 
Action: Mouse scrolled (922, 443) with delta (0, -1)
Screenshot: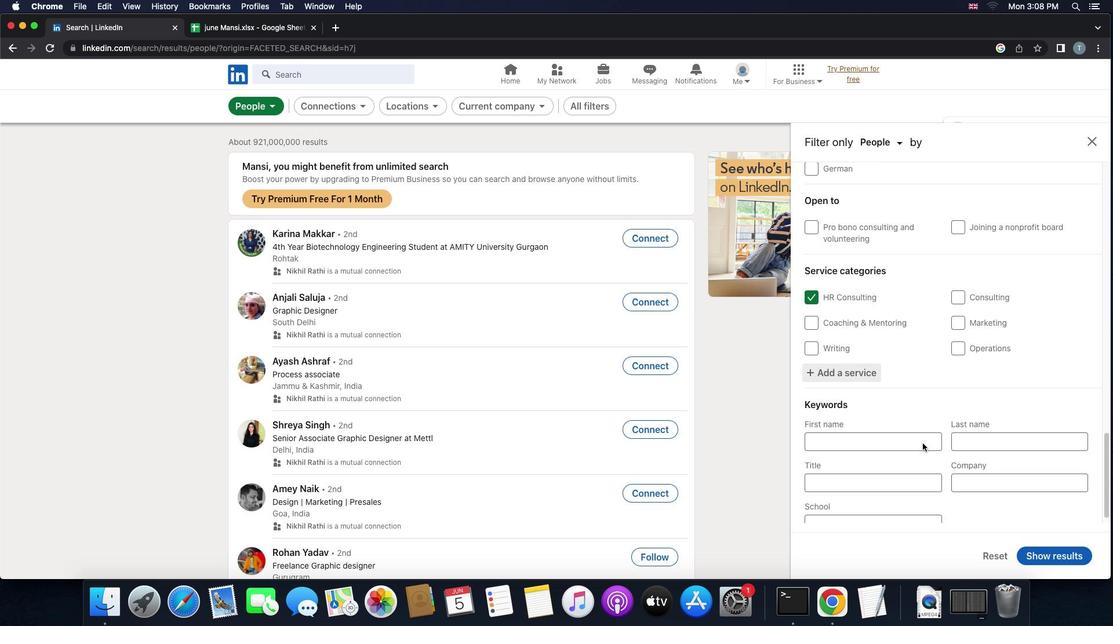 
Action: Mouse scrolled (922, 443) with delta (0, 0)
Screenshot: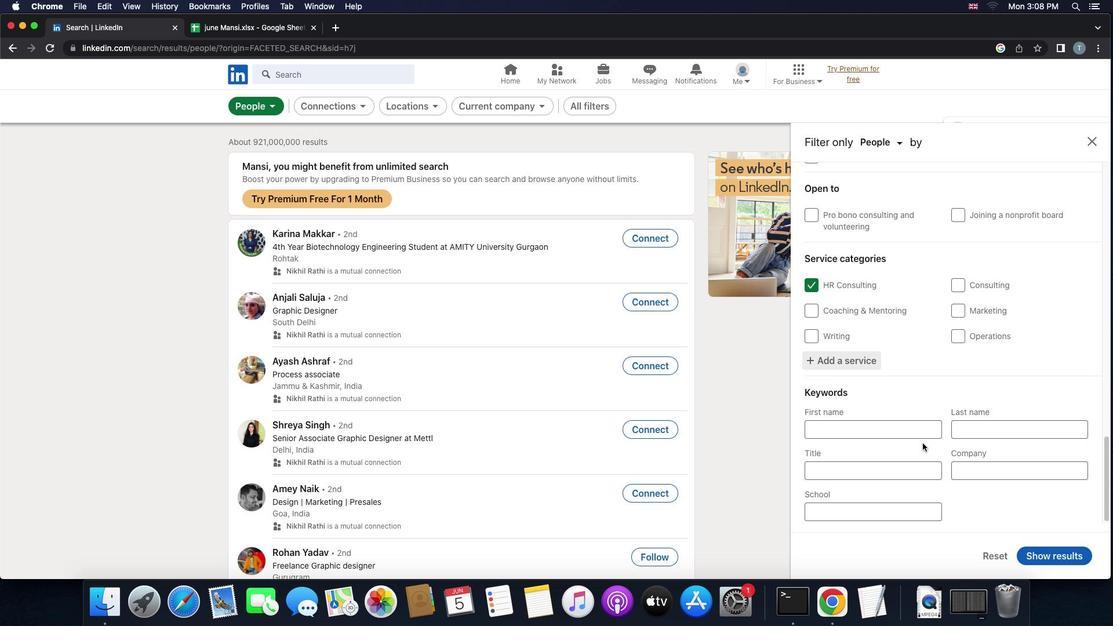 
Action: Mouse scrolled (922, 443) with delta (0, 0)
Screenshot: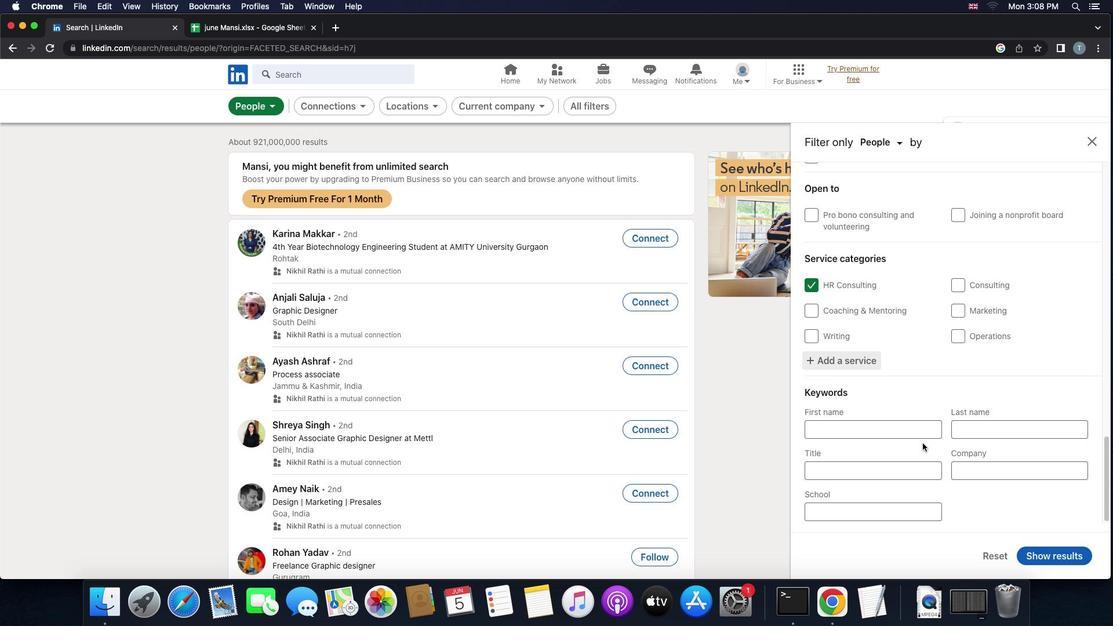 
Action: Mouse scrolled (922, 443) with delta (0, 0)
Screenshot: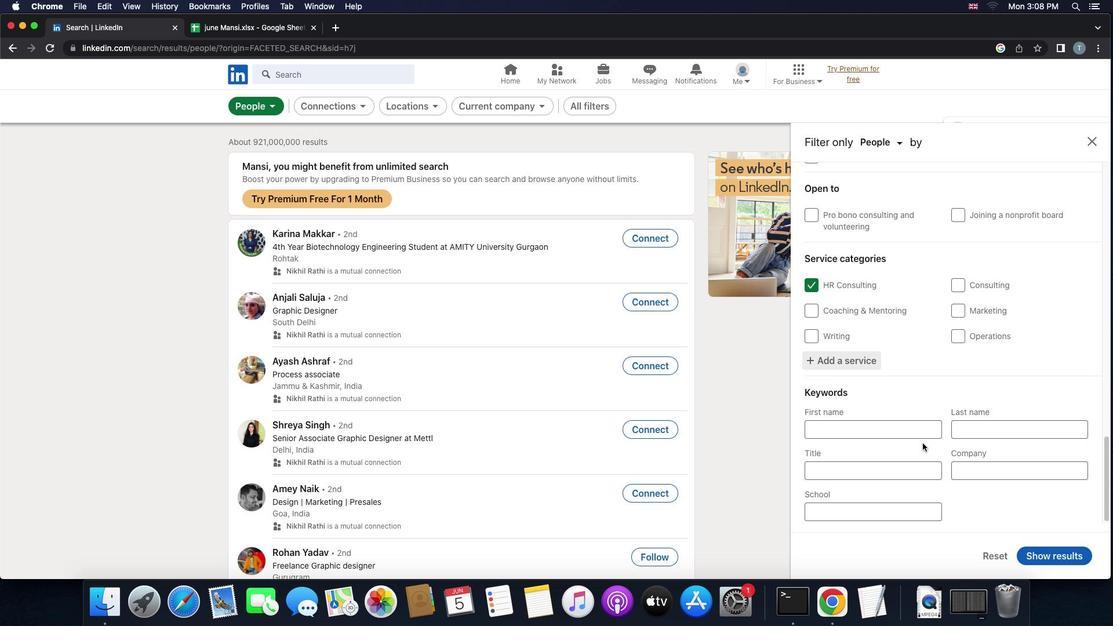 
Action: Mouse moved to (894, 468)
Screenshot: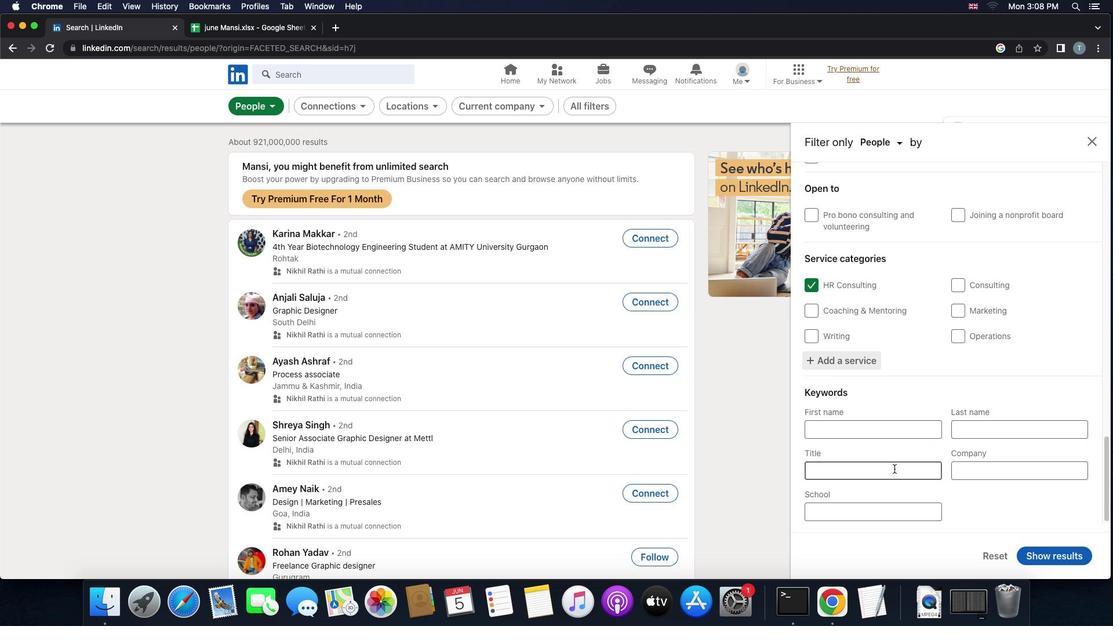 
Action: Mouse pressed left at (894, 468)
Screenshot: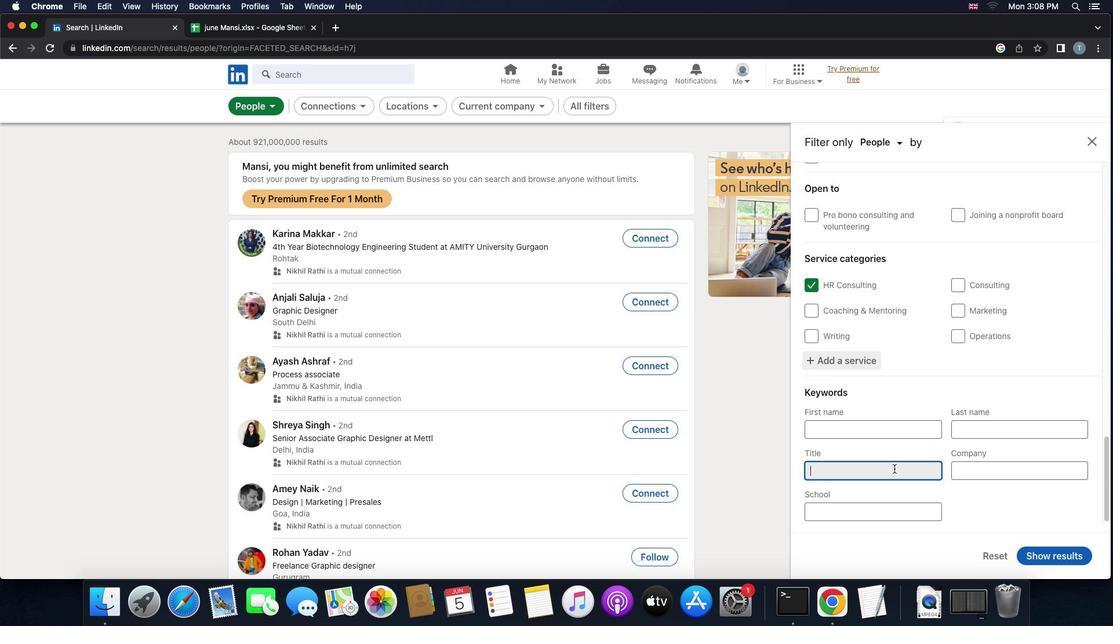 
Action: Mouse moved to (899, 470)
Screenshot: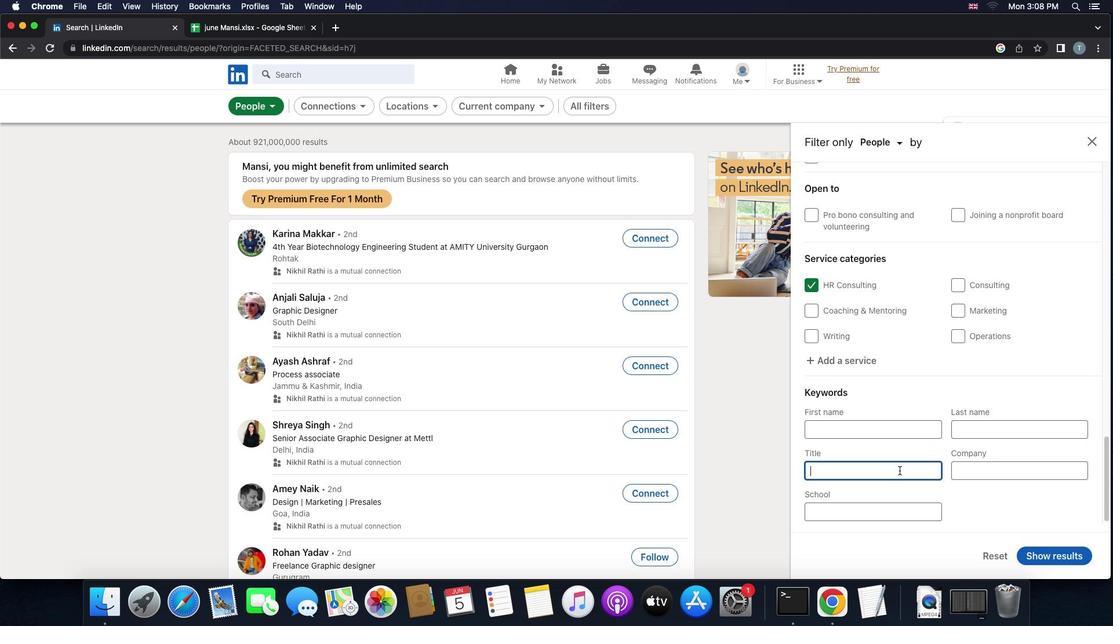 
Action: Key pressed Key.shift'E''c''o''n''o''m''i''s''t'
Screenshot: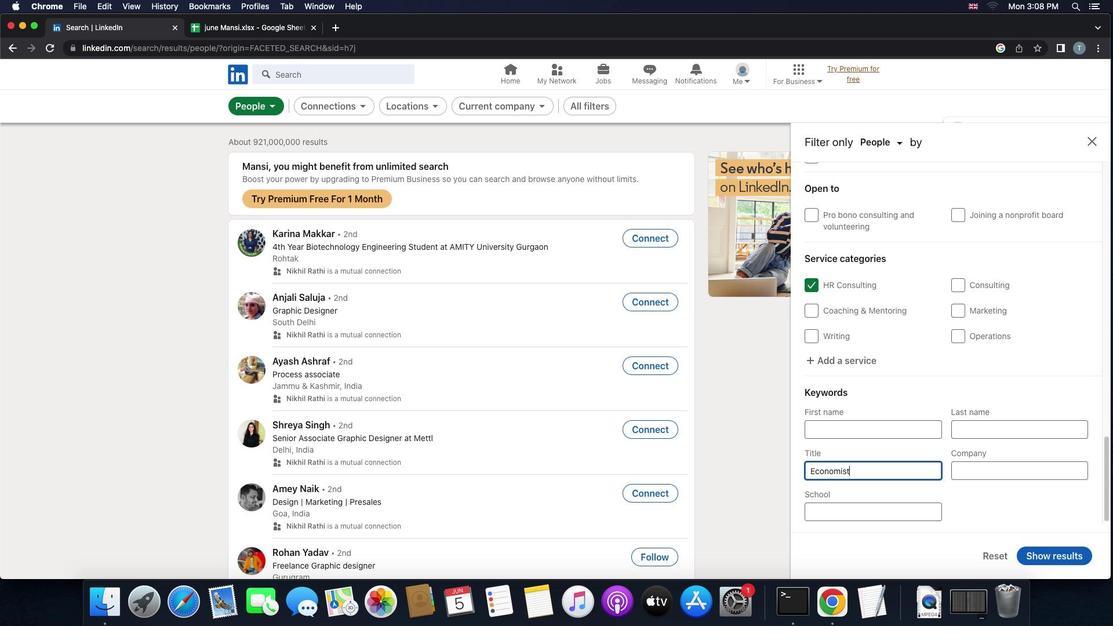 
Action: Mouse moved to (1047, 556)
Screenshot: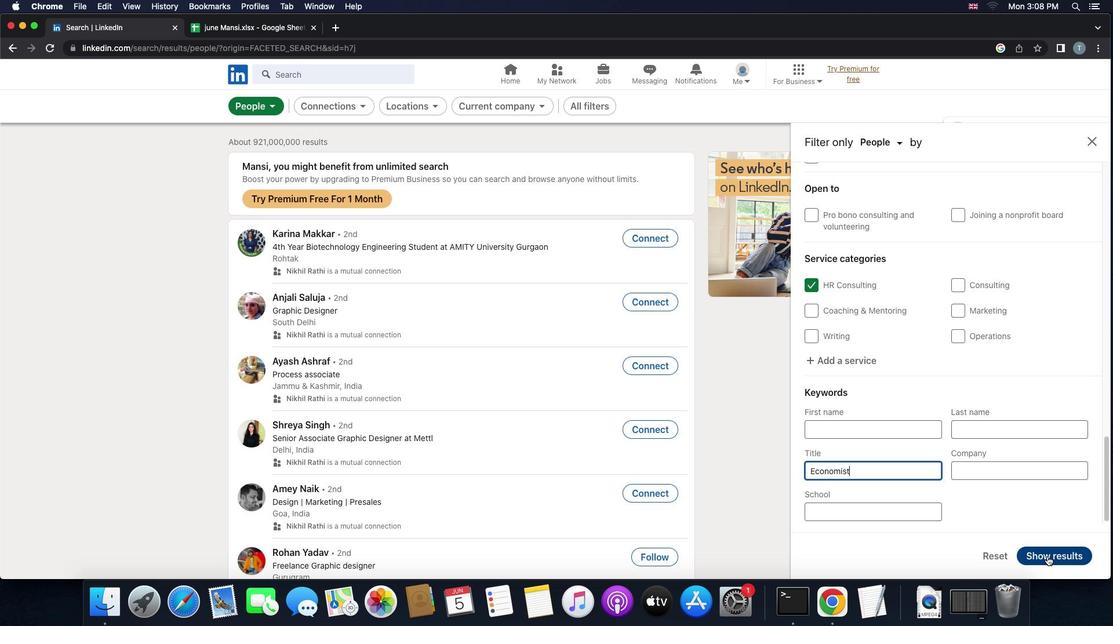 
Action: Mouse pressed left at (1047, 556)
Screenshot: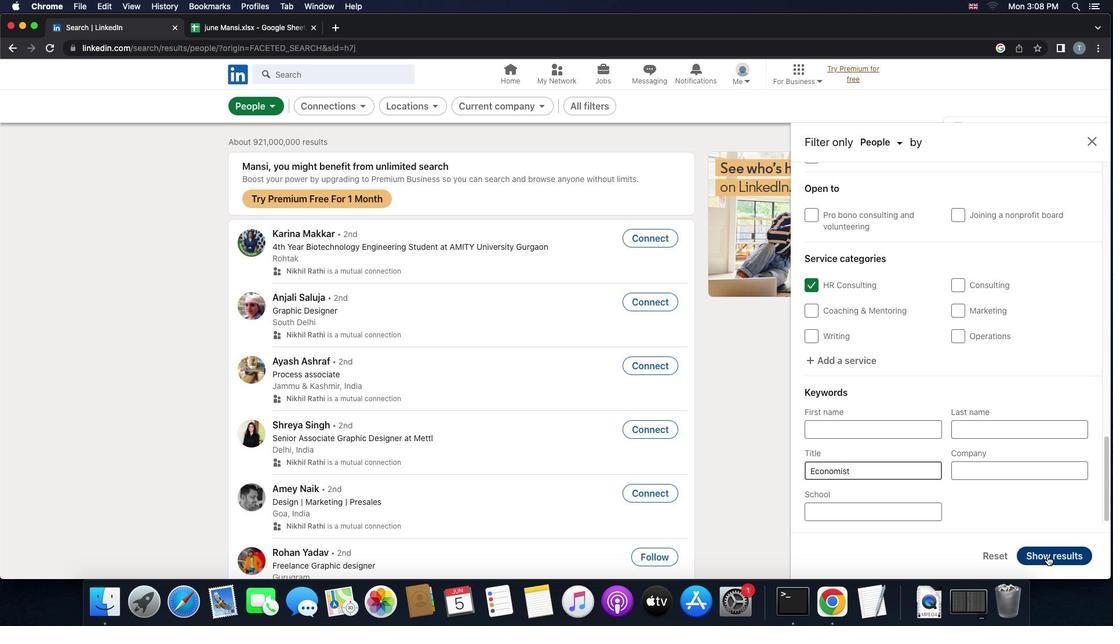 
